 Task: Select the option normal option in the typescript ts server log.
Action: Mouse moved to (34, 689)
Screenshot: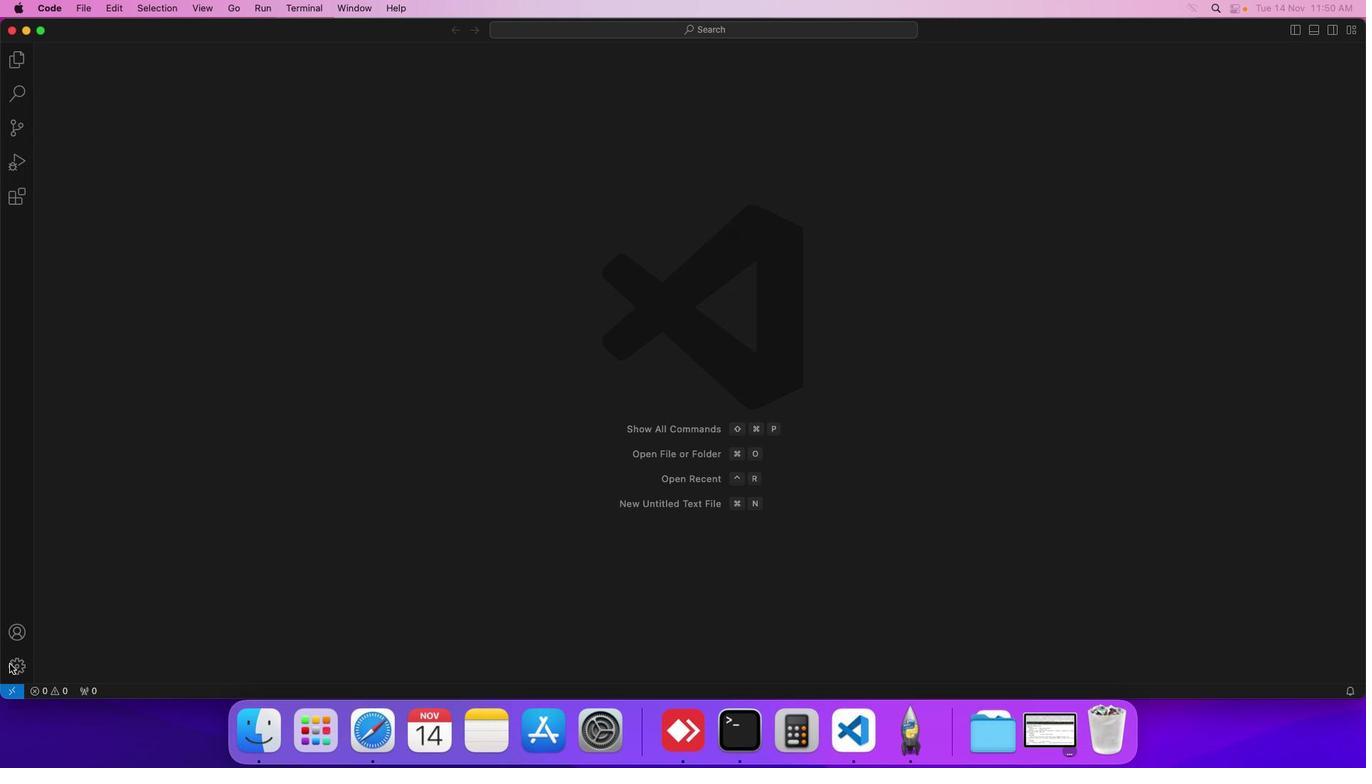 
Action: Mouse pressed left at (34, 689)
Screenshot: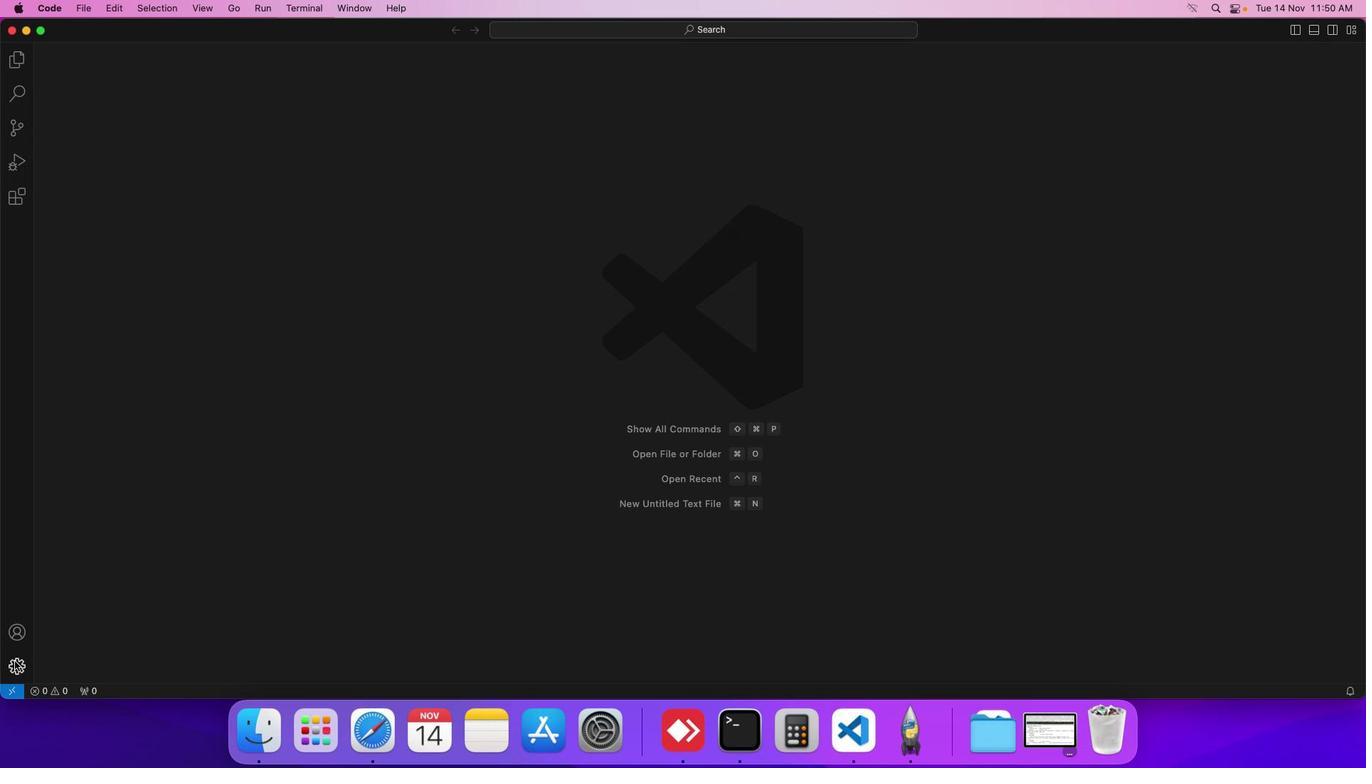 
Action: Mouse moved to (126, 582)
Screenshot: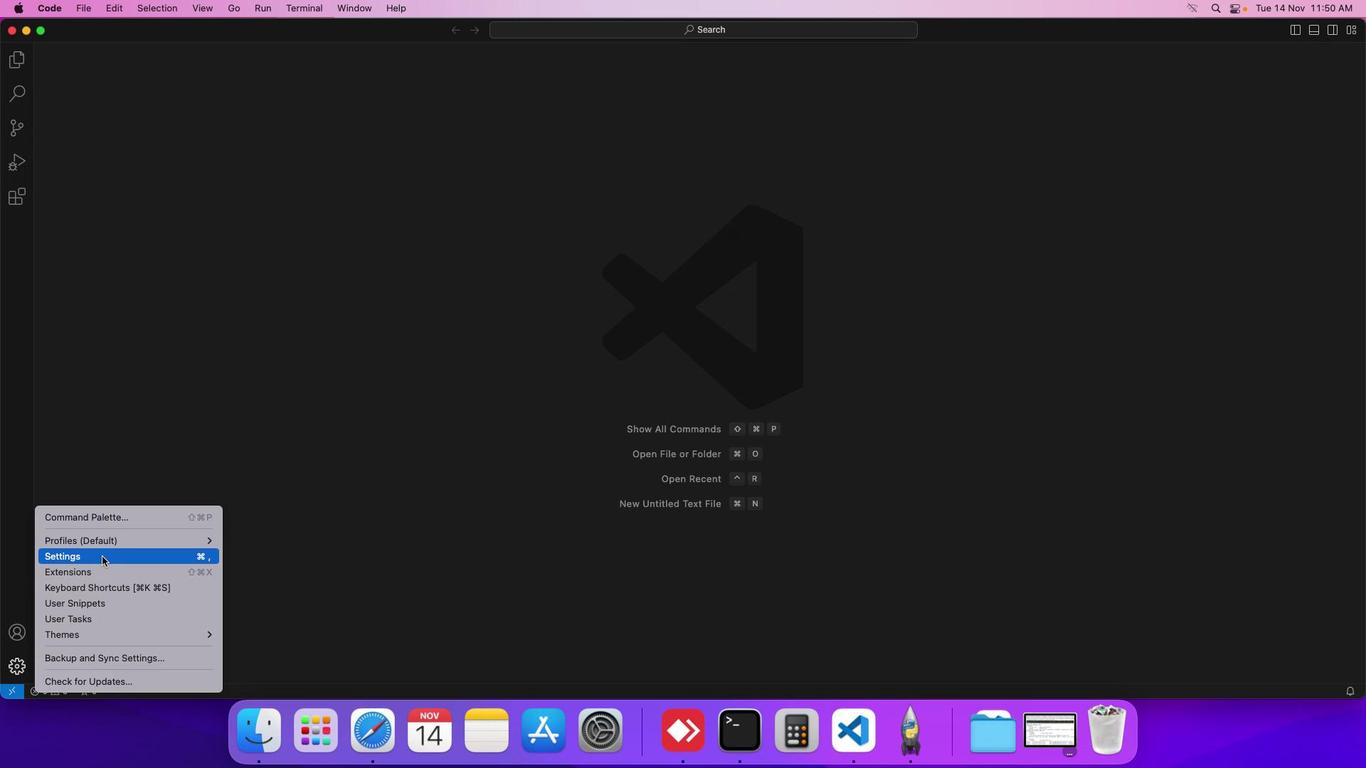 
Action: Mouse pressed left at (126, 582)
Screenshot: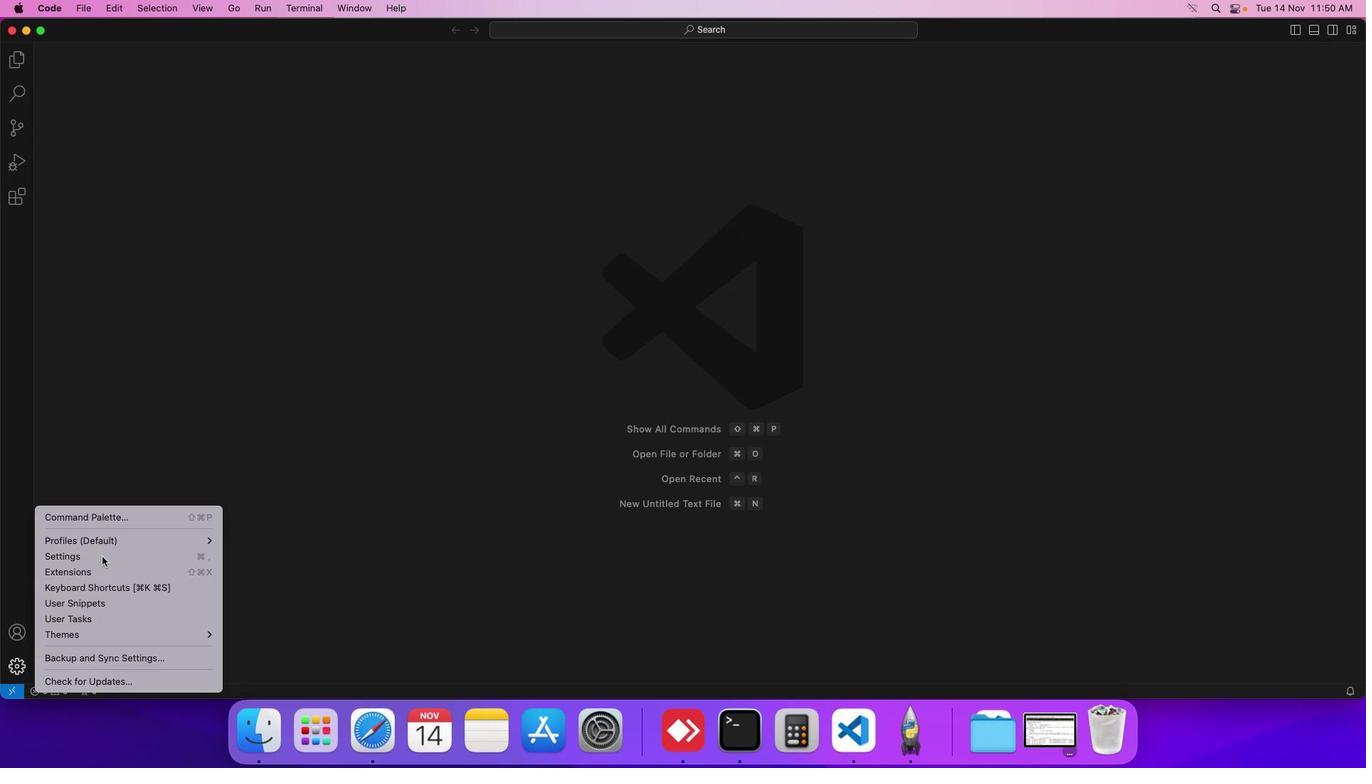 
Action: Mouse moved to (333, 276)
Screenshot: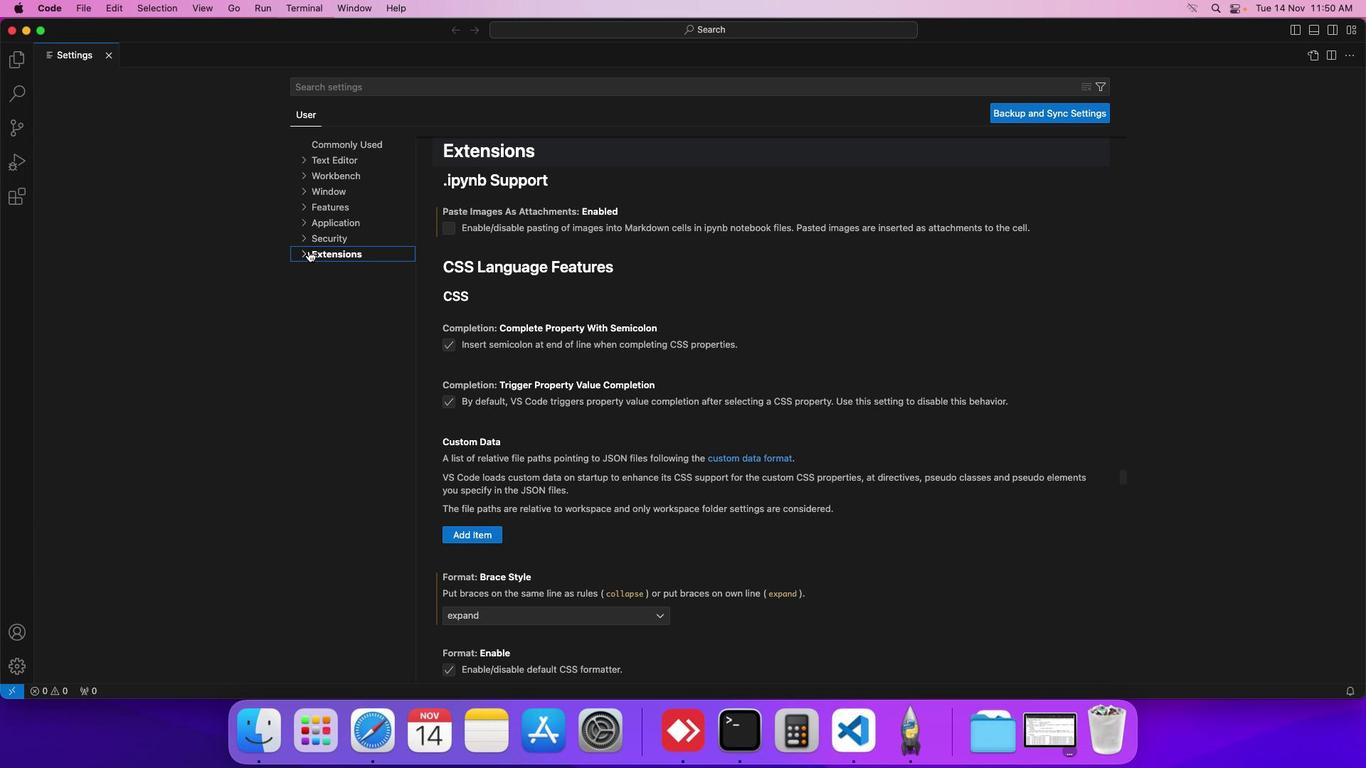 
Action: Mouse pressed left at (333, 276)
Screenshot: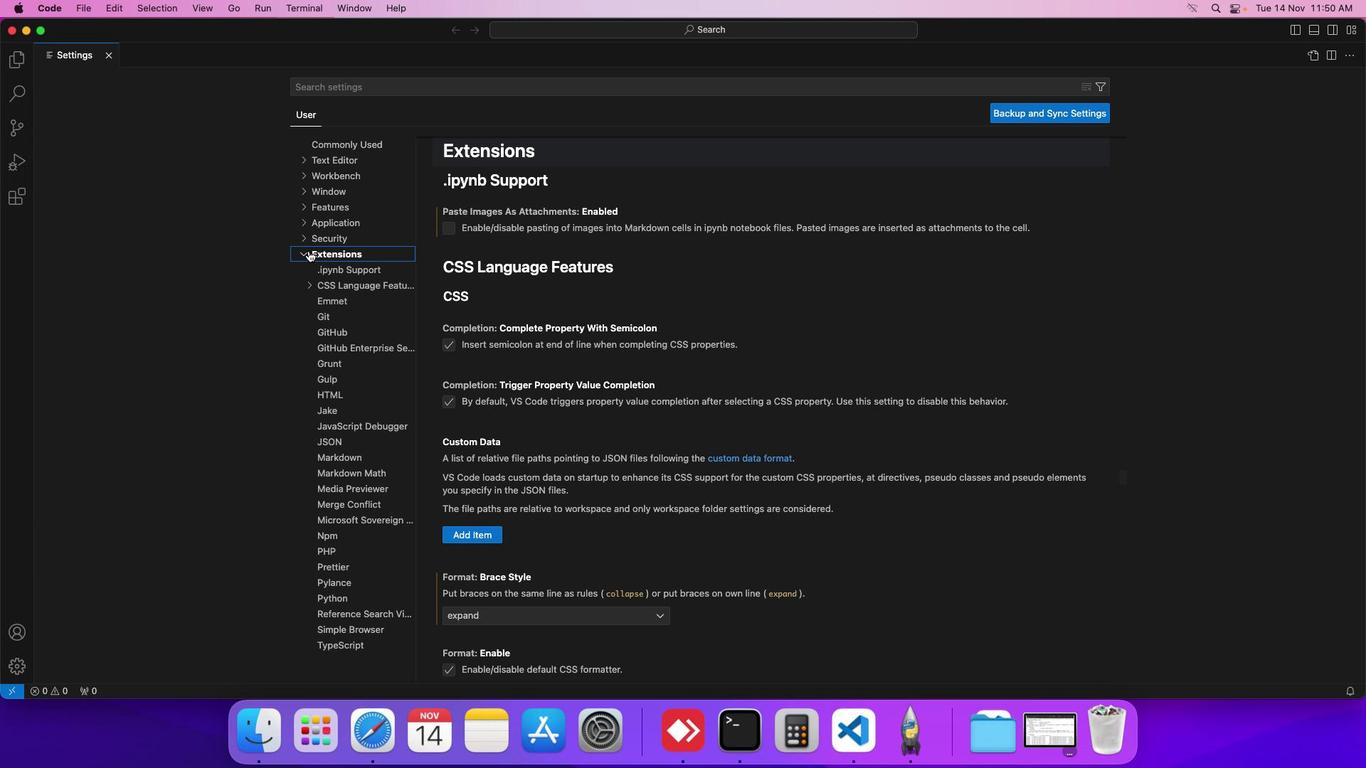 
Action: Mouse moved to (344, 671)
Screenshot: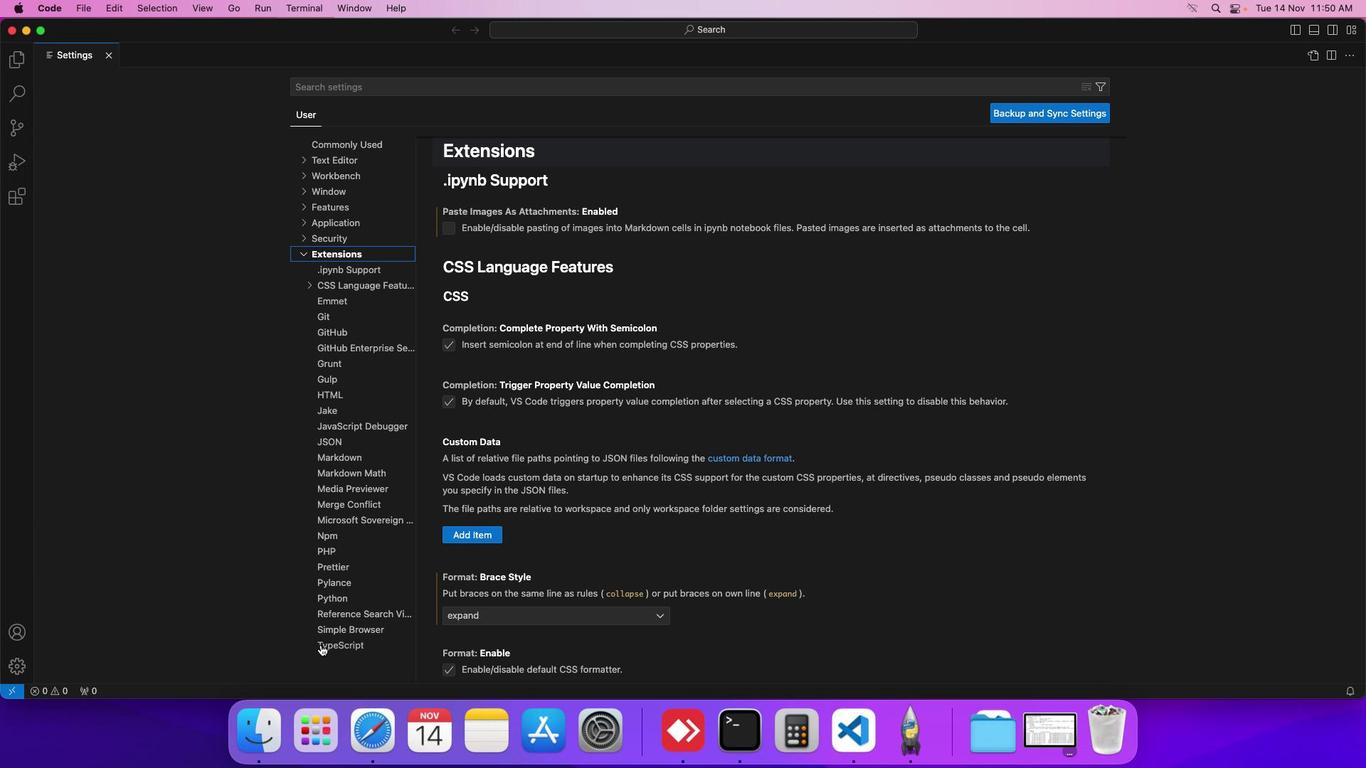 
Action: Mouse pressed left at (344, 671)
Screenshot: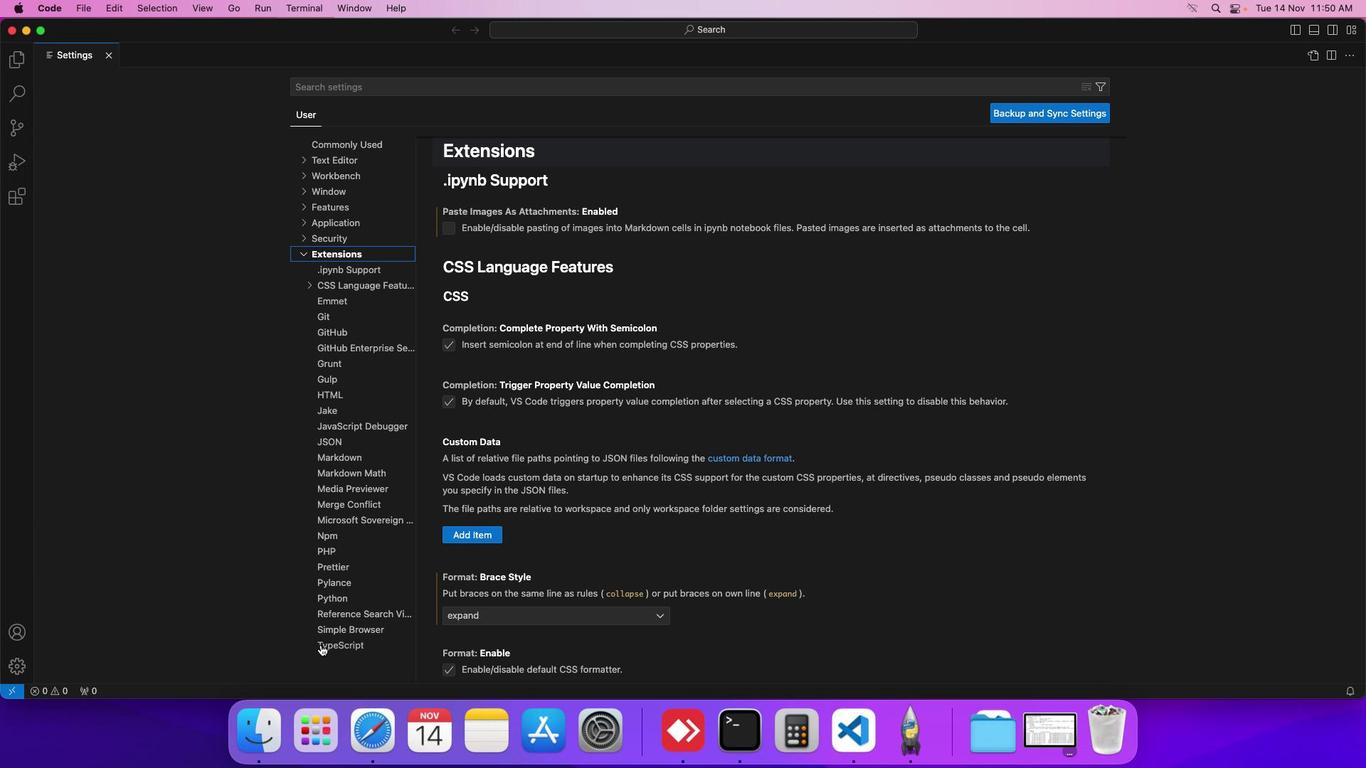 
Action: Mouse moved to (528, 667)
Screenshot: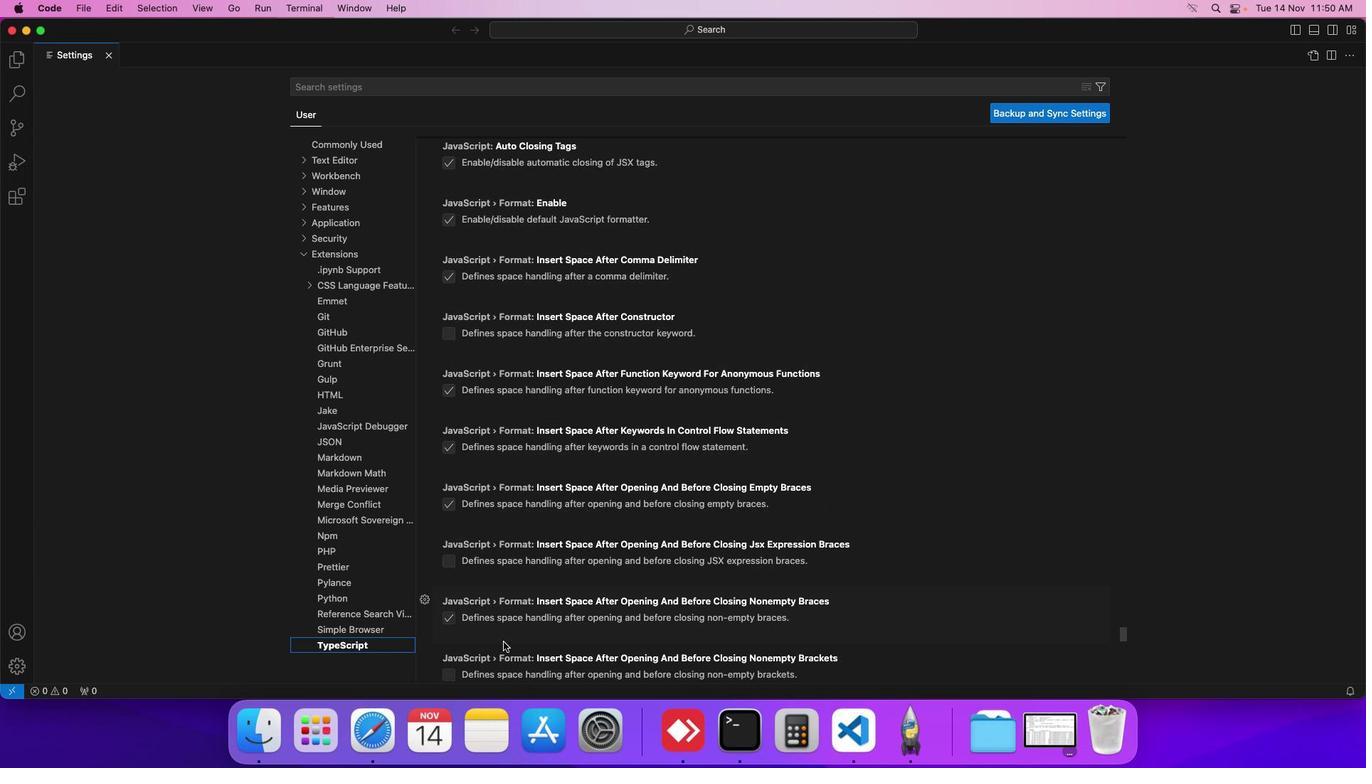 
Action: Mouse scrolled (528, 667) with delta (24, 24)
Screenshot: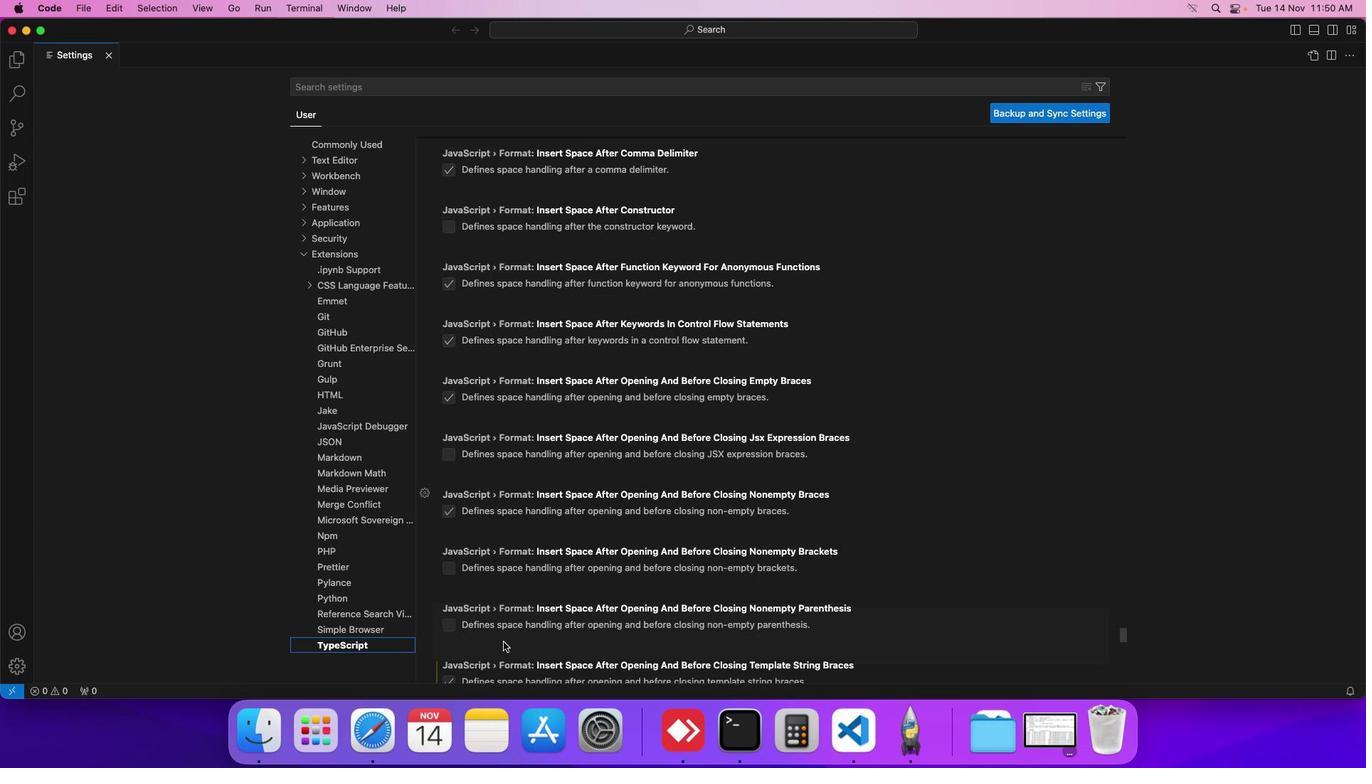 
Action: Mouse scrolled (528, 667) with delta (24, 24)
Screenshot: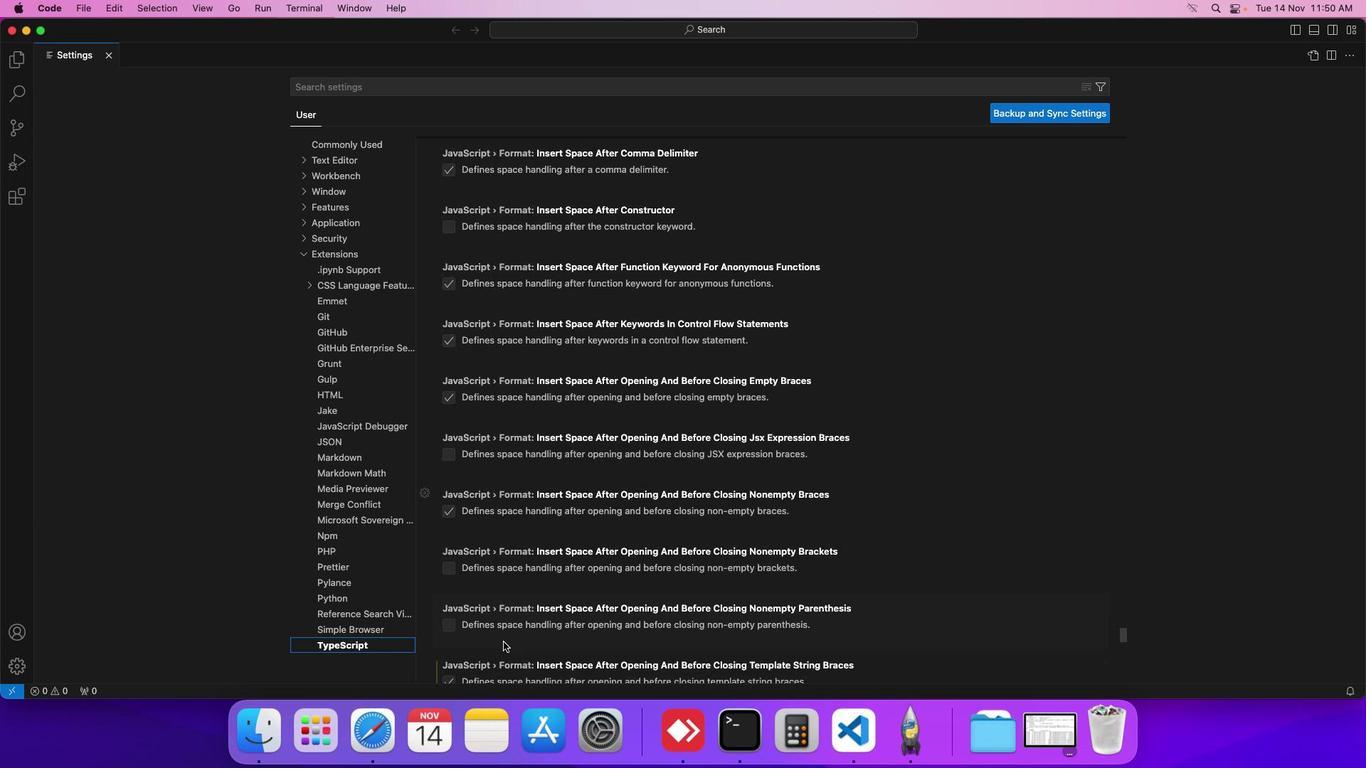 
Action: Mouse scrolled (528, 667) with delta (24, 23)
Screenshot: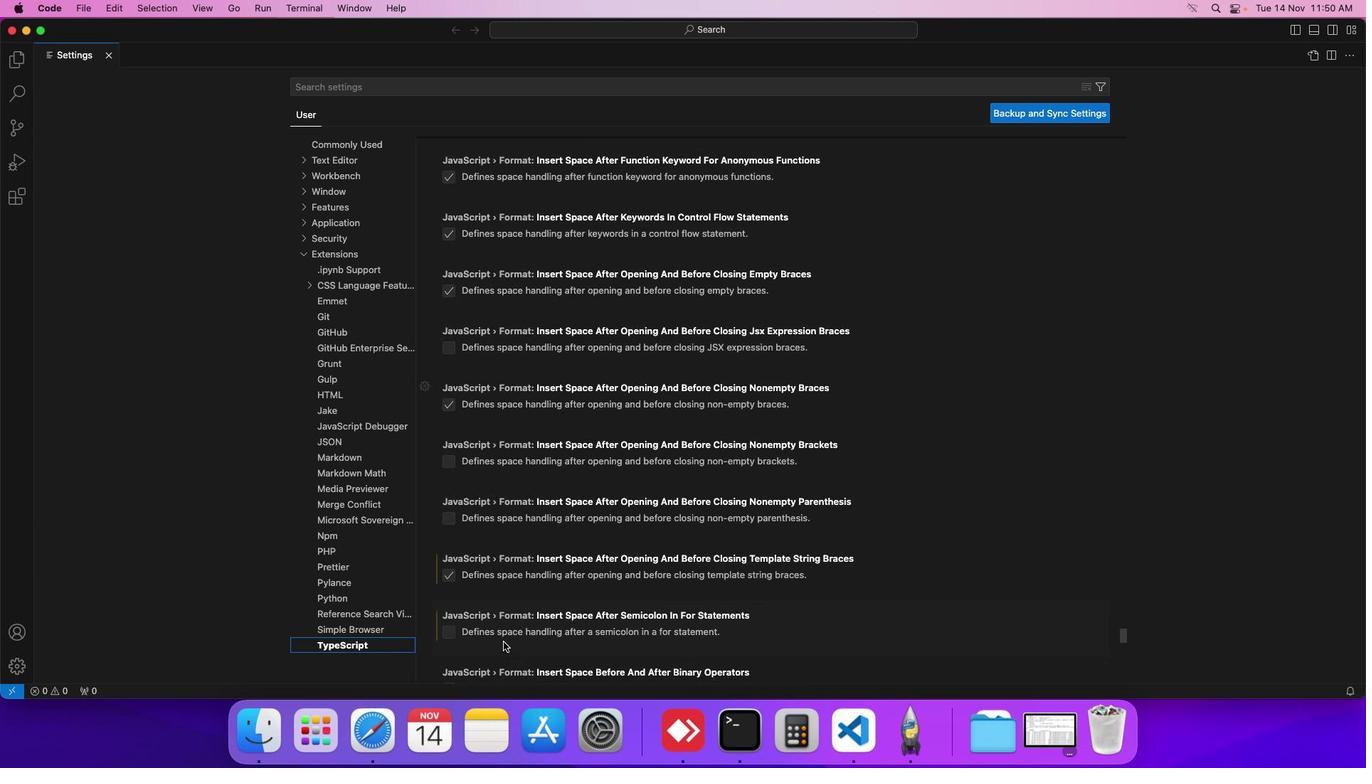 
Action: Mouse scrolled (528, 667) with delta (24, 22)
Screenshot: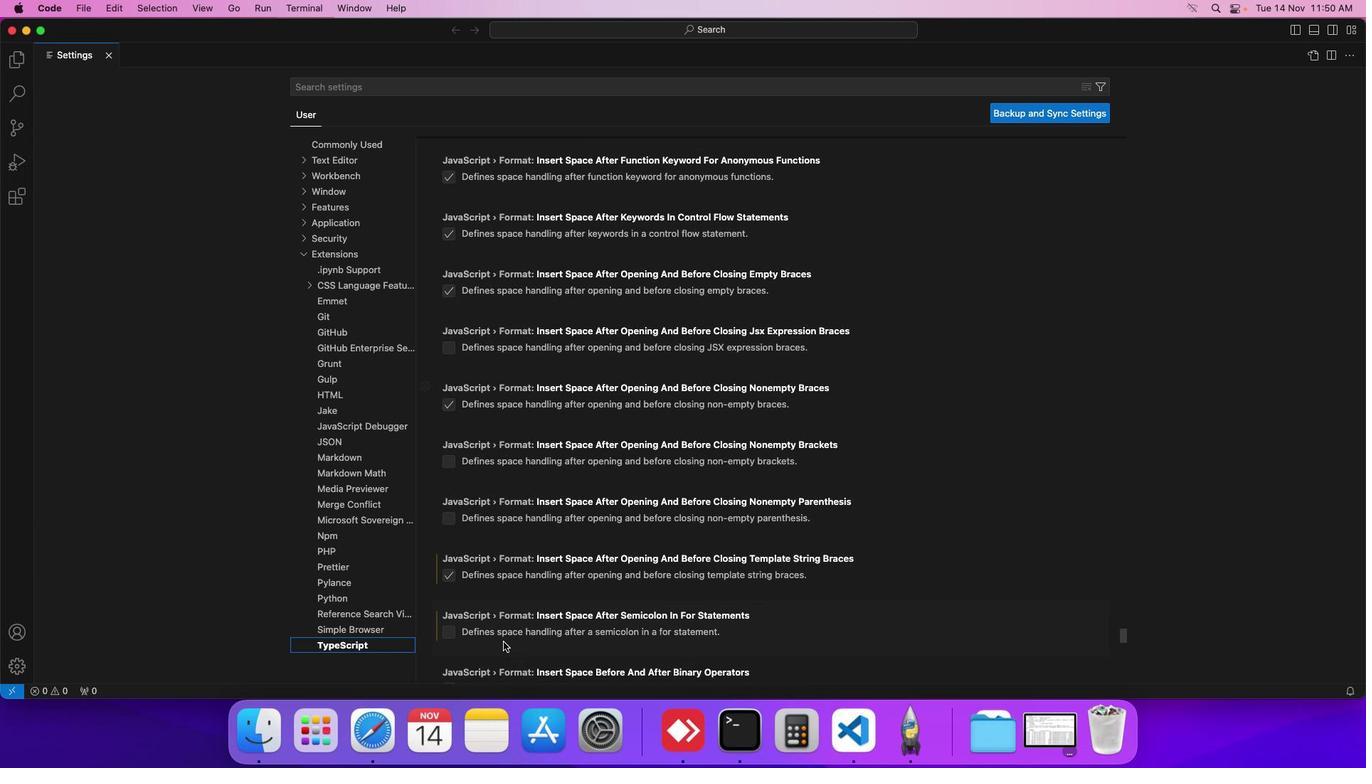 
Action: Mouse scrolled (528, 667) with delta (24, 24)
Screenshot: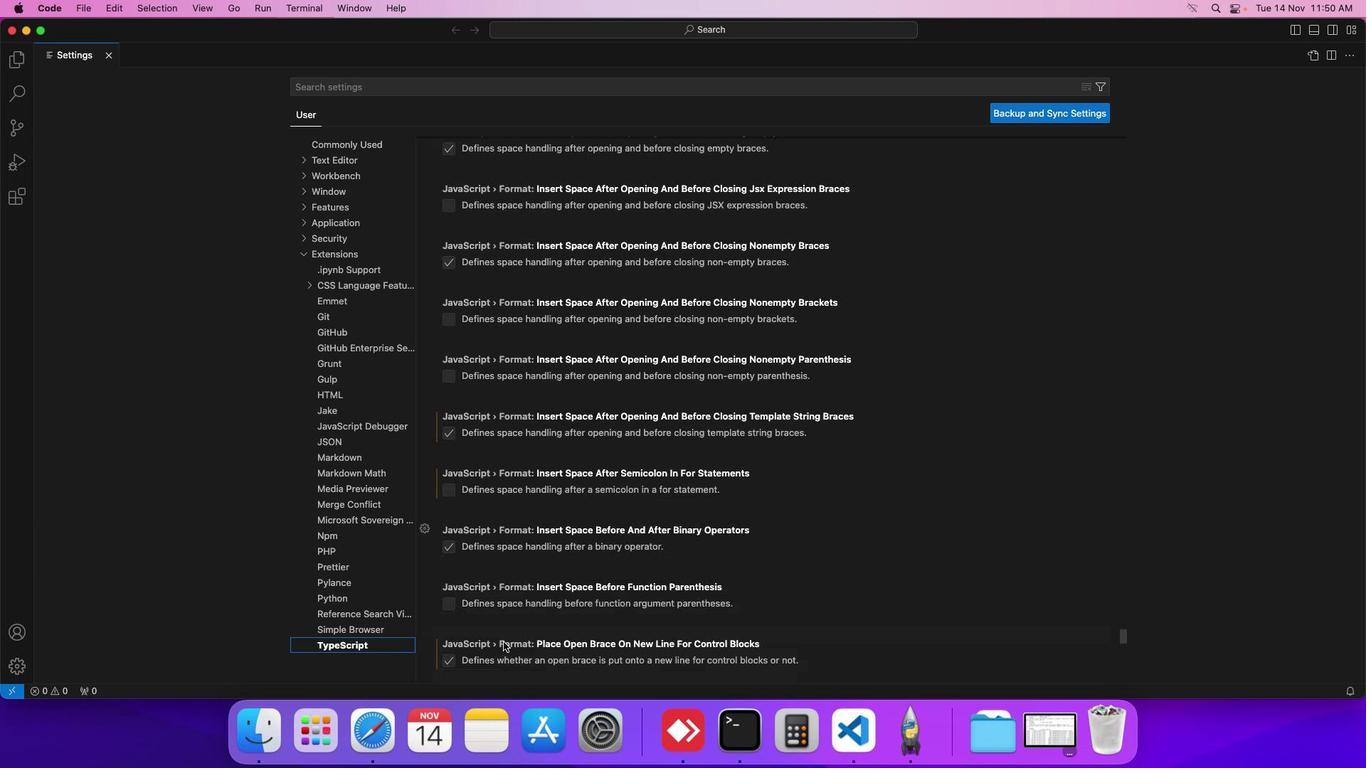 
Action: Mouse scrolled (528, 667) with delta (24, 24)
Screenshot: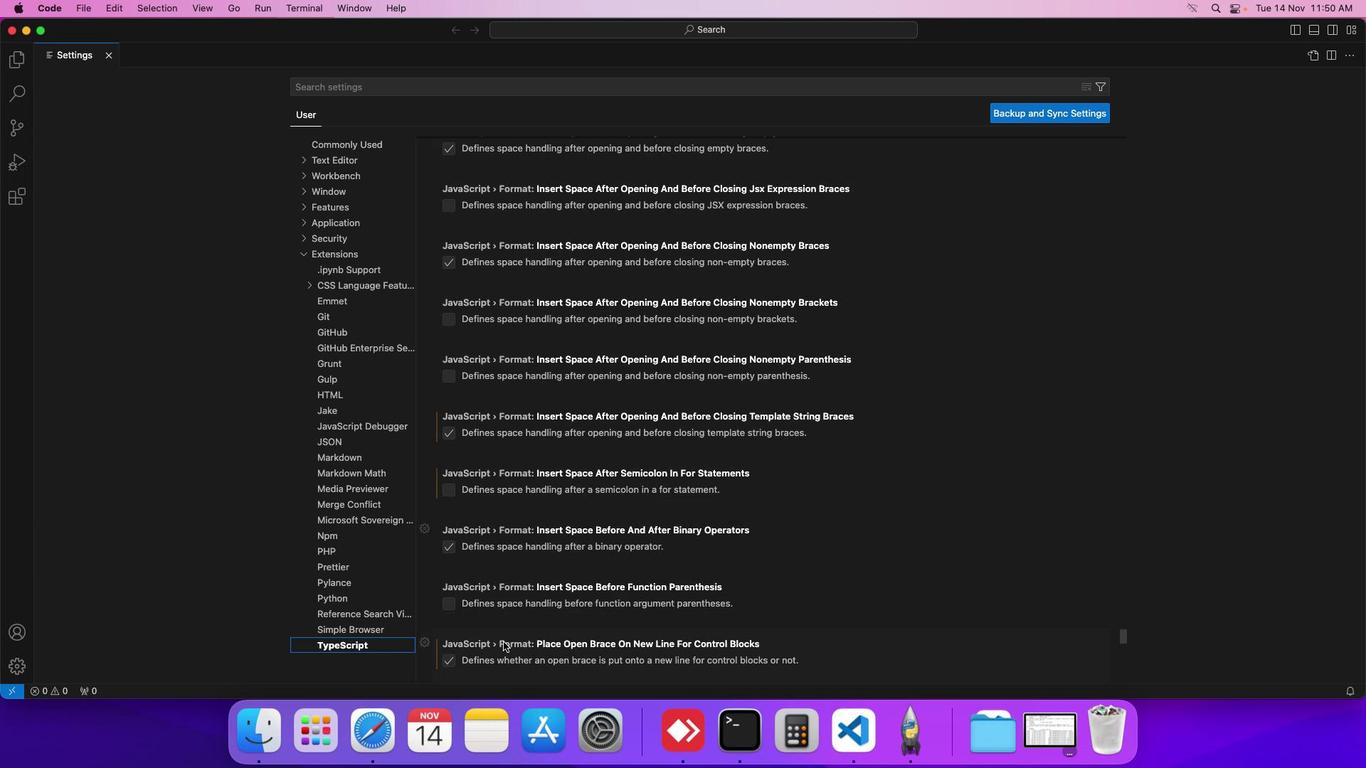 
Action: Mouse scrolled (528, 667) with delta (24, 23)
Screenshot: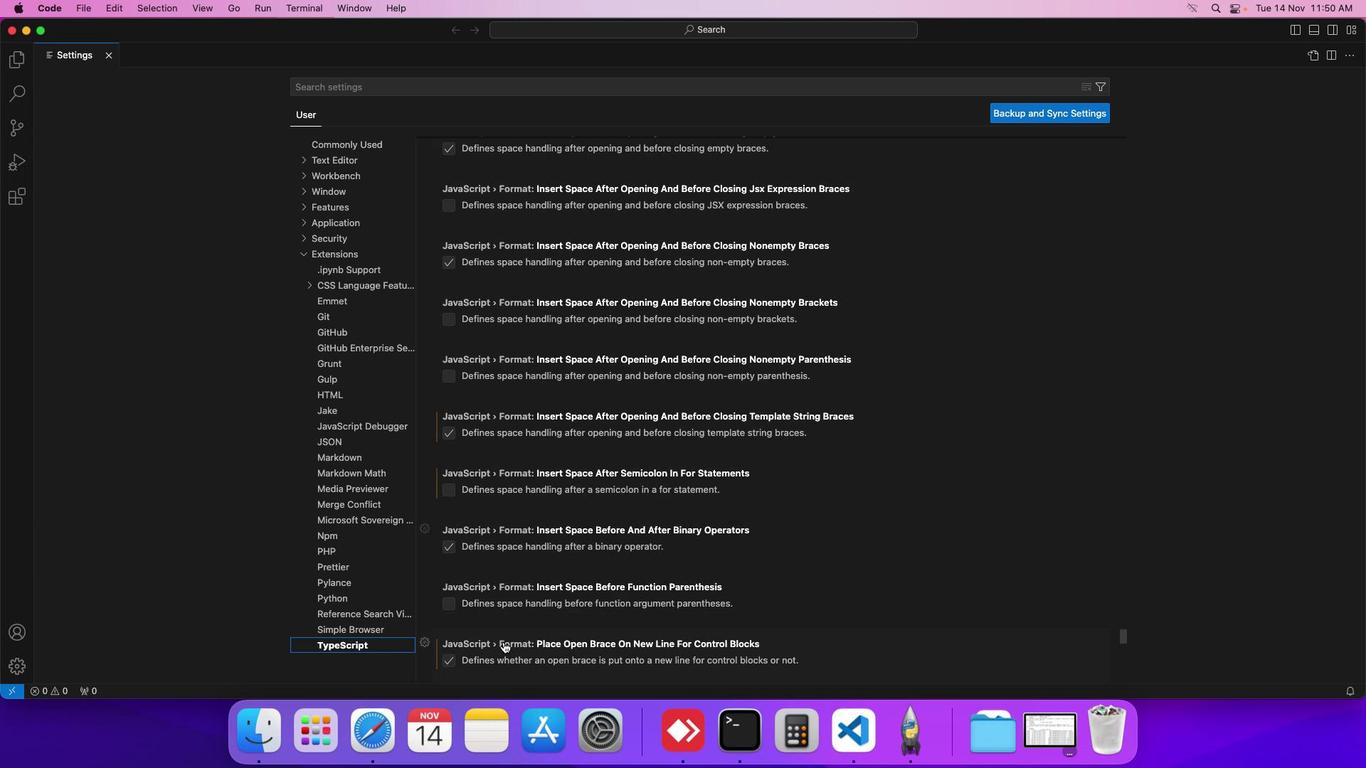 
Action: Mouse scrolled (528, 667) with delta (24, 23)
Screenshot: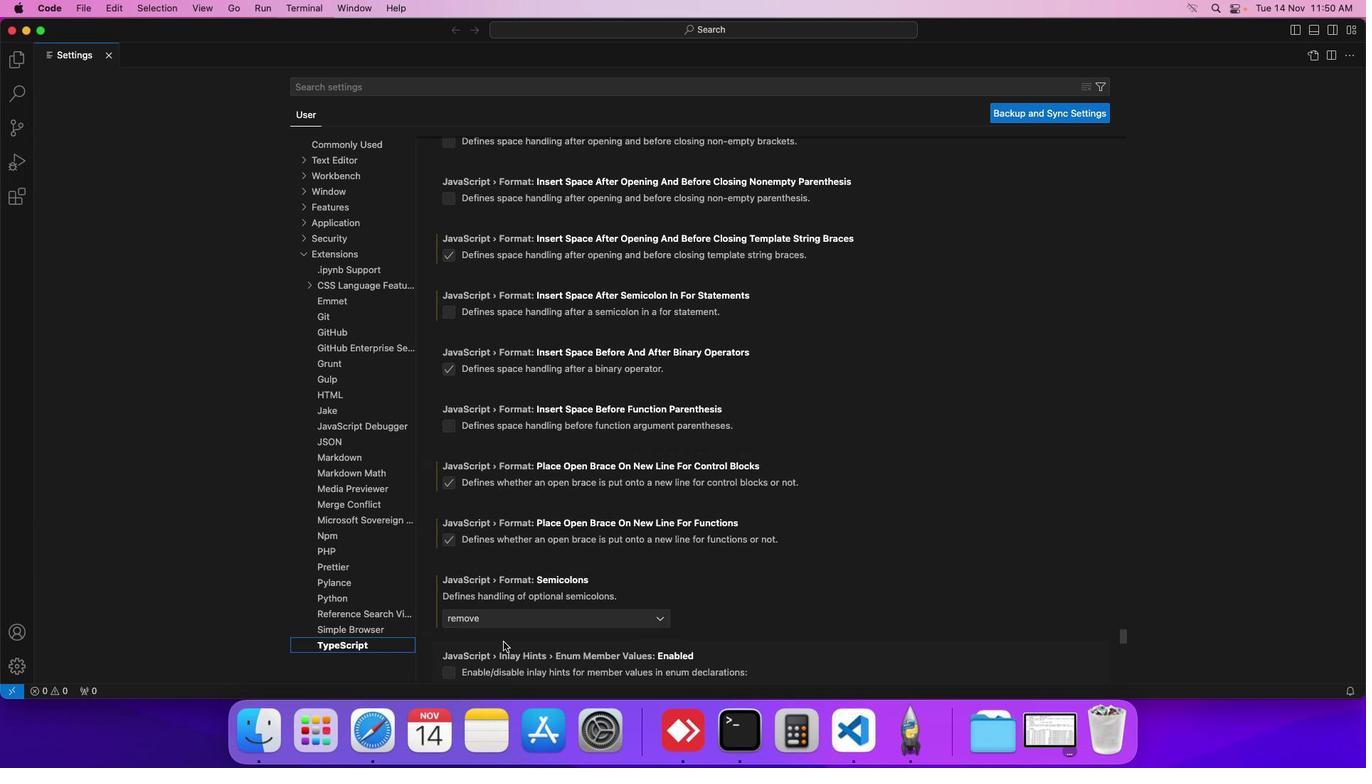 
Action: Mouse scrolled (528, 667) with delta (24, 22)
Screenshot: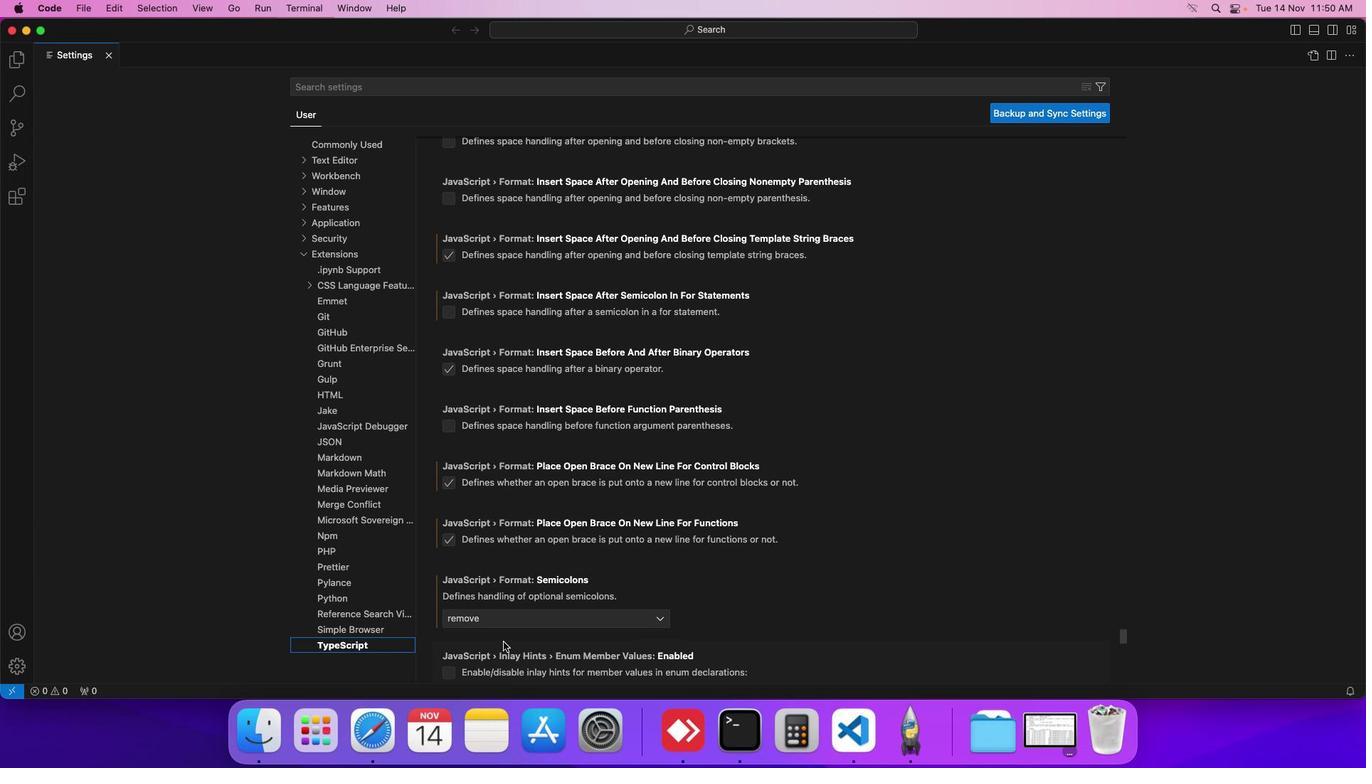 
Action: Mouse scrolled (528, 667) with delta (24, 24)
Screenshot: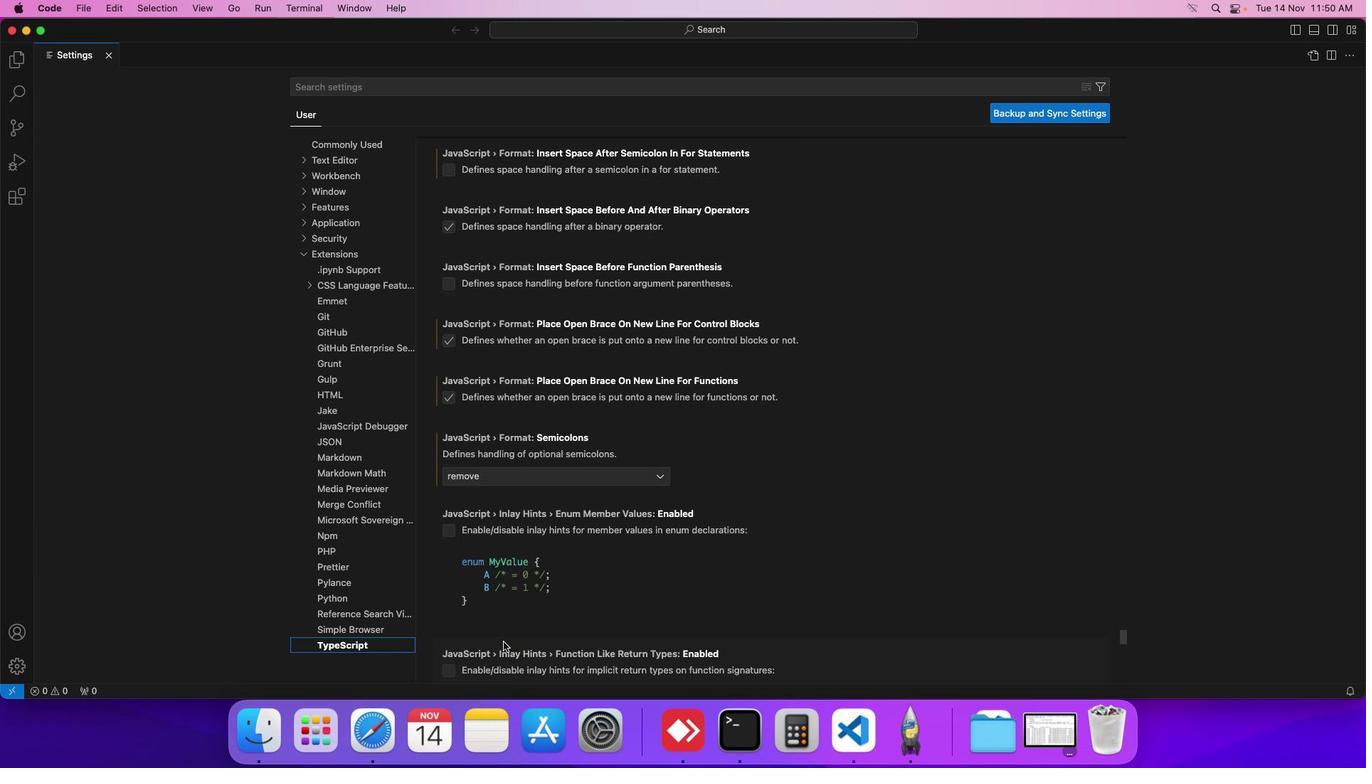
Action: Mouse scrolled (528, 667) with delta (24, 24)
Screenshot: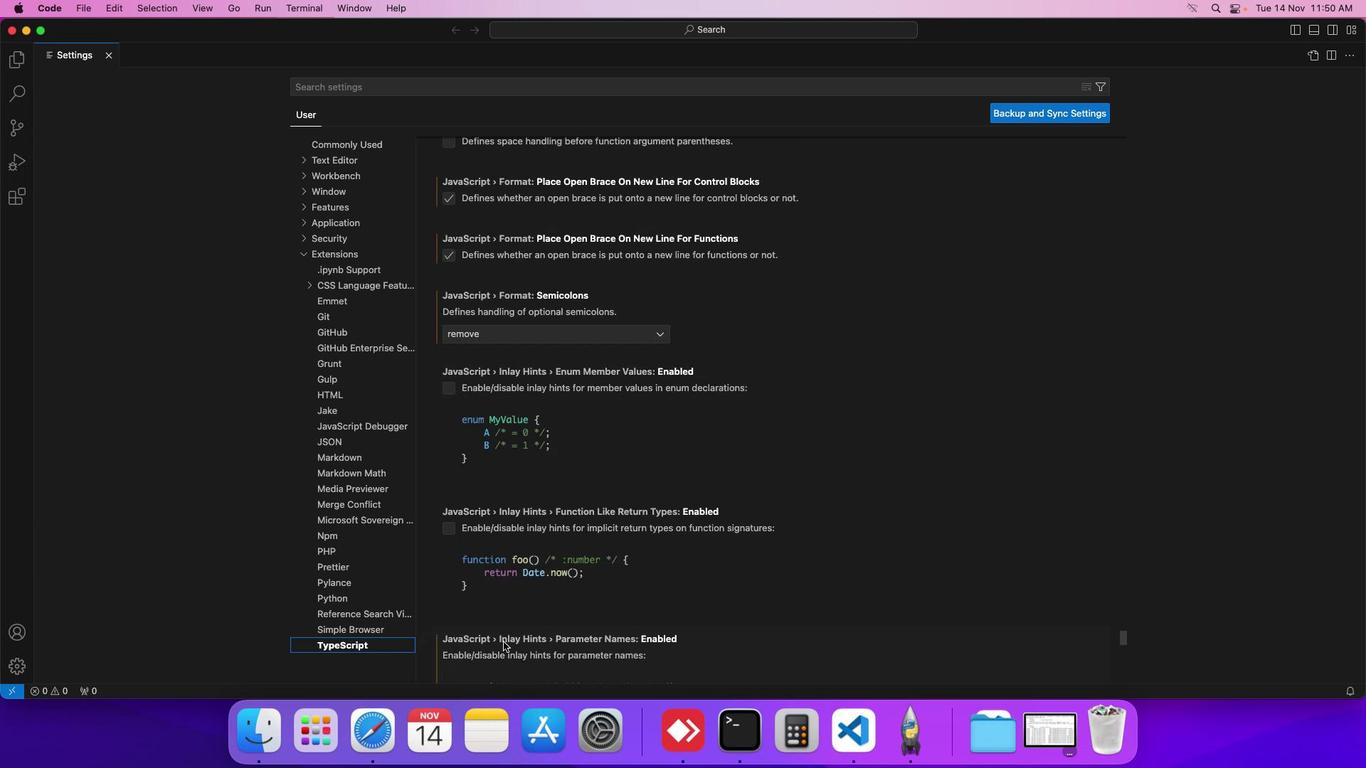 
Action: Mouse scrolled (528, 667) with delta (24, 23)
Screenshot: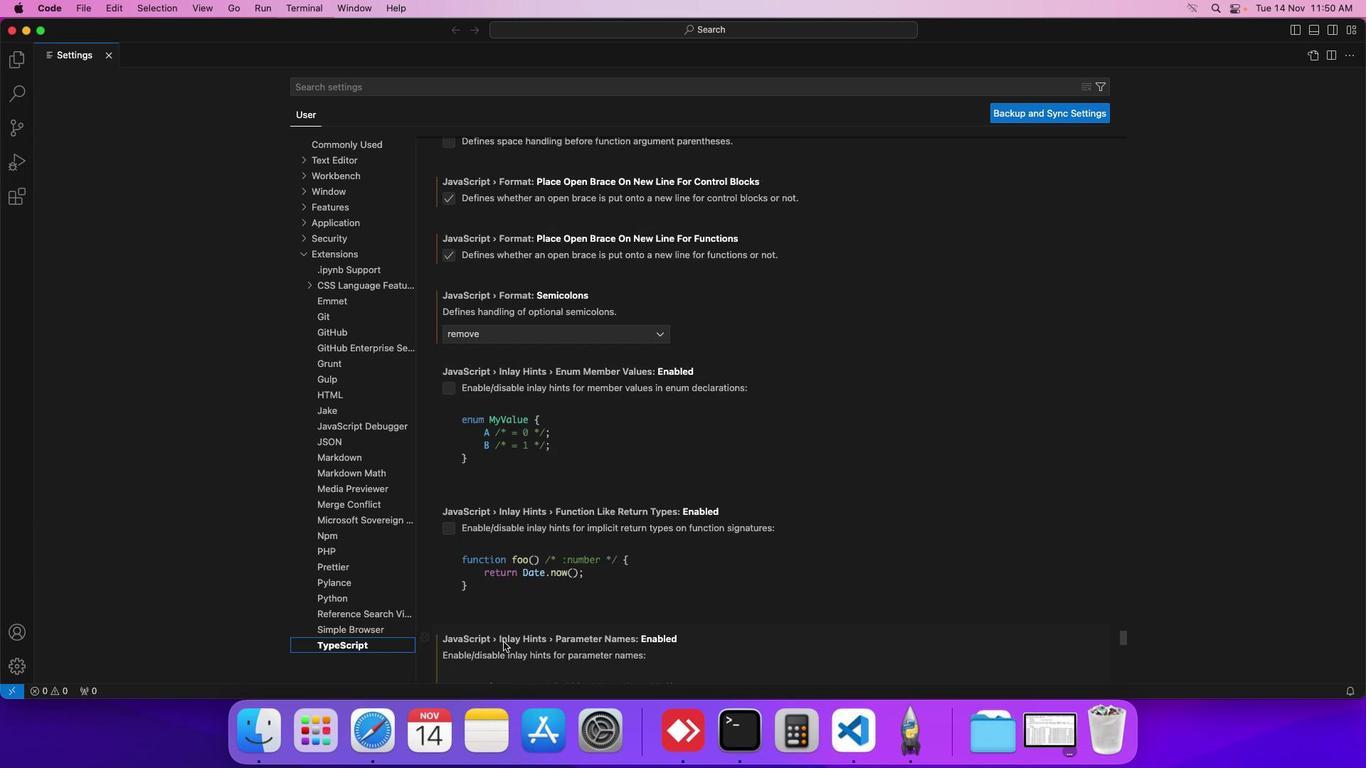 
Action: Mouse scrolled (528, 667) with delta (24, 22)
Screenshot: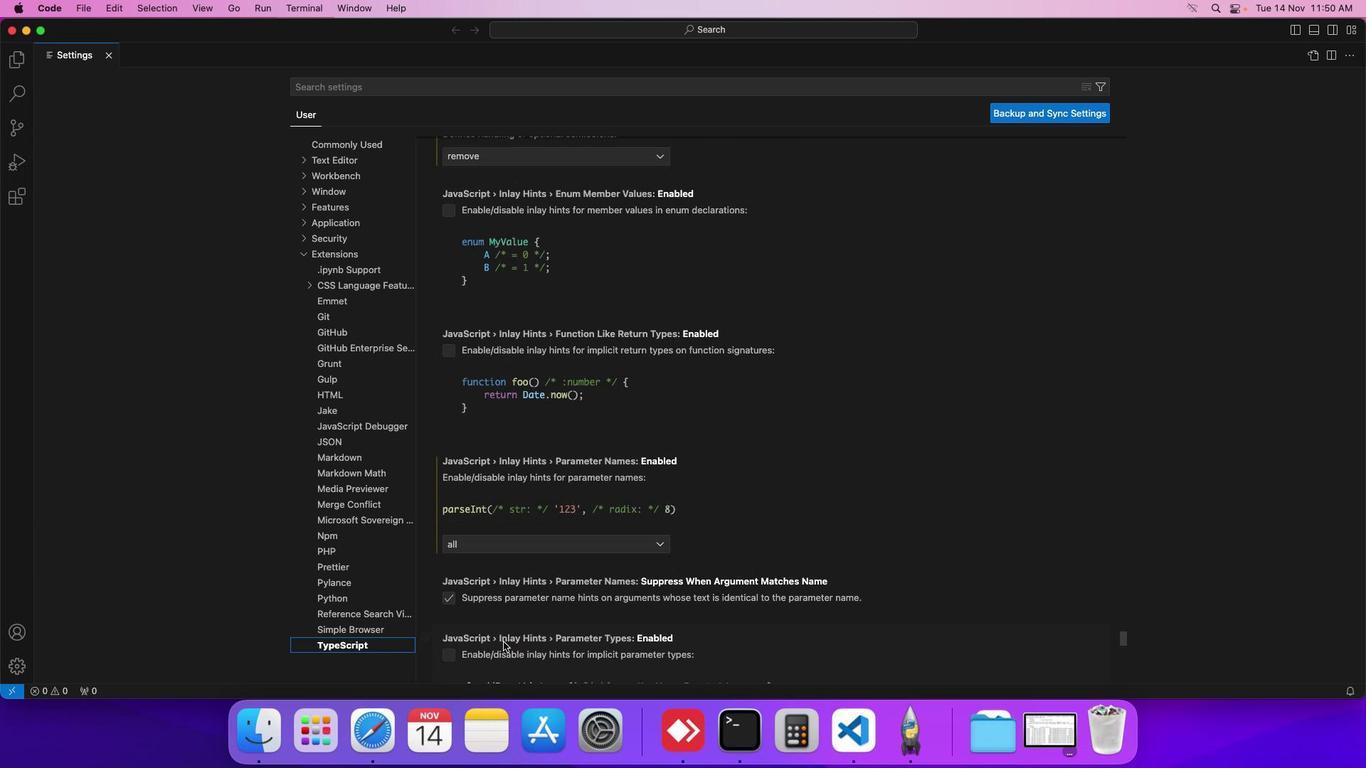 
Action: Mouse scrolled (528, 667) with delta (24, 21)
Screenshot: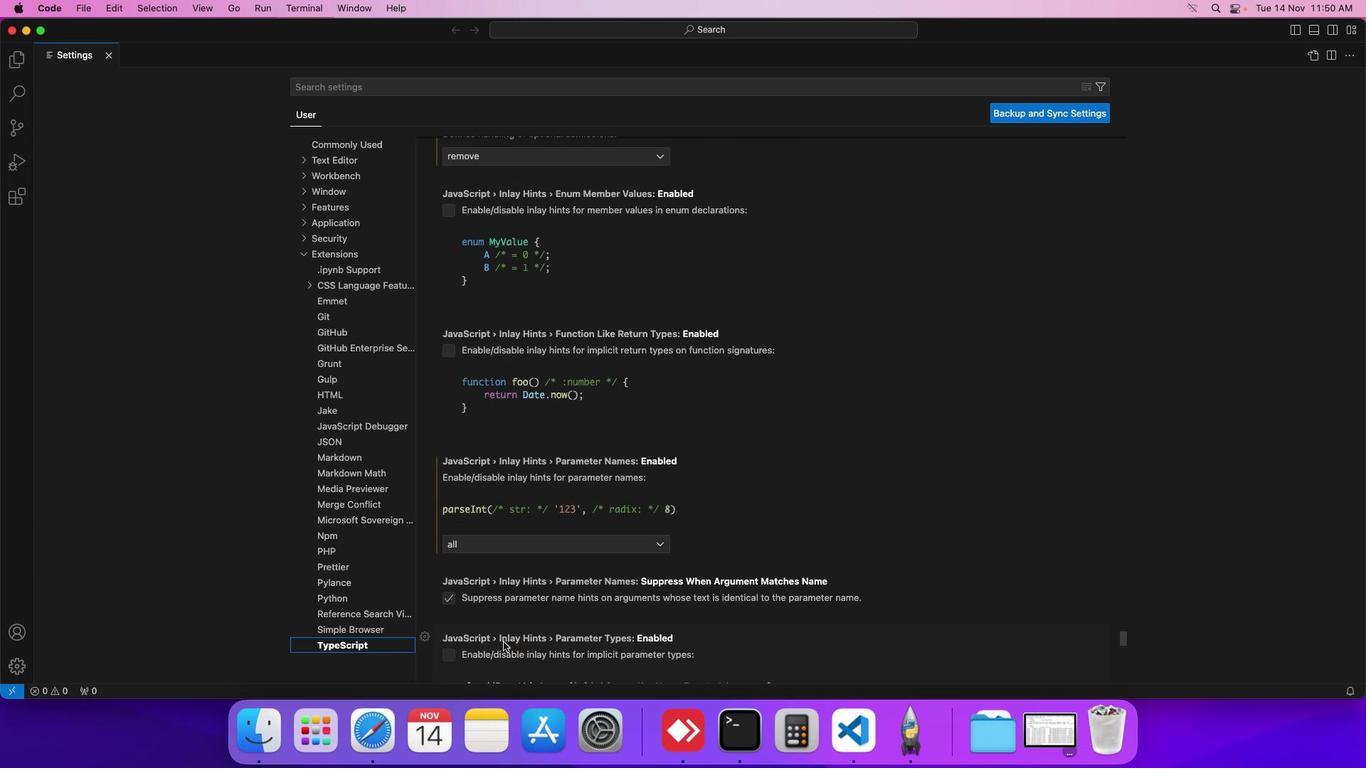 
Action: Mouse scrolled (528, 667) with delta (24, 24)
Screenshot: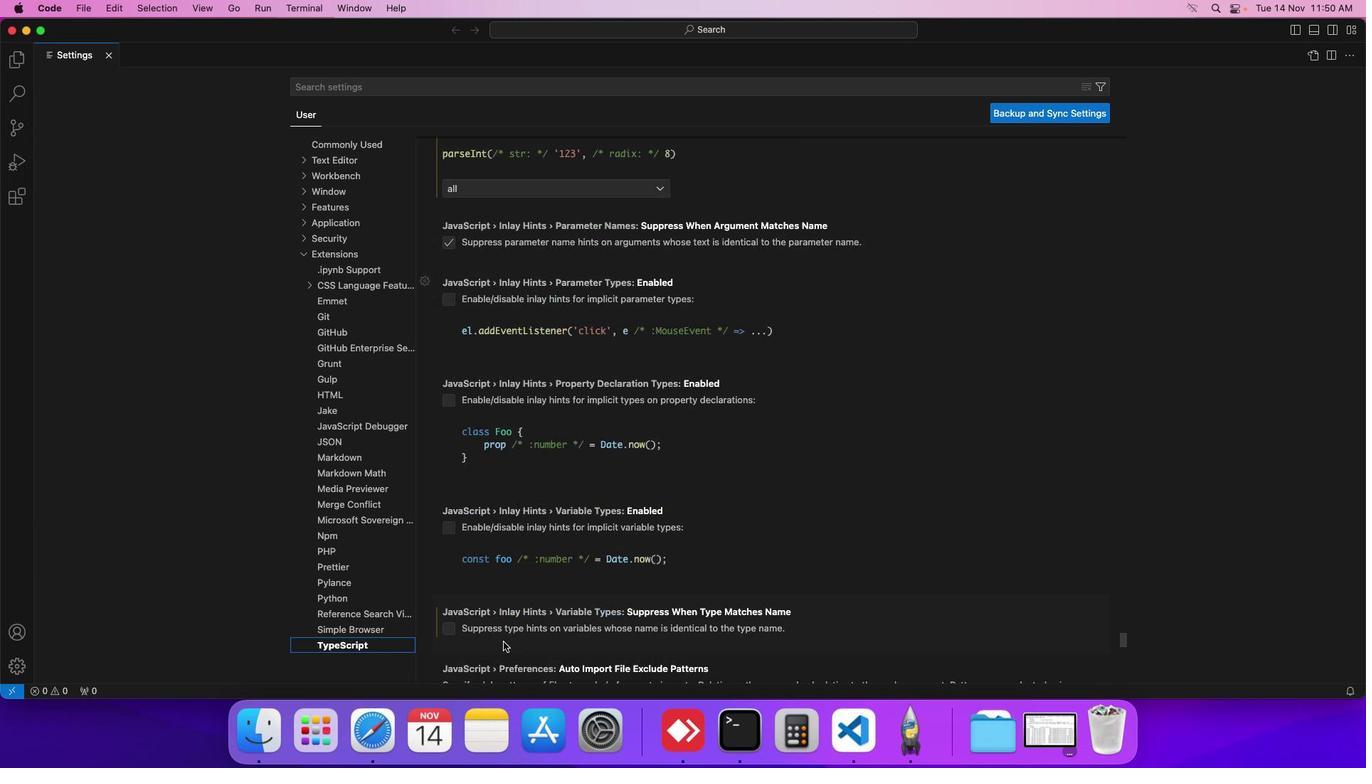 
Action: Mouse scrolled (528, 667) with delta (24, 24)
Screenshot: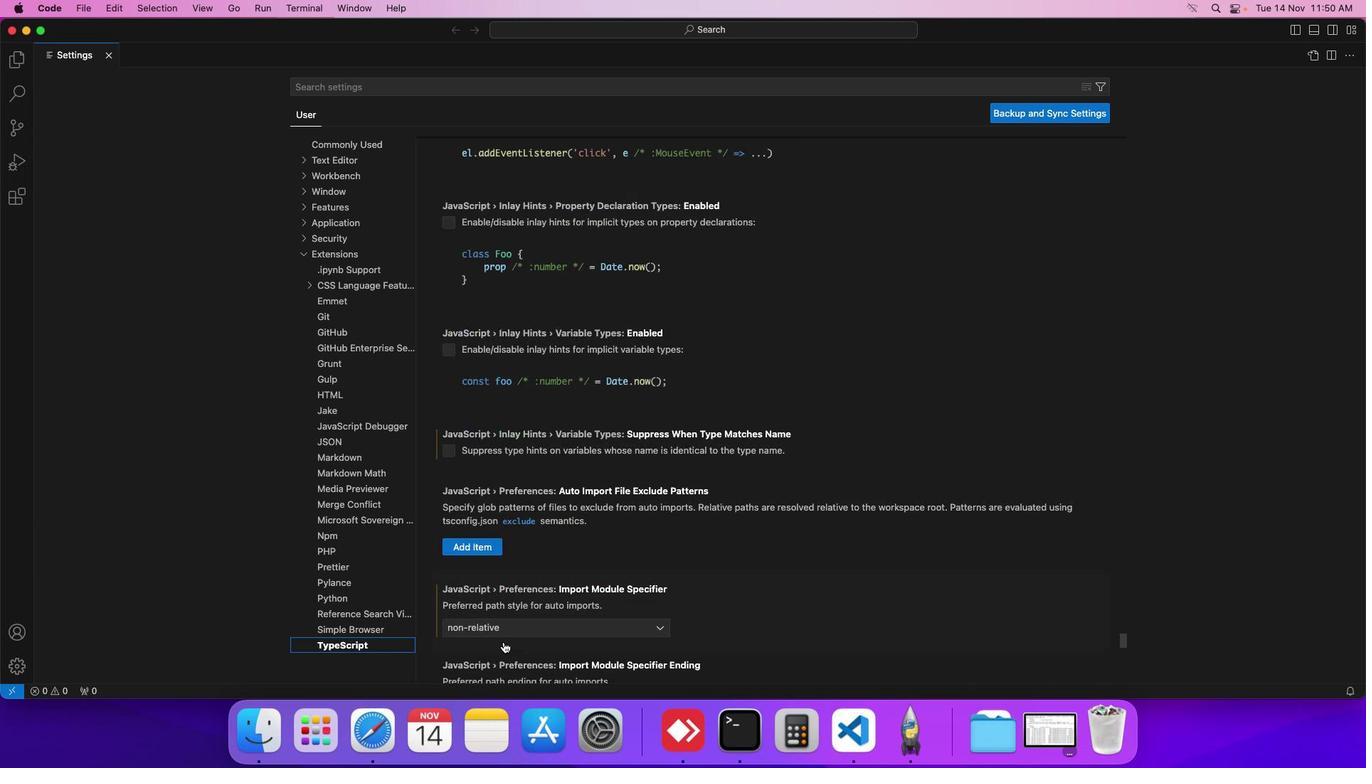 
Action: Mouse scrolled (528, 667) with delta (24, 22)
Screenshot: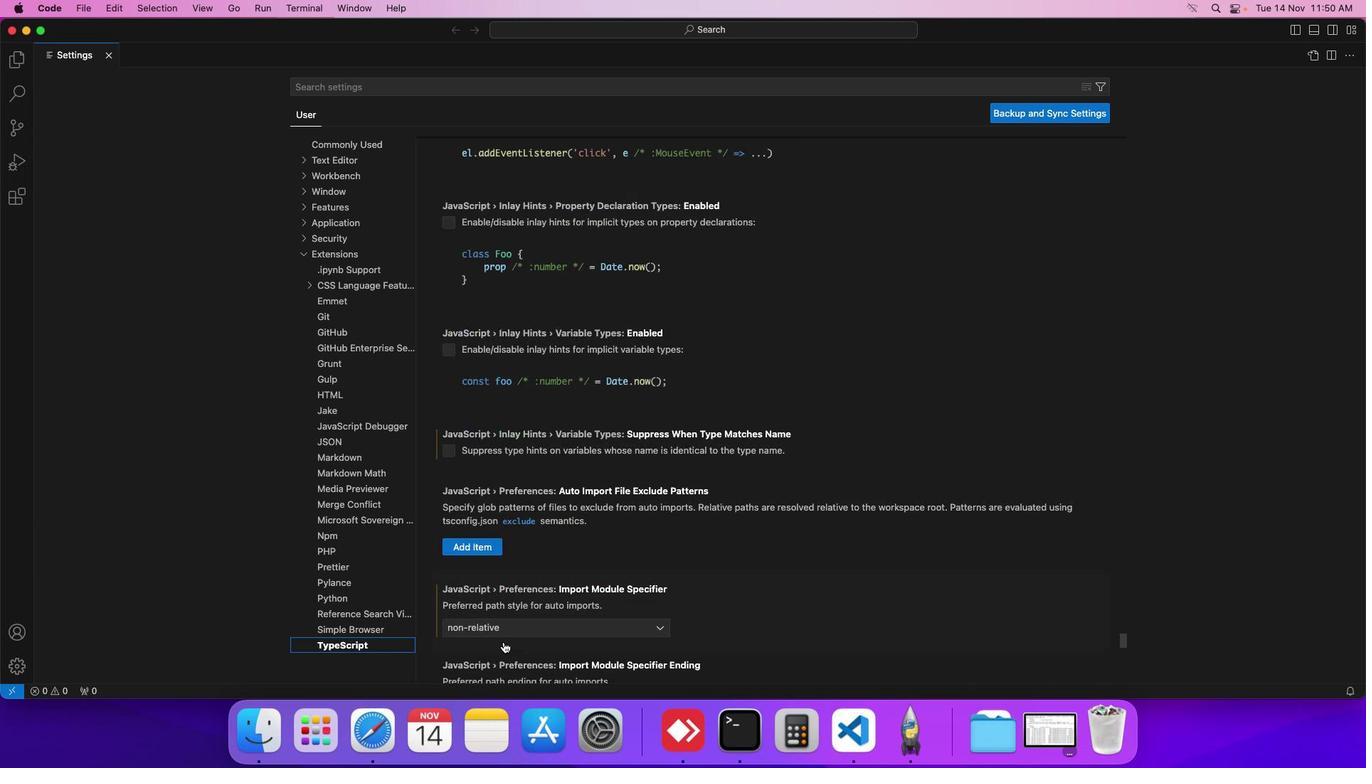 
Action: Mouse scrolled (528, 667) with delta (24, 21)
Screenshot: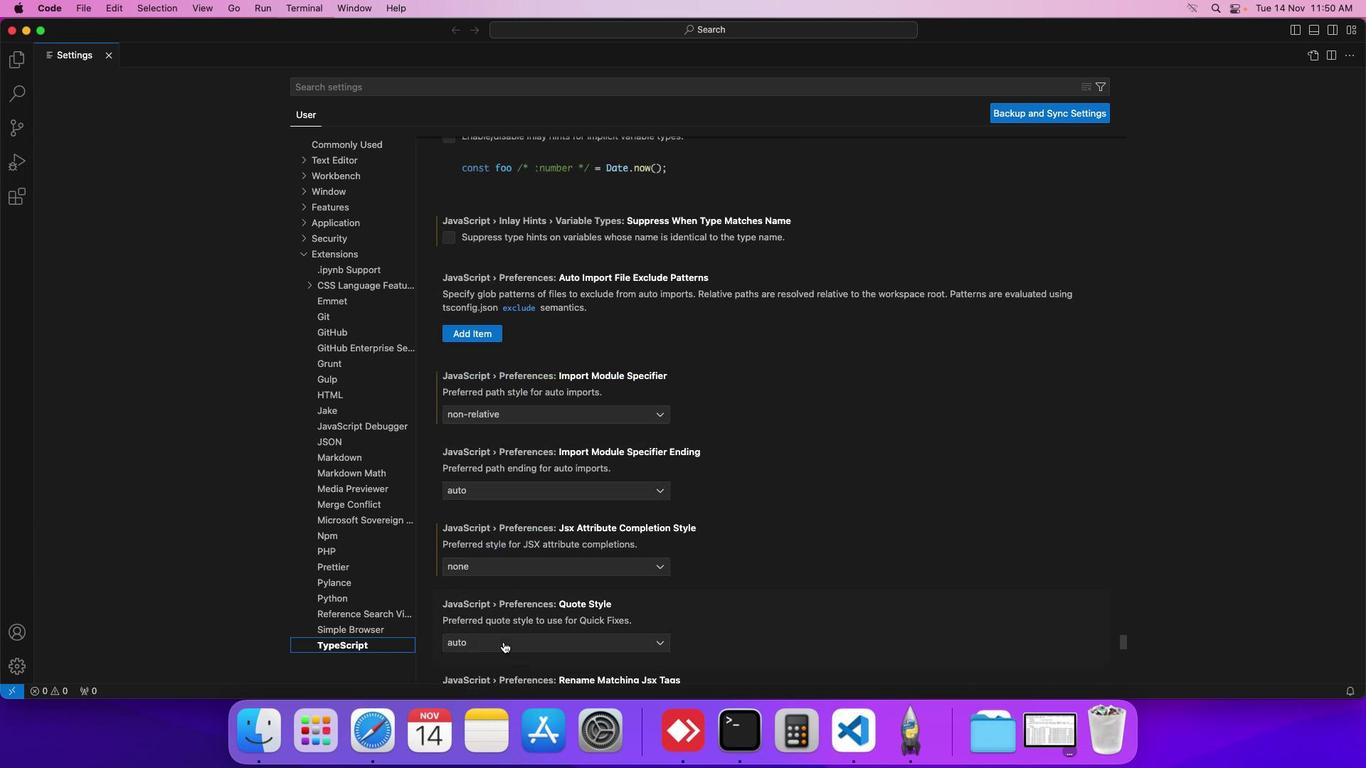 
Action: Mouse scrolled (528, 667) with delta (24, 21)
Screenshot: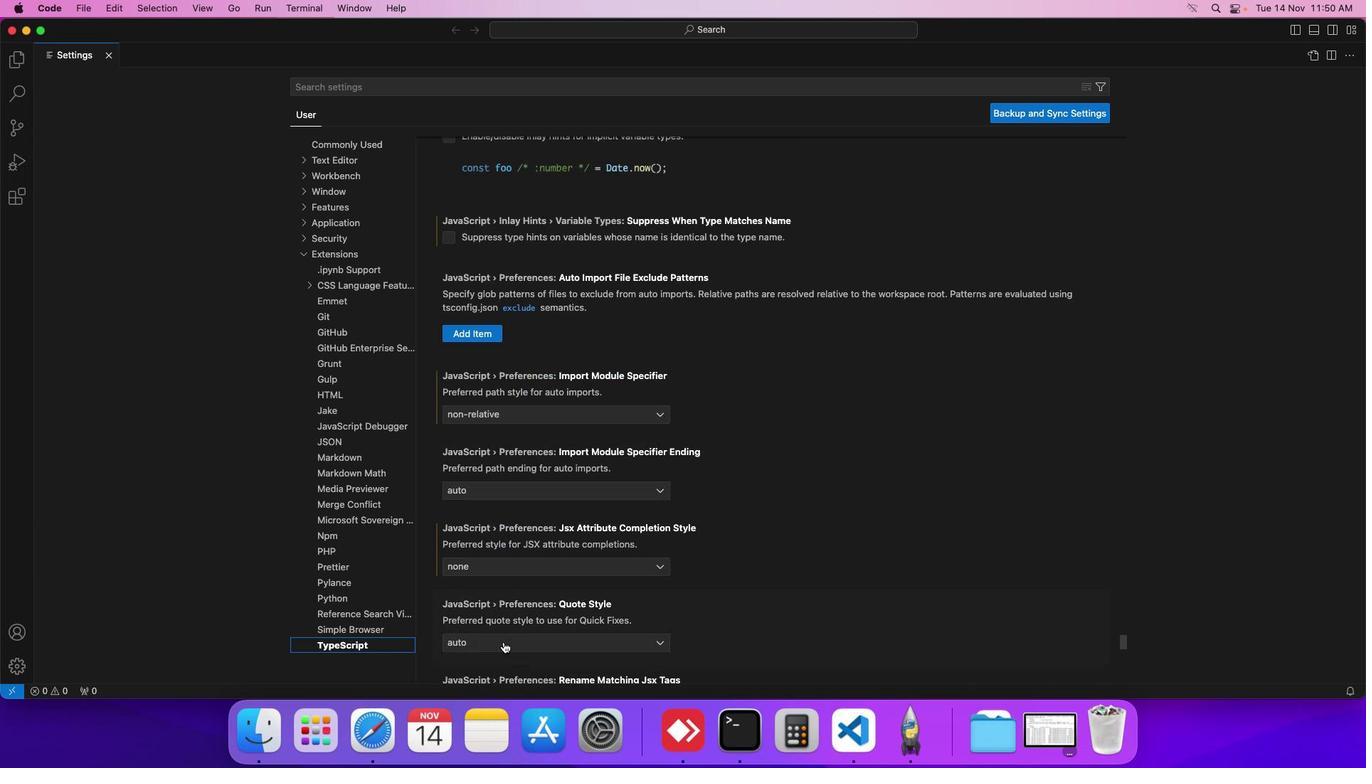
Action: Mouse scrolled (528, 667) with delta (24, 20)
Screenshot: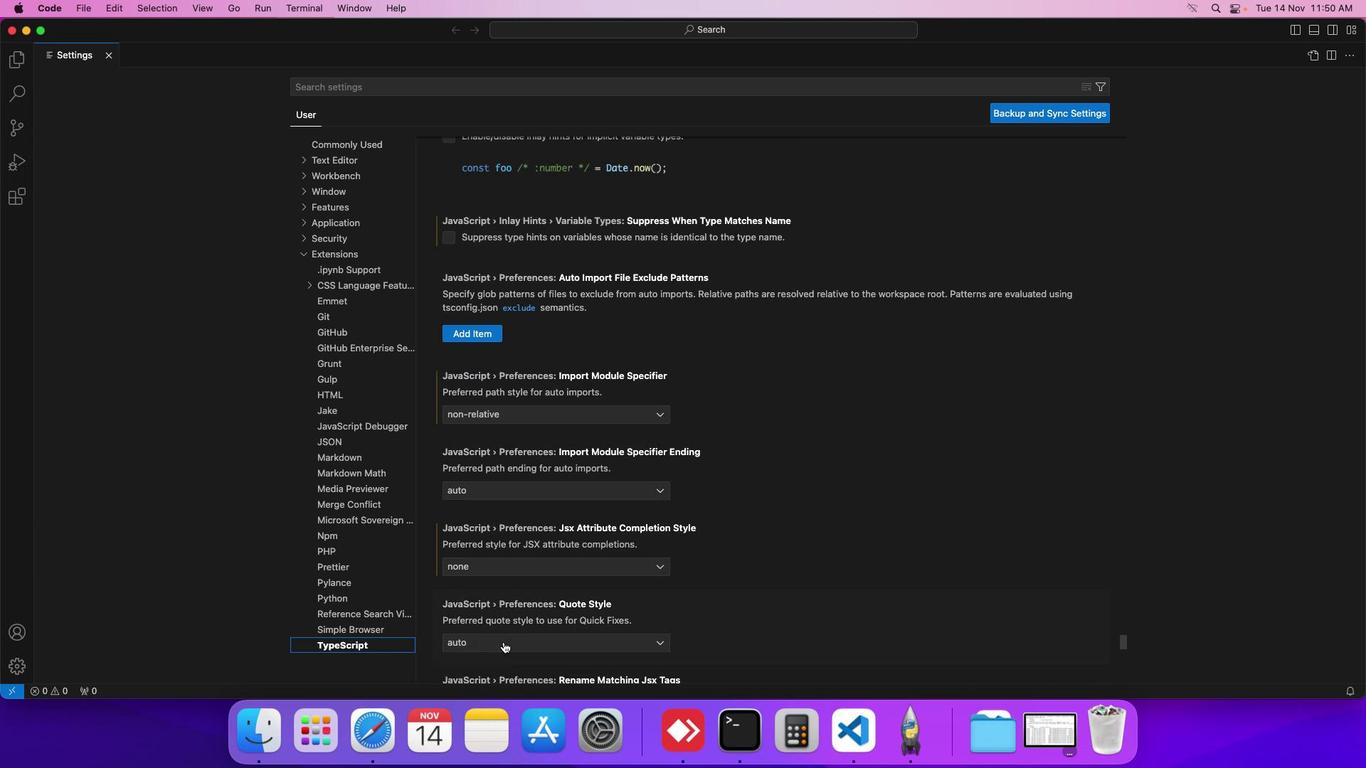 
Action: Mouse scrolled (528, 667) with delta (24, 20)
Screenshot: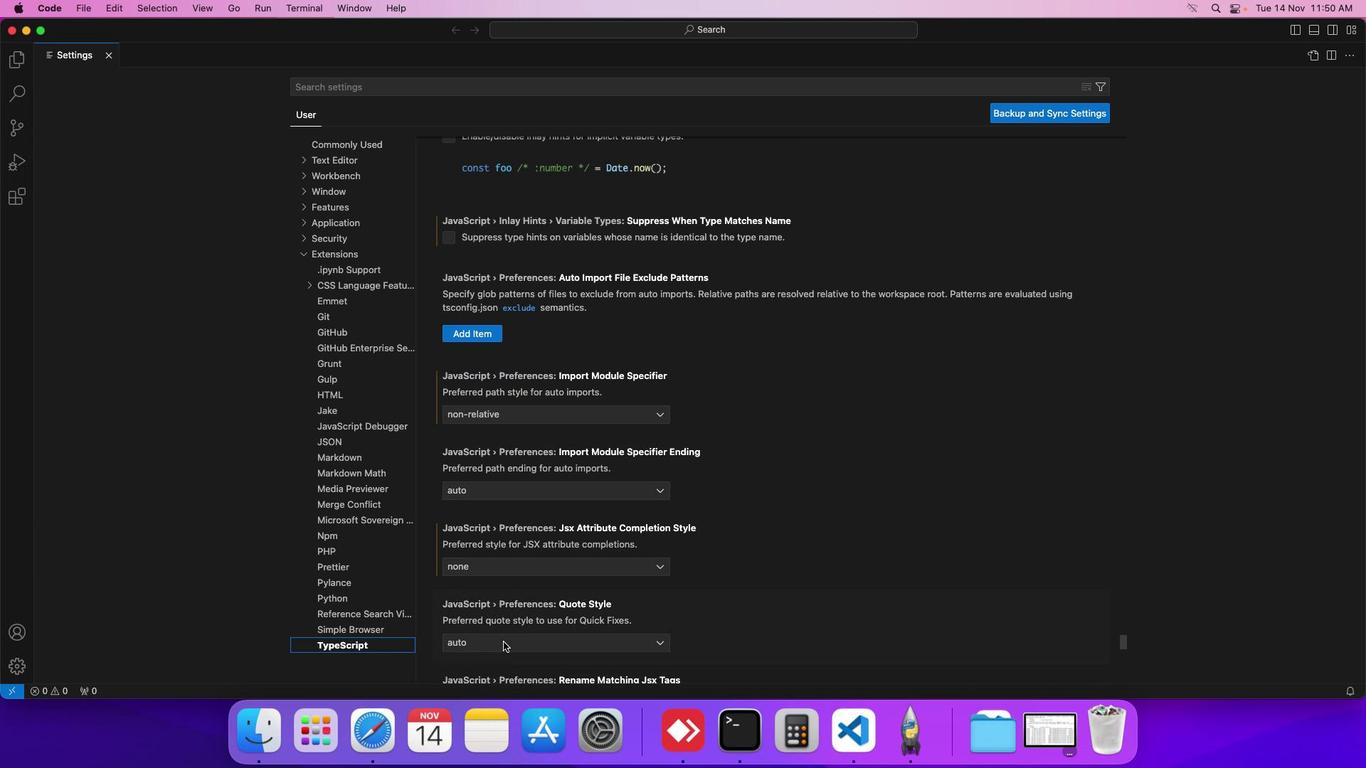 
Action: Mouse scrolled (528, 667) with delta (24, 24)
Screenshot: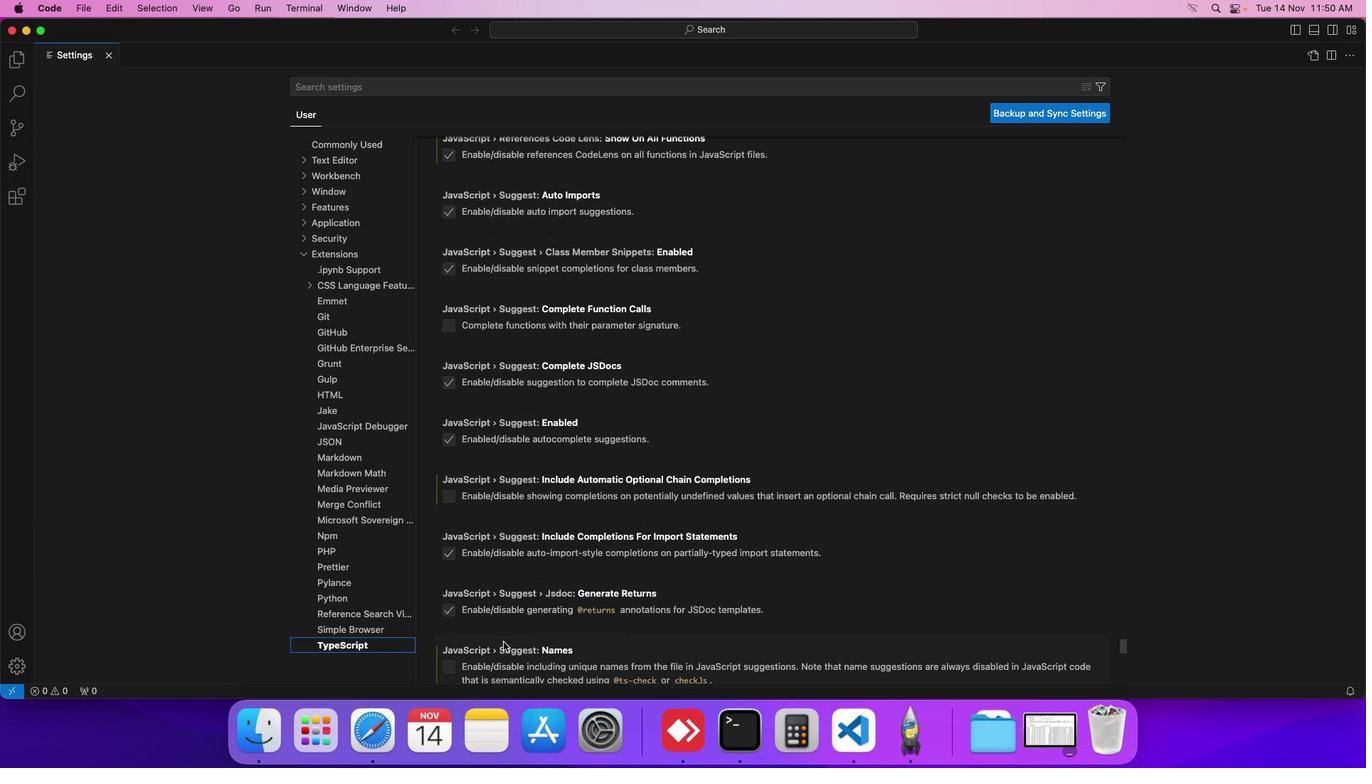 
Action: Mouse scrolled (528, 667) with delta (24, 24)
Screenshot: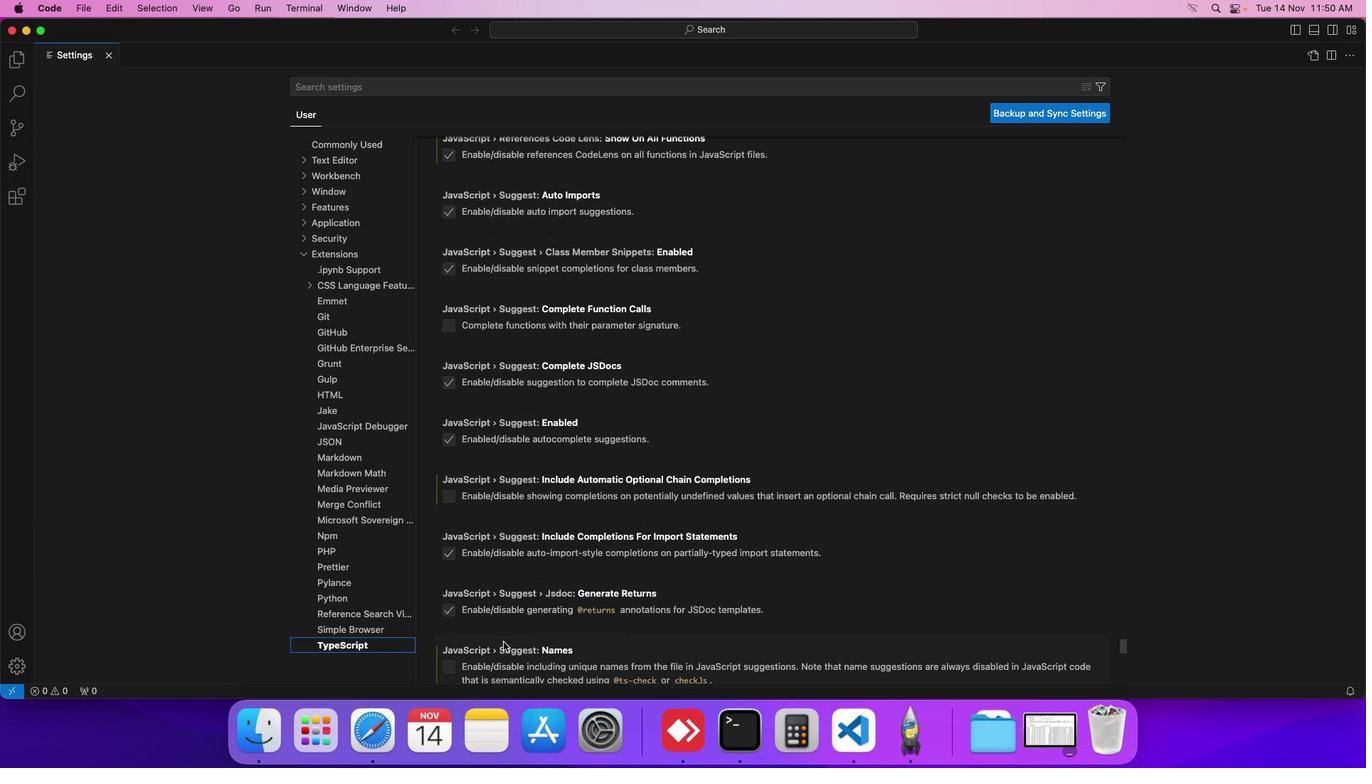 
Action: Mouse scrolled (528, 667) with delta (24, 22)
Screenshot: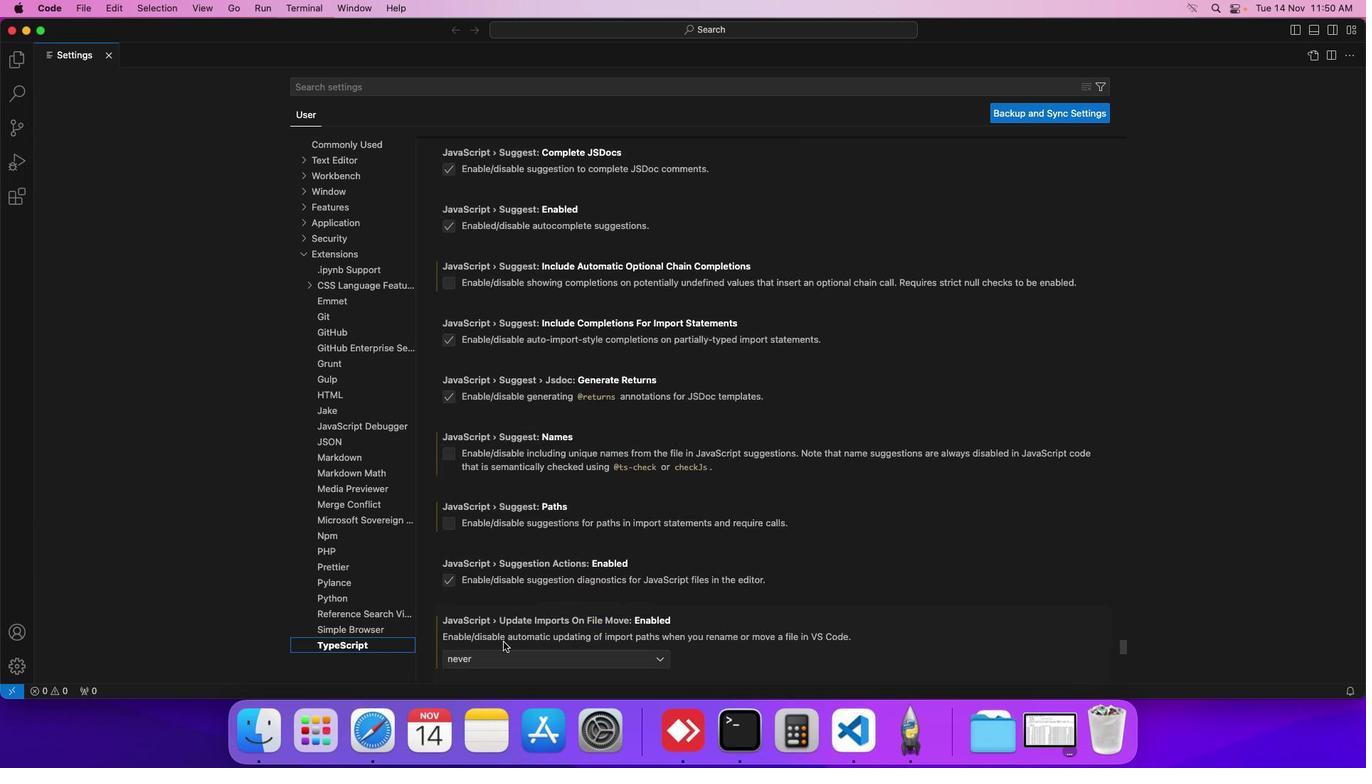 
Action: Mouse scrolled (528, 667) with delta (24, 21)
Screenshot: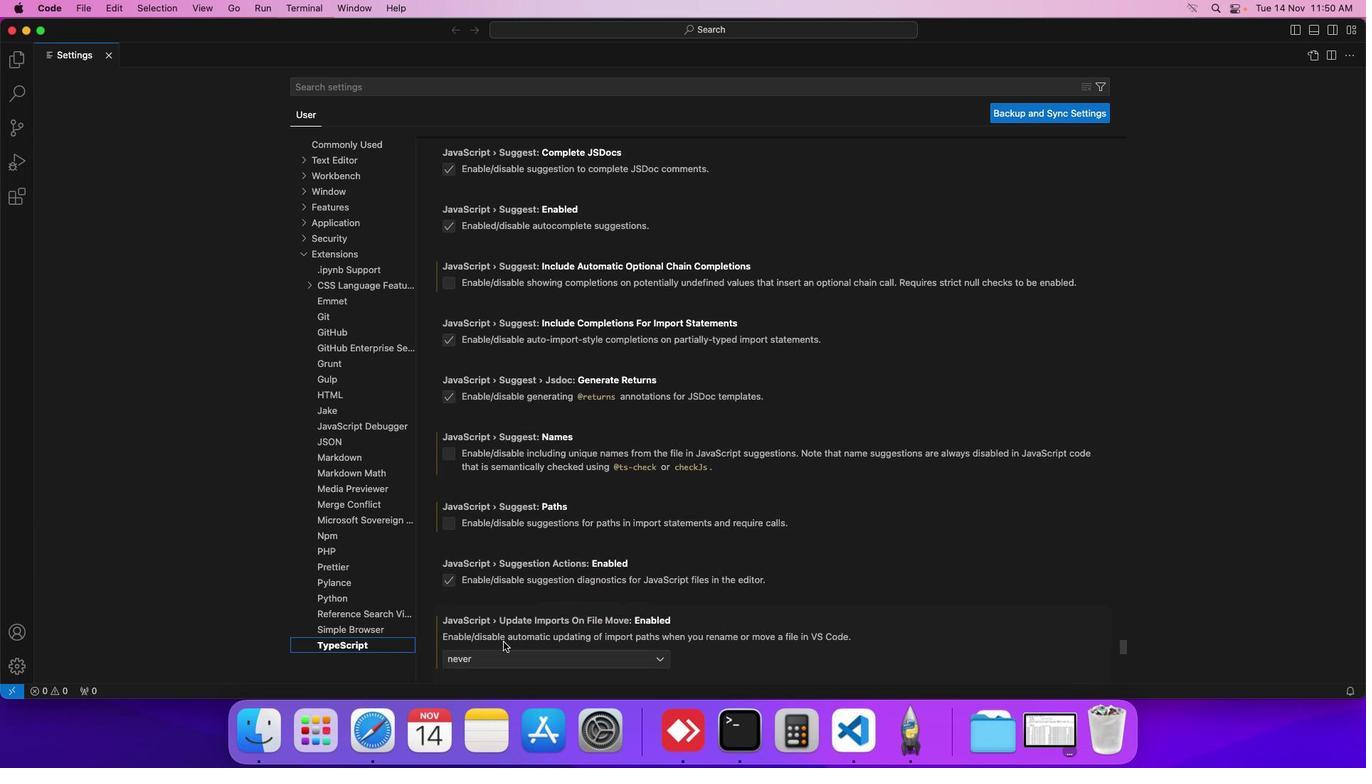 
Action: Mouse scrolled (528, 667) with delta (24, 20)
Screenshot: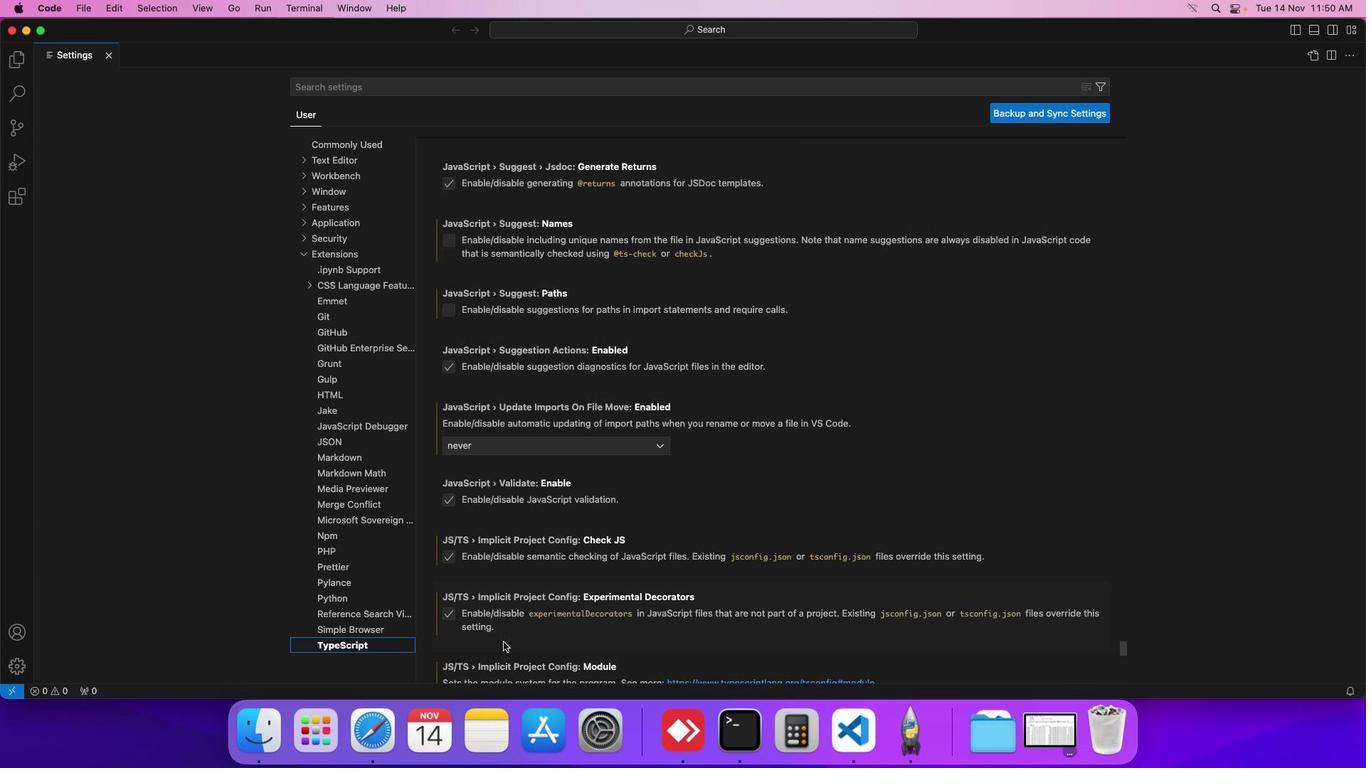 
Action: Mouse scrolled (528, 667) with delta (24, 20)
Screenshot: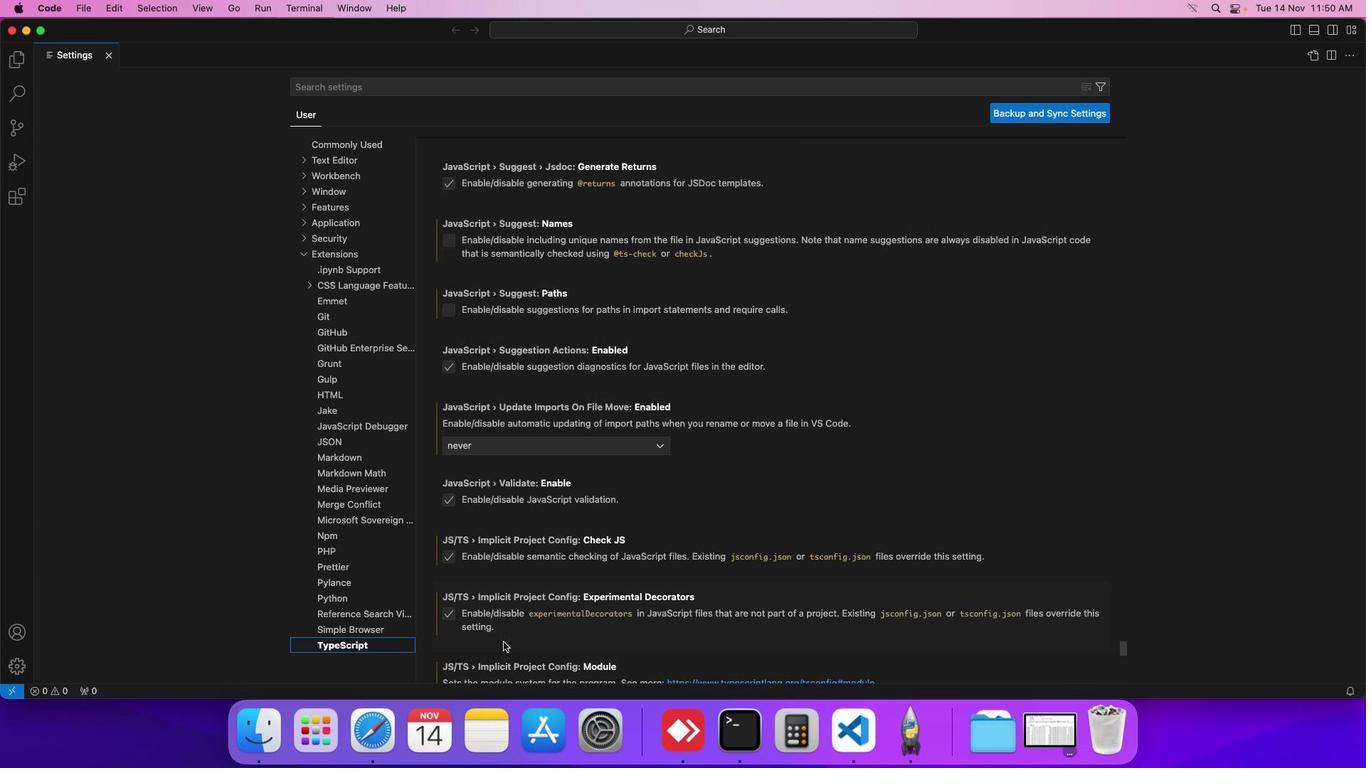 
Action: Mouse scrolled (528, 667) with delta (24, 20)
Screenshot: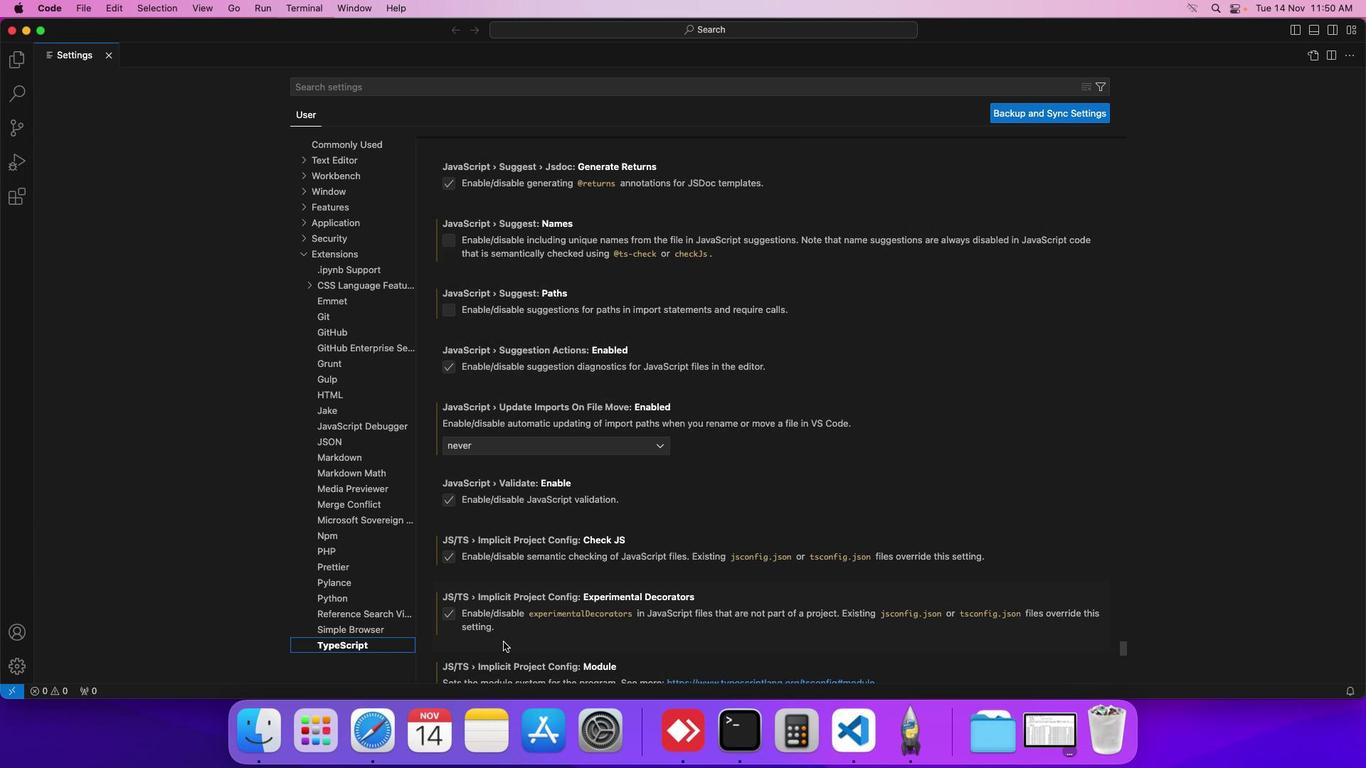 
Action: Mouse scrolled (528, 667) with delta (24, 24)
Screenshot: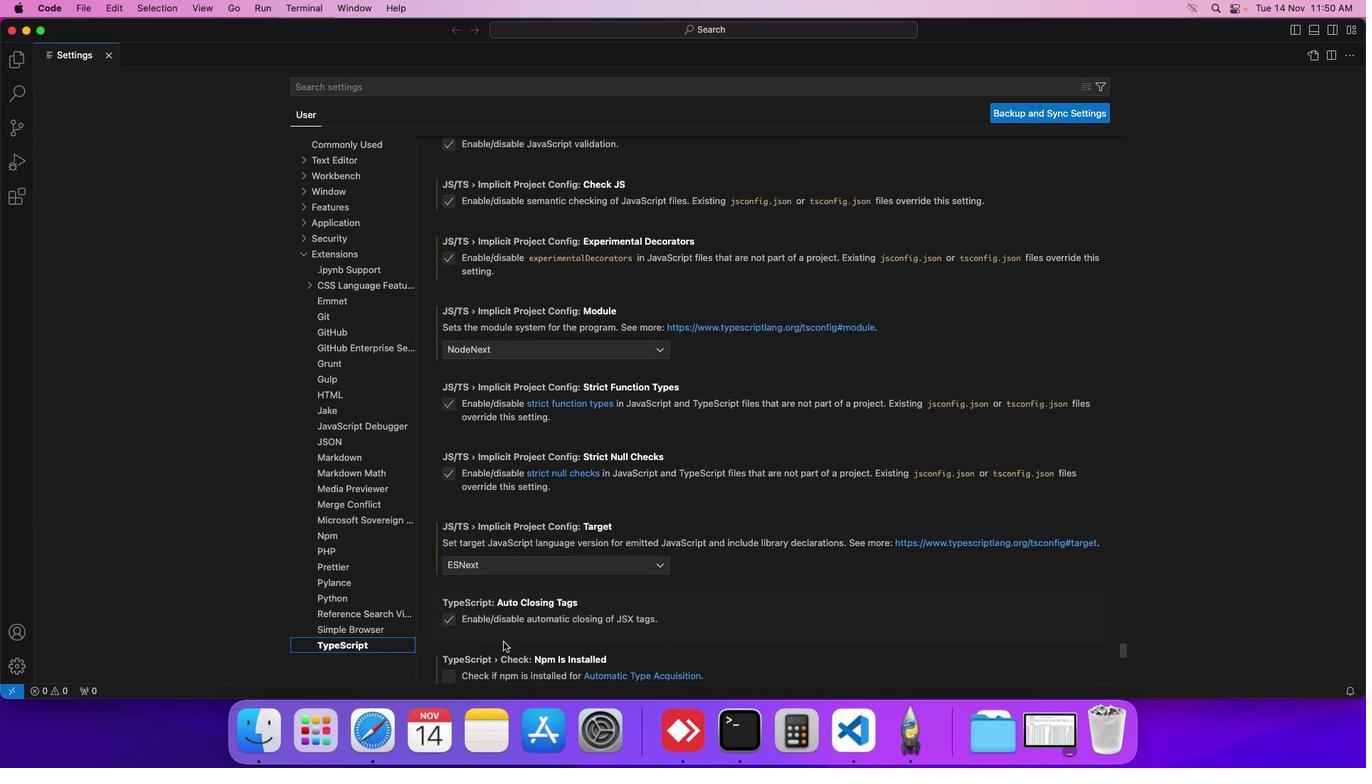 
Action: Mouse scrolled (528, 667) with delta (24, 24)
Screenshot: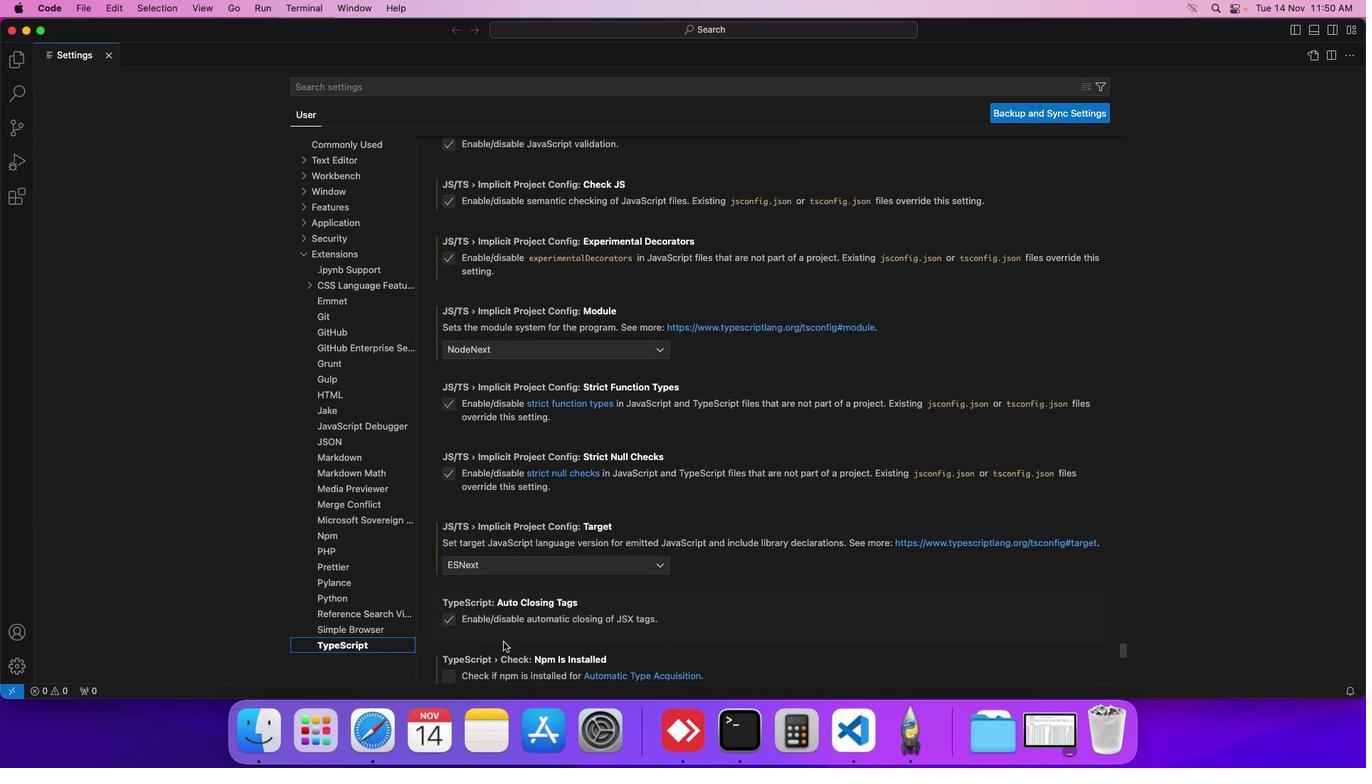 
Action: Mouse scrolled (528, 667) with delta (24, 22)
Screenshot: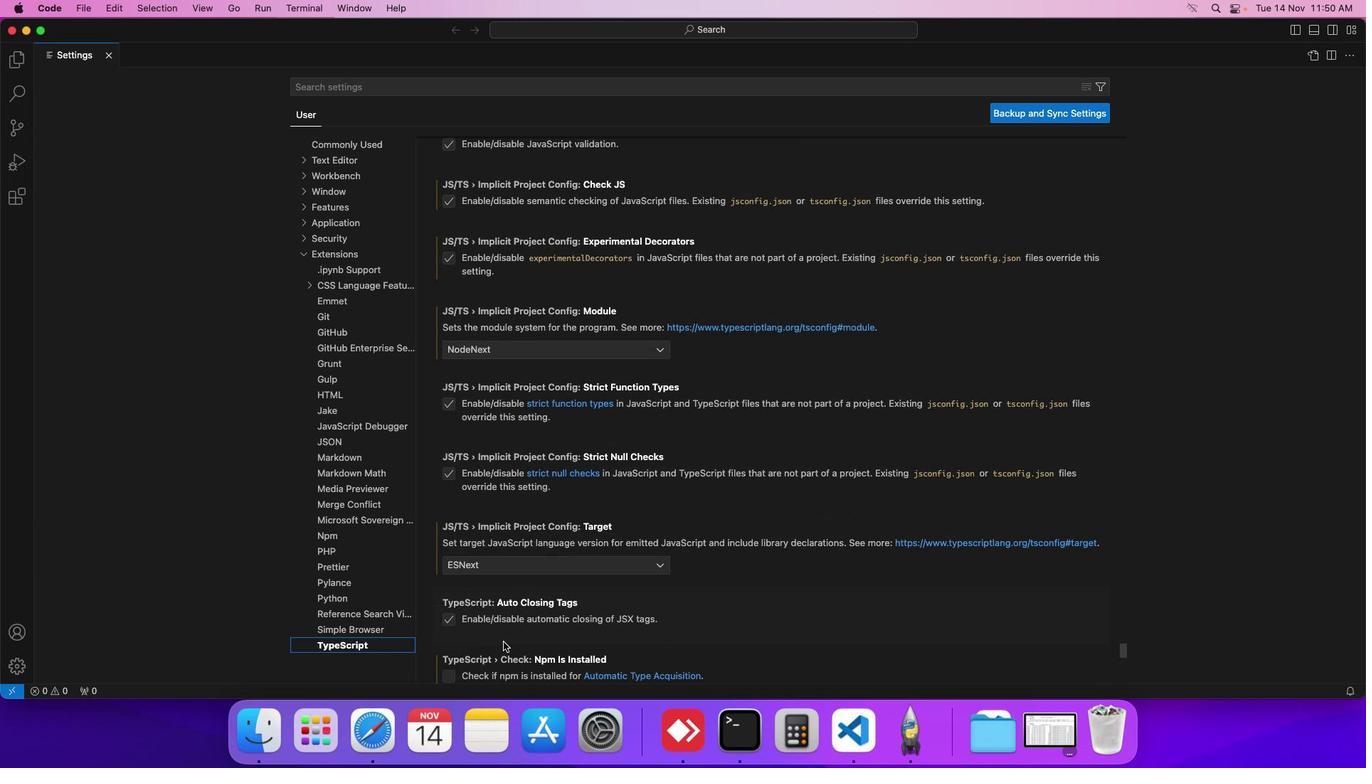 
Action: Mouse scrolled (528, 667) with delta (24, 21)
Screenshot: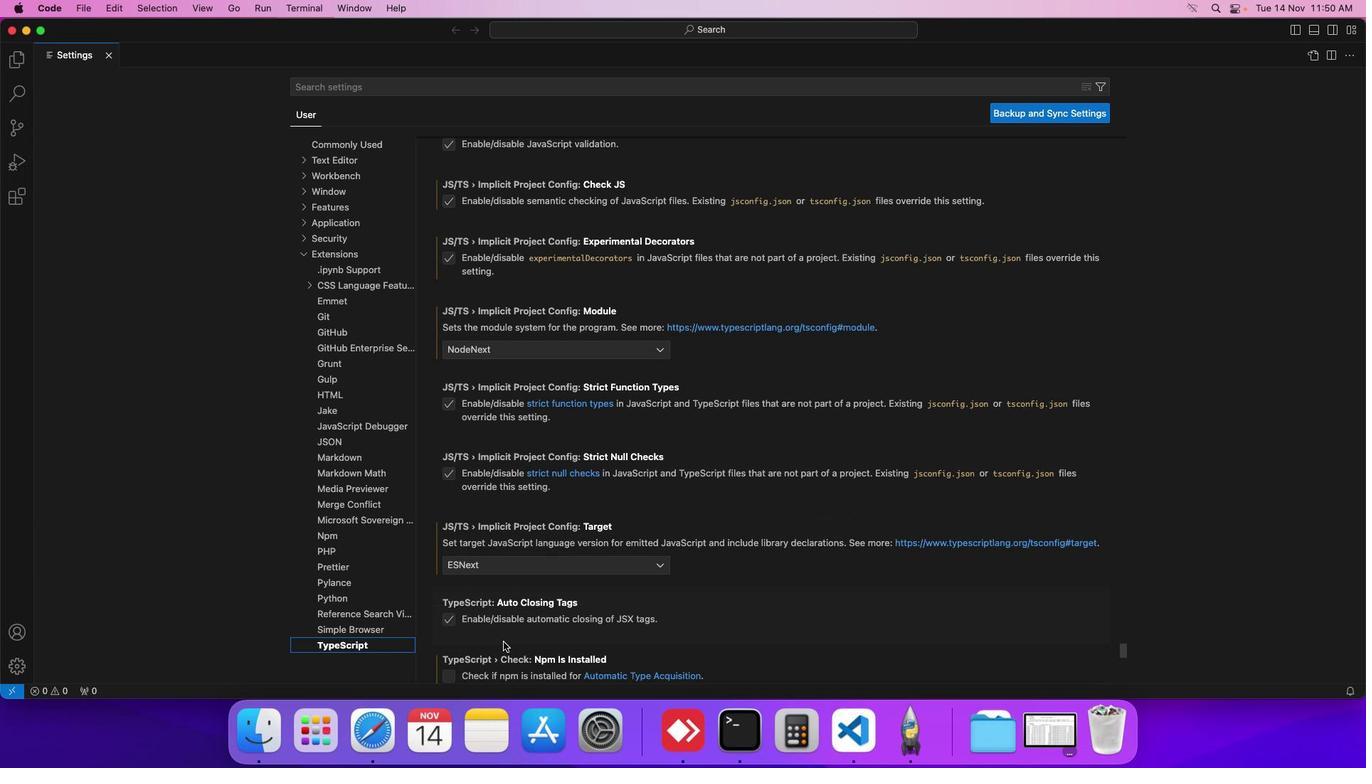 
Action: Mouse scrolled (528, 667) with delta (24, 24)
Screenshot: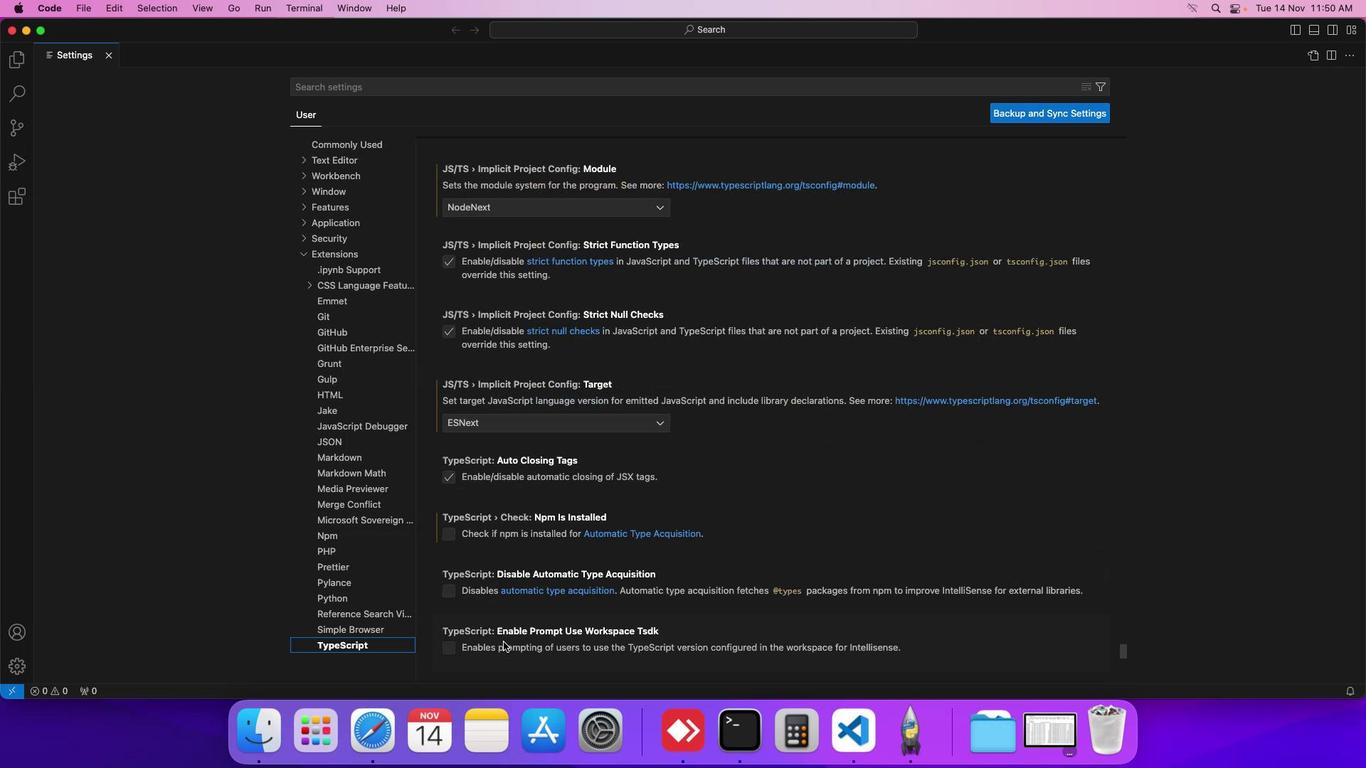 
Action: Mouse scrolled (528, 667) with delta (24, 24)
Screenshot: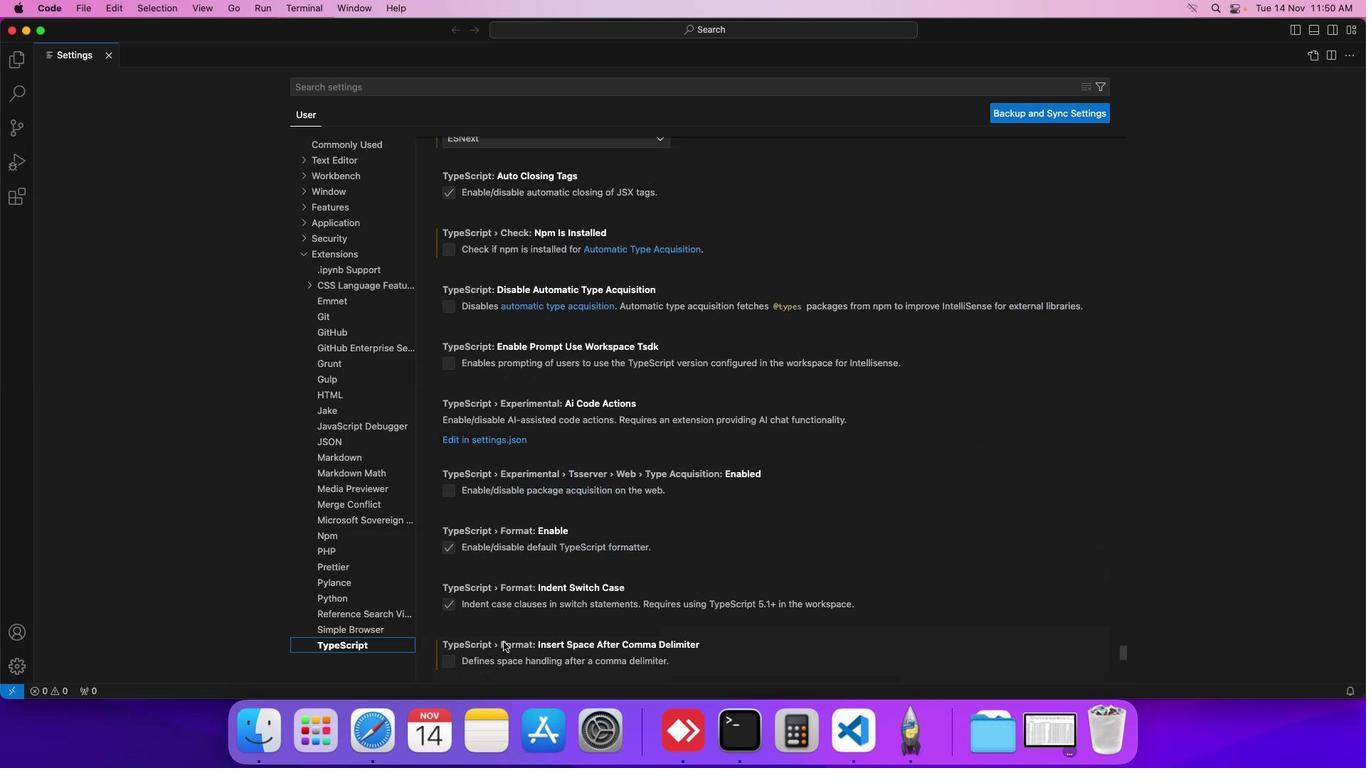 
Action: Mouse scrolled (528, 667) with delta (24, 23)
Screenshot: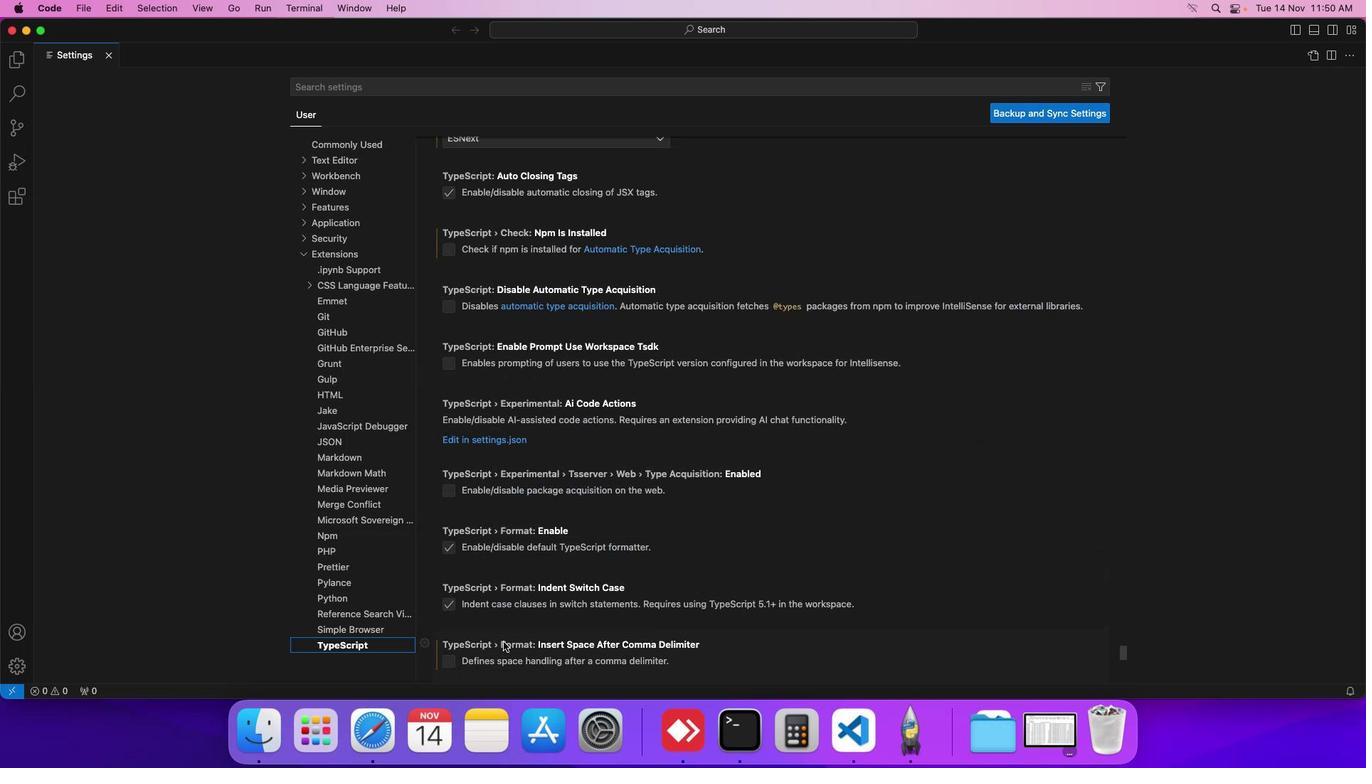 
Action: Mouse scrolled (528, 667) with delta (24, 22)
Screenshot: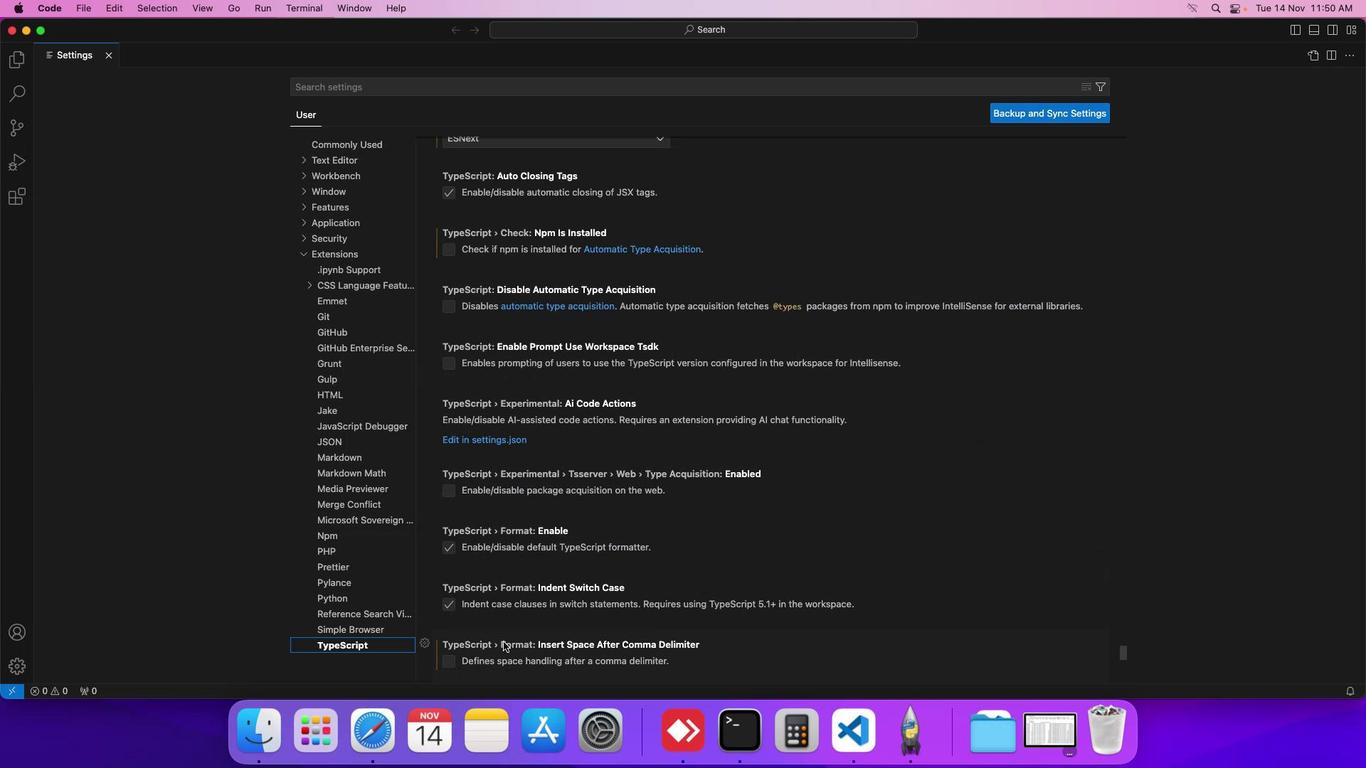 
Action: Mouse scrolled (528, 667) with delta (24, 21)
Screenshot: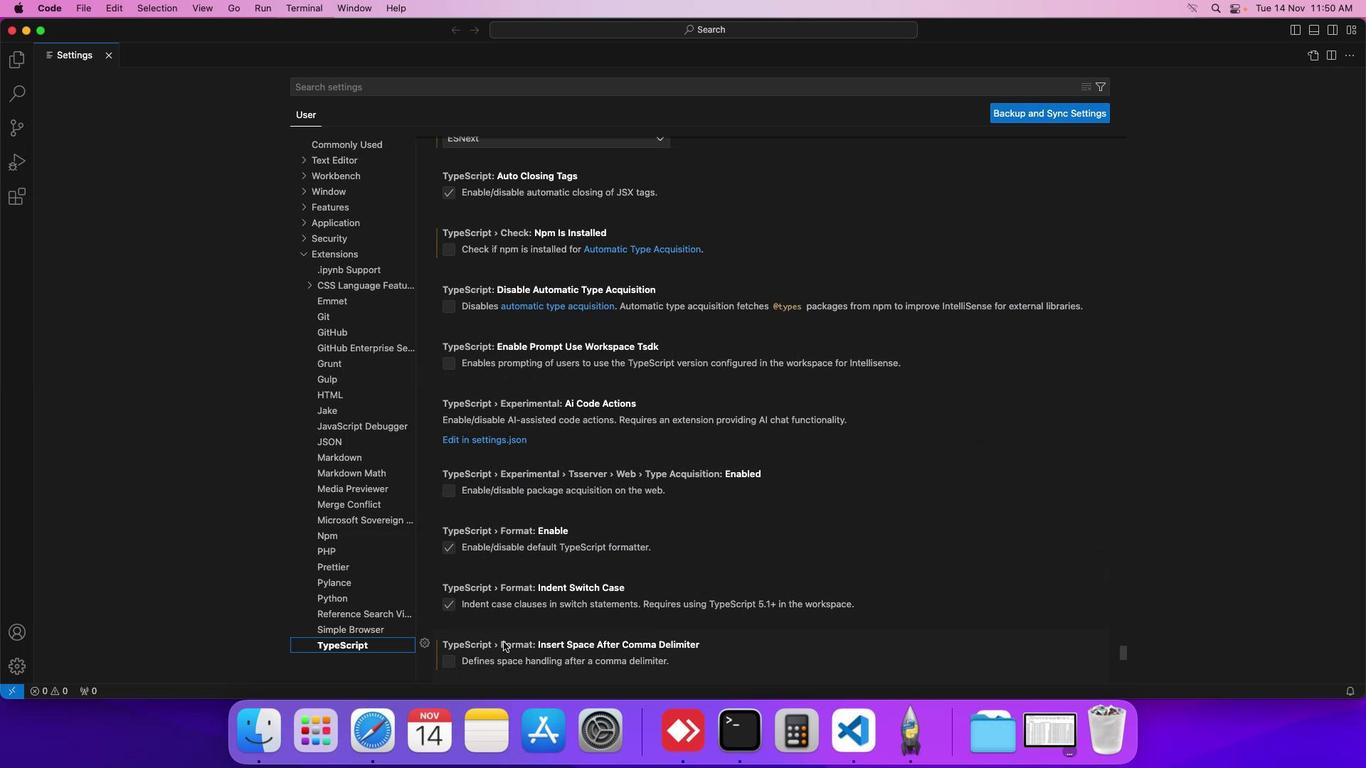 
Action: Mouse scrolled (528, 667) with delta (24, 24)
Screenshot: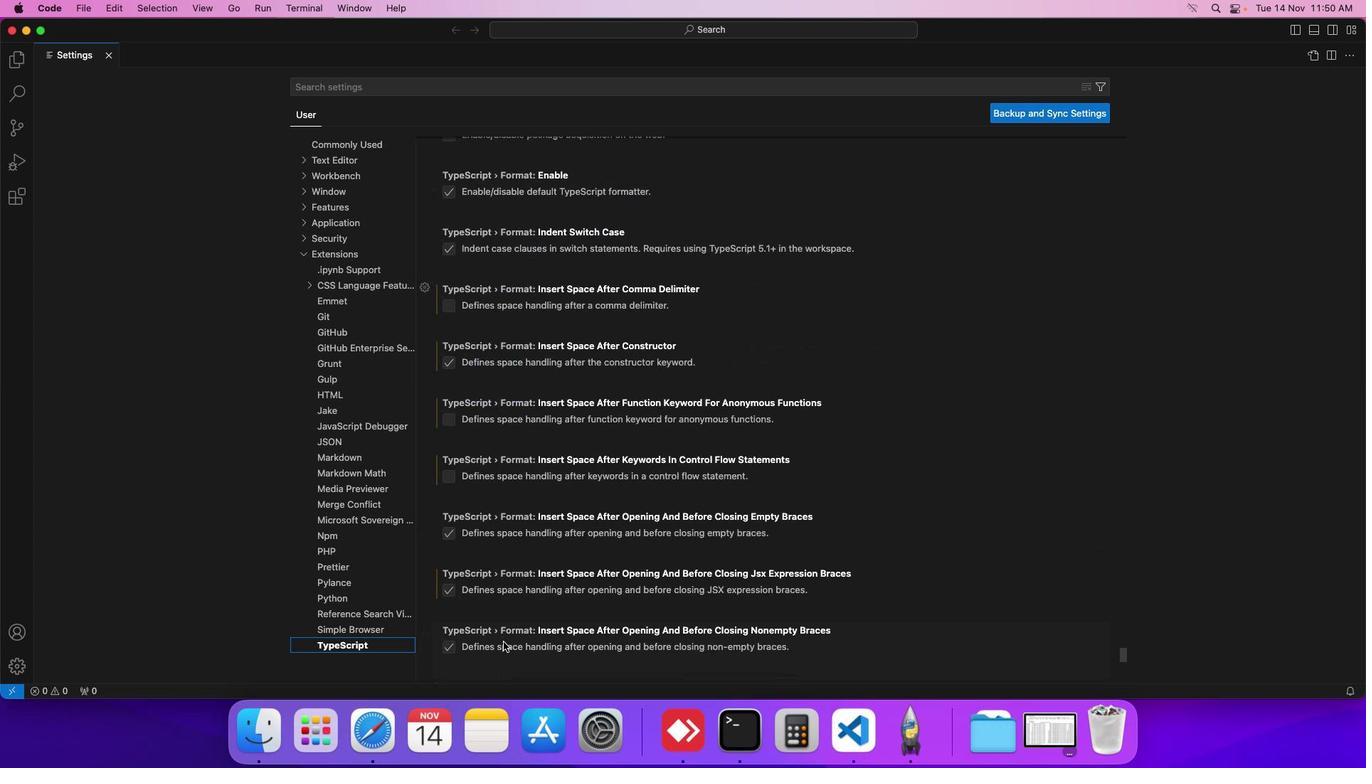 
Action: Mouse scrolled (528, 667) with delta (24, 24)
Screenshot: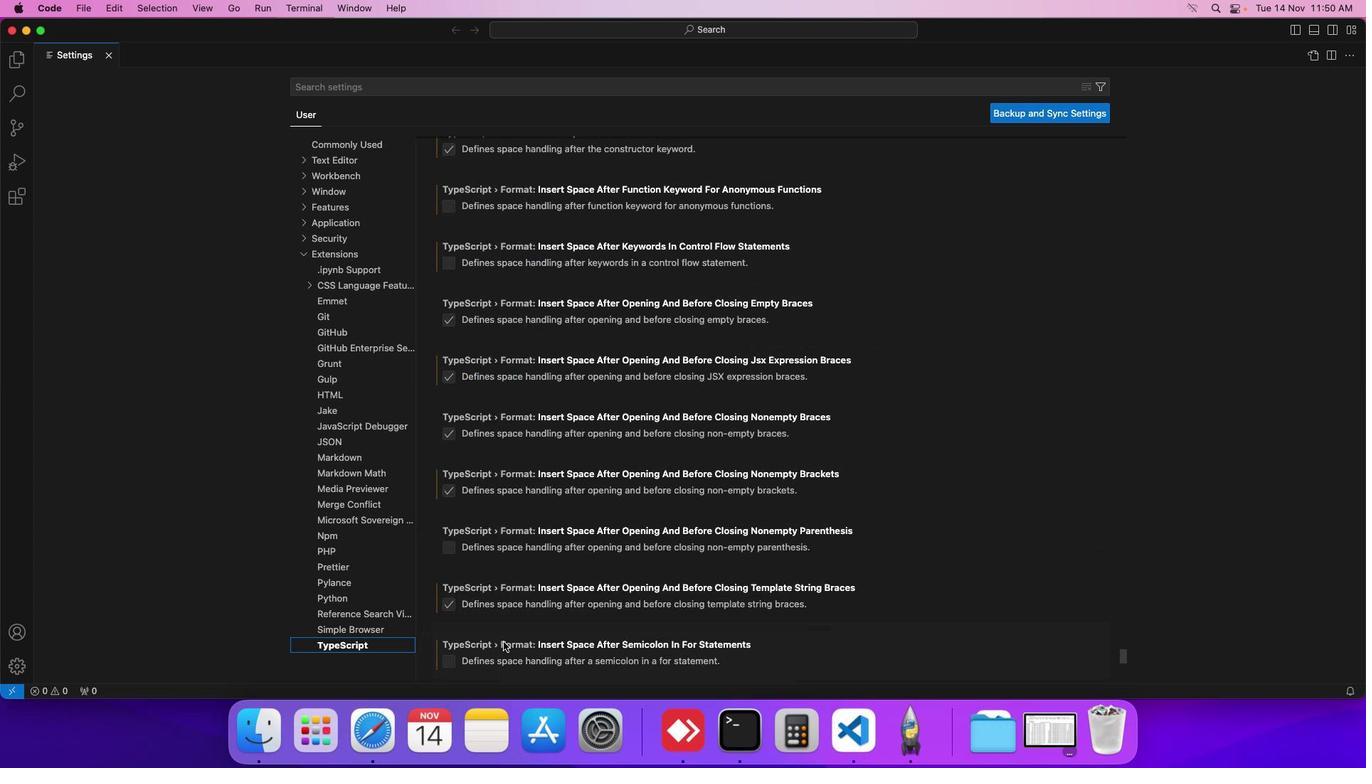 
Action: Mouse scrolled (528, 667) with delta (24, 22)
Screenshot: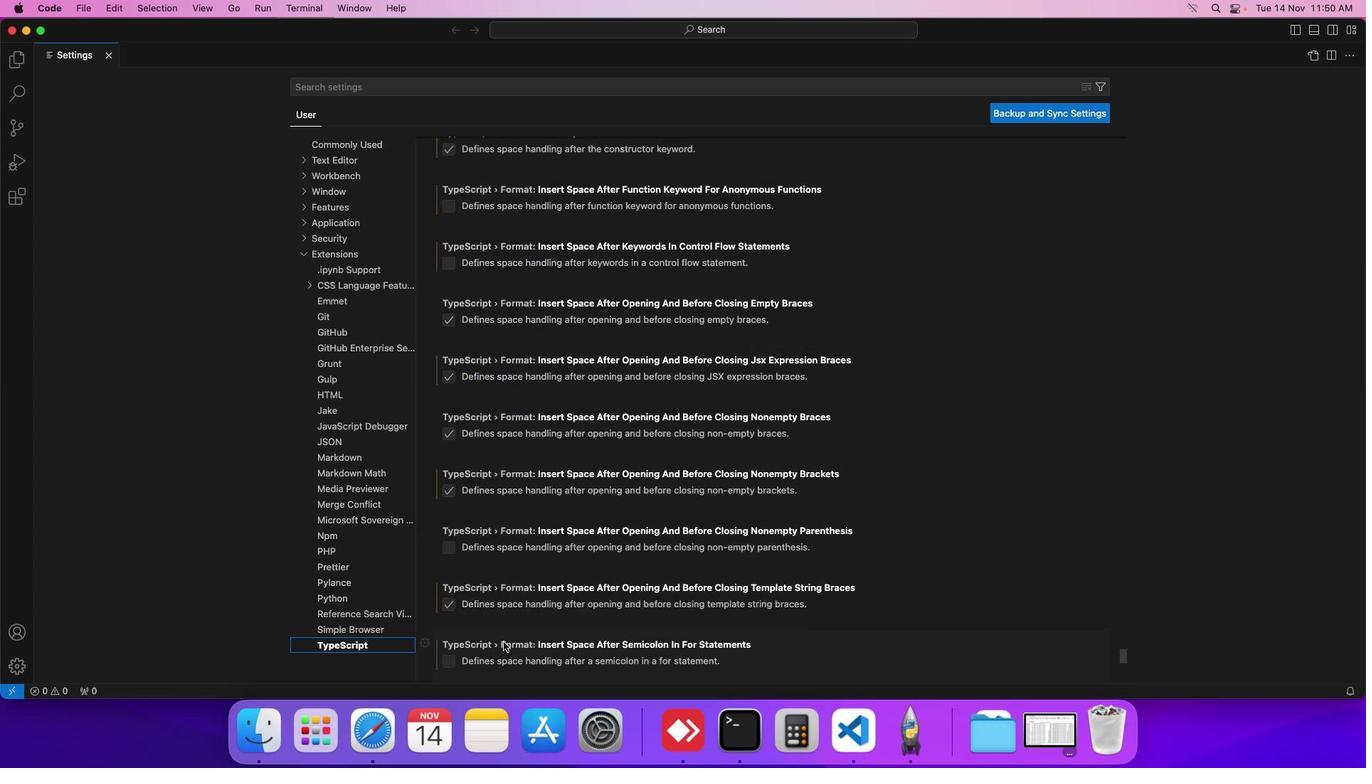 
Action: Mouse scrolled (528, 667) with delta (24, 21)
Screenshot: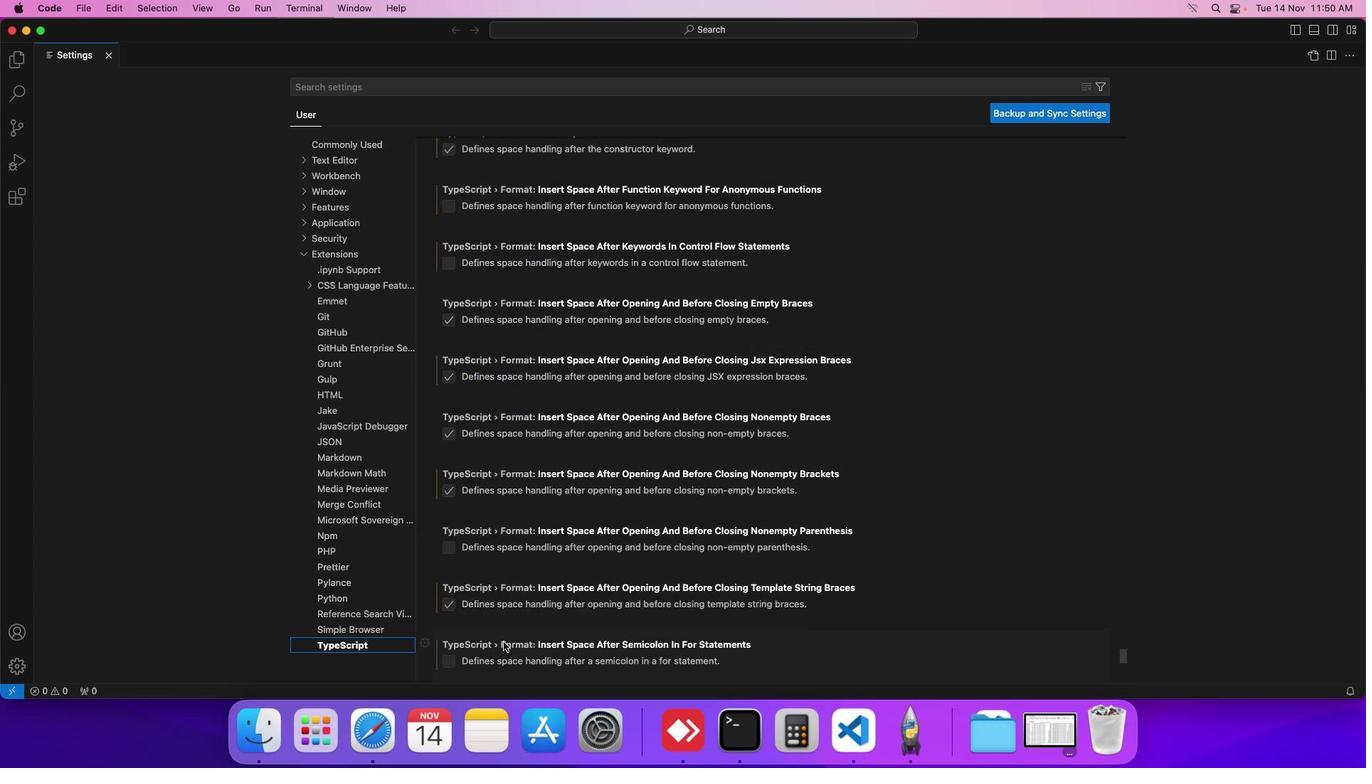 
Action: Mouse scrolled (528, 667) with delta (24, 20)
Screenshot: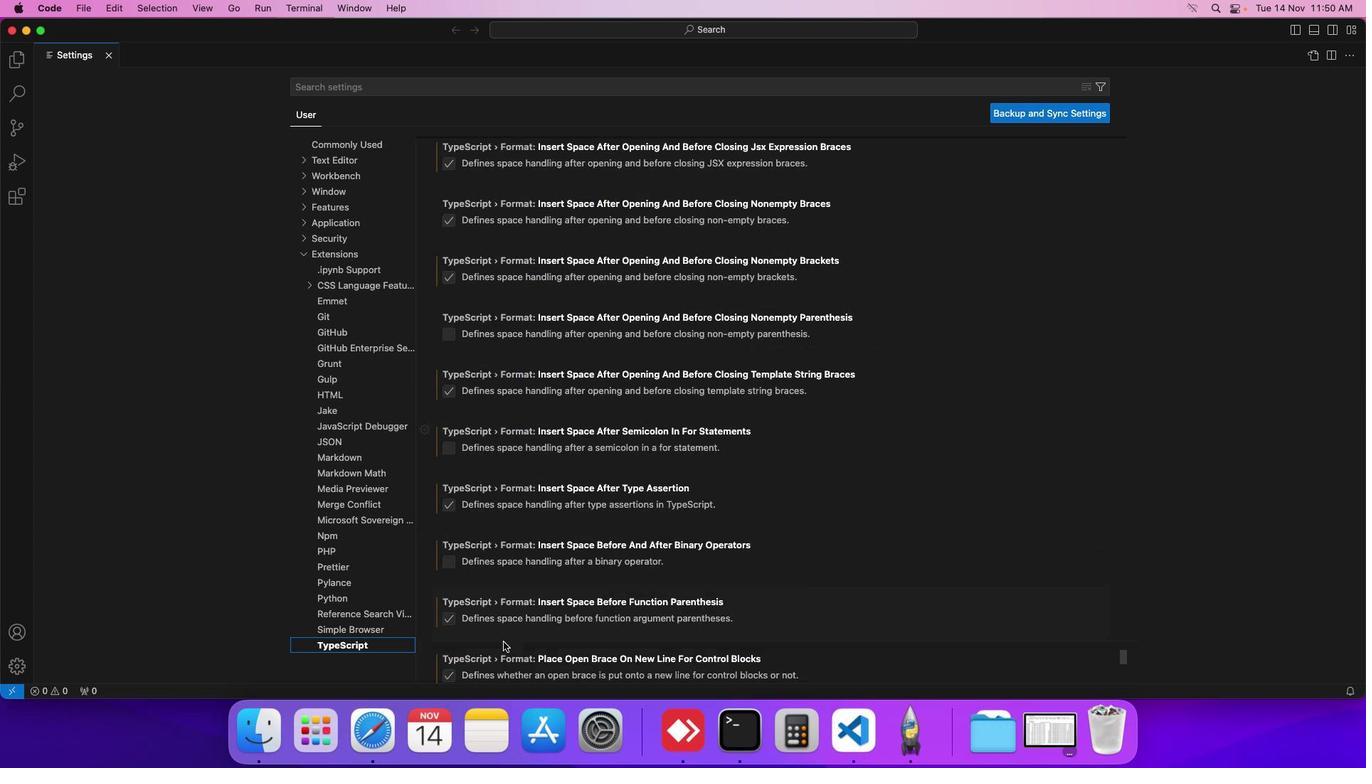 
Action: Mouse scrolled (528, 667) with delta (24, 20)
Screenshot: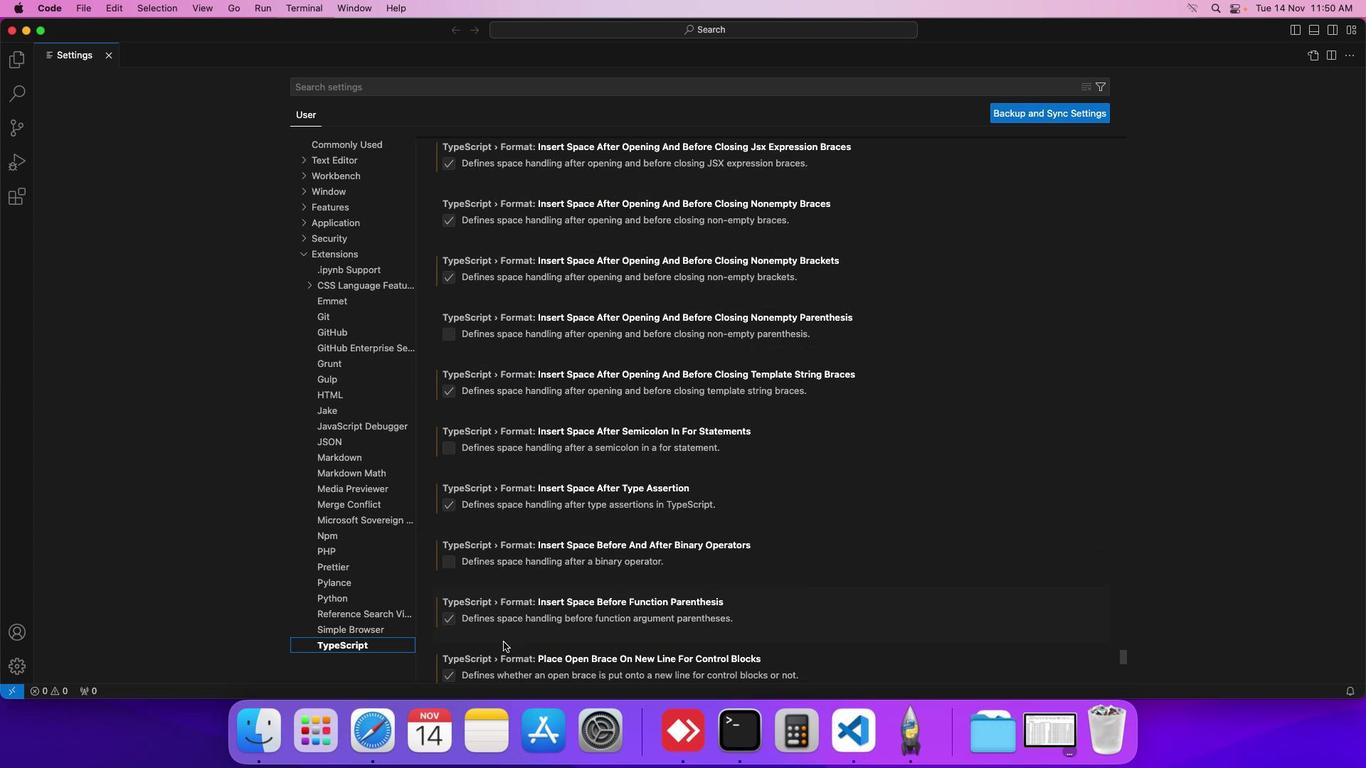 
Action: Mouse scrolled (528, 667) with delta (24, 24)
Screenshot: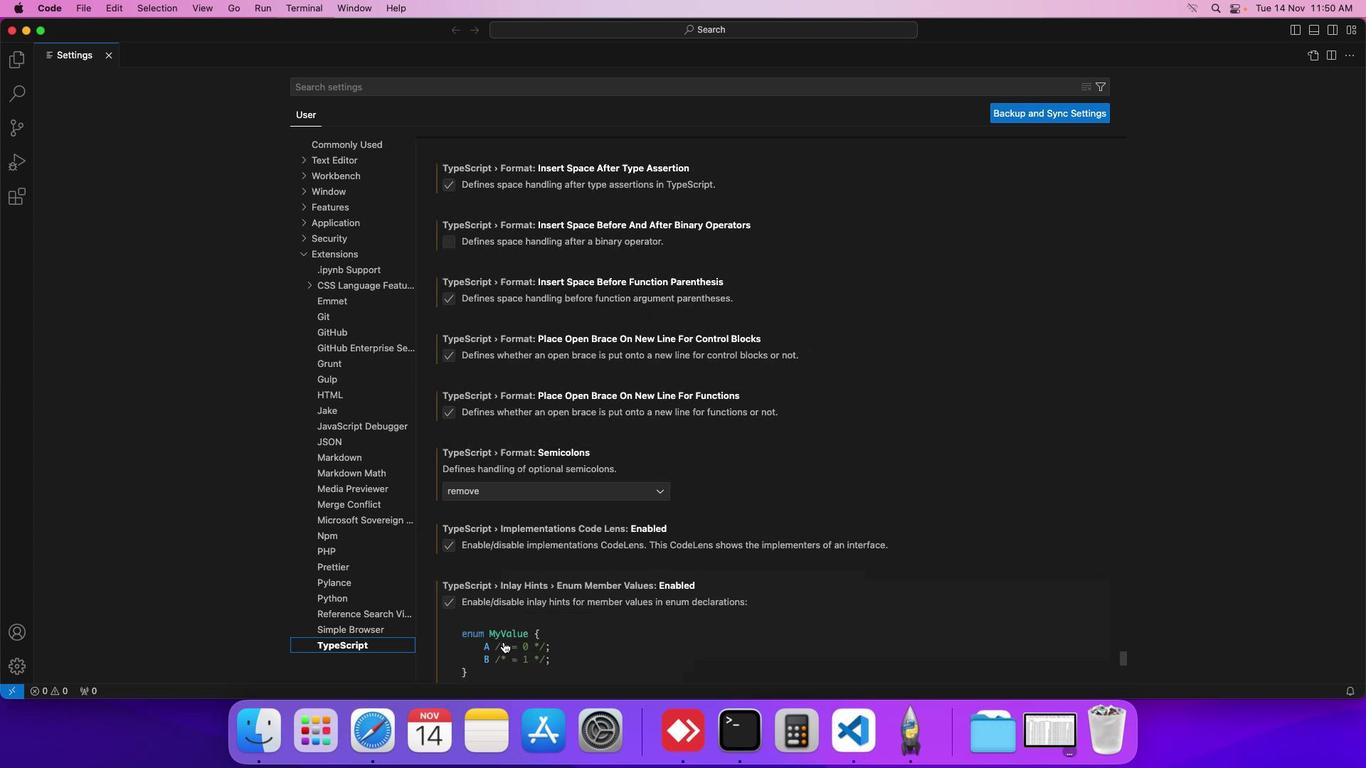 
Action: Mouse scrolled (528, 667) with delta (24, 24)
Screenshot: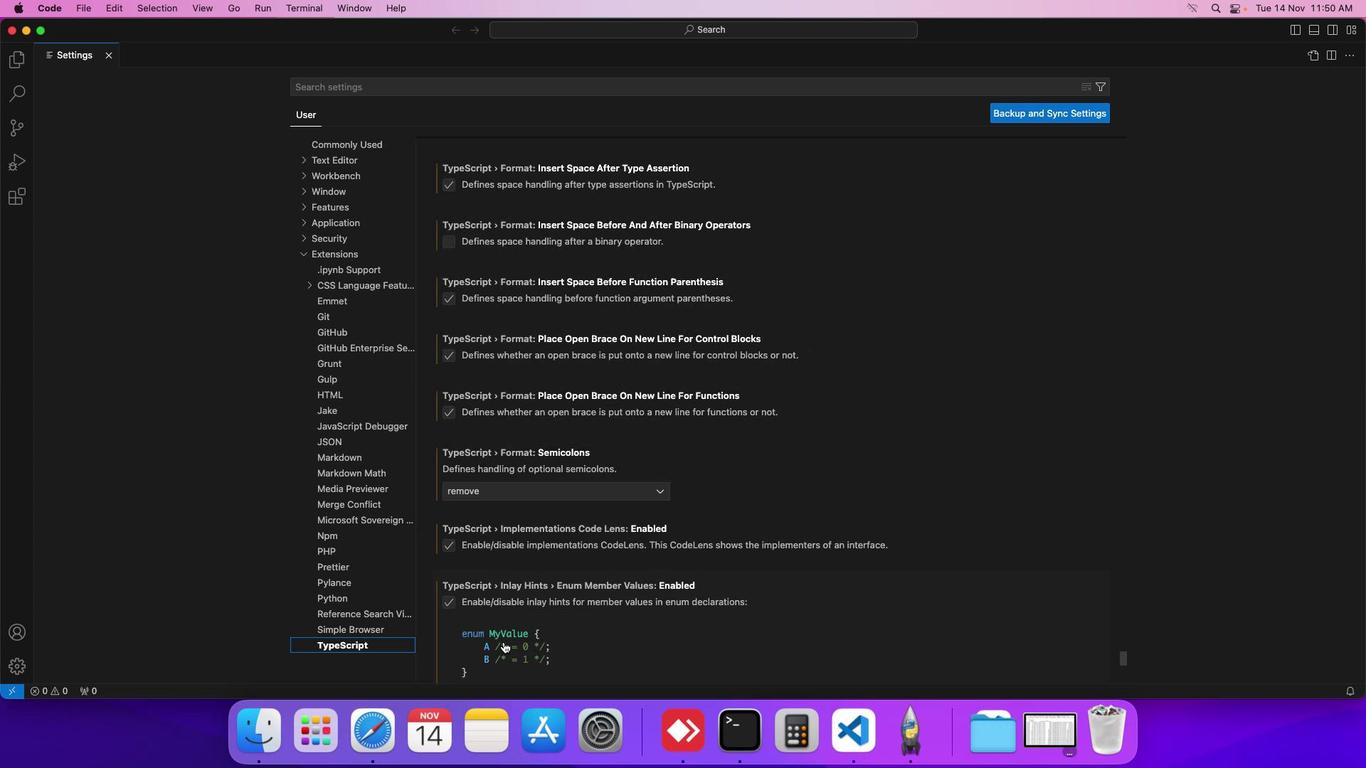 
Action: Mouse scrolled (528, 667) with delta (24, 22)
Screenshot: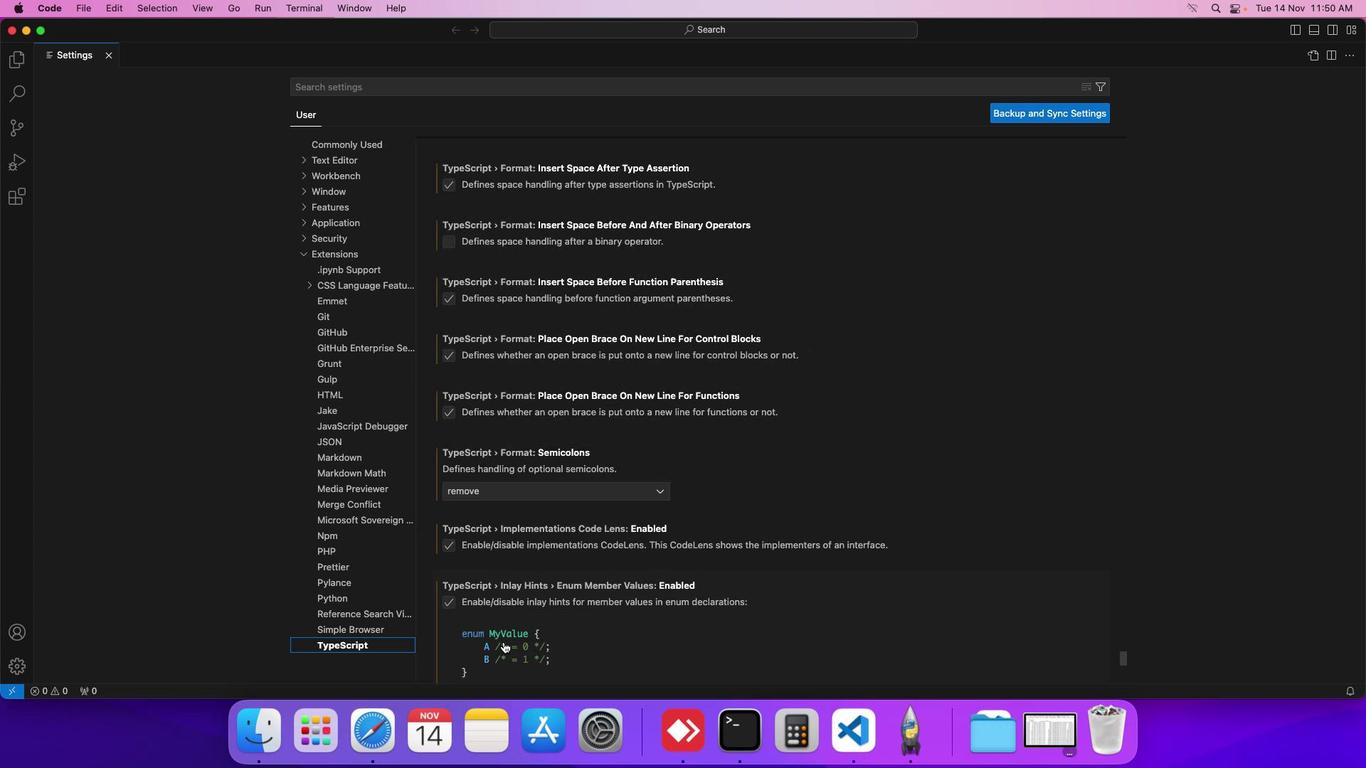 
Action: Mouse scrolled (528, 667) with delta (24, 22)
Screenshot: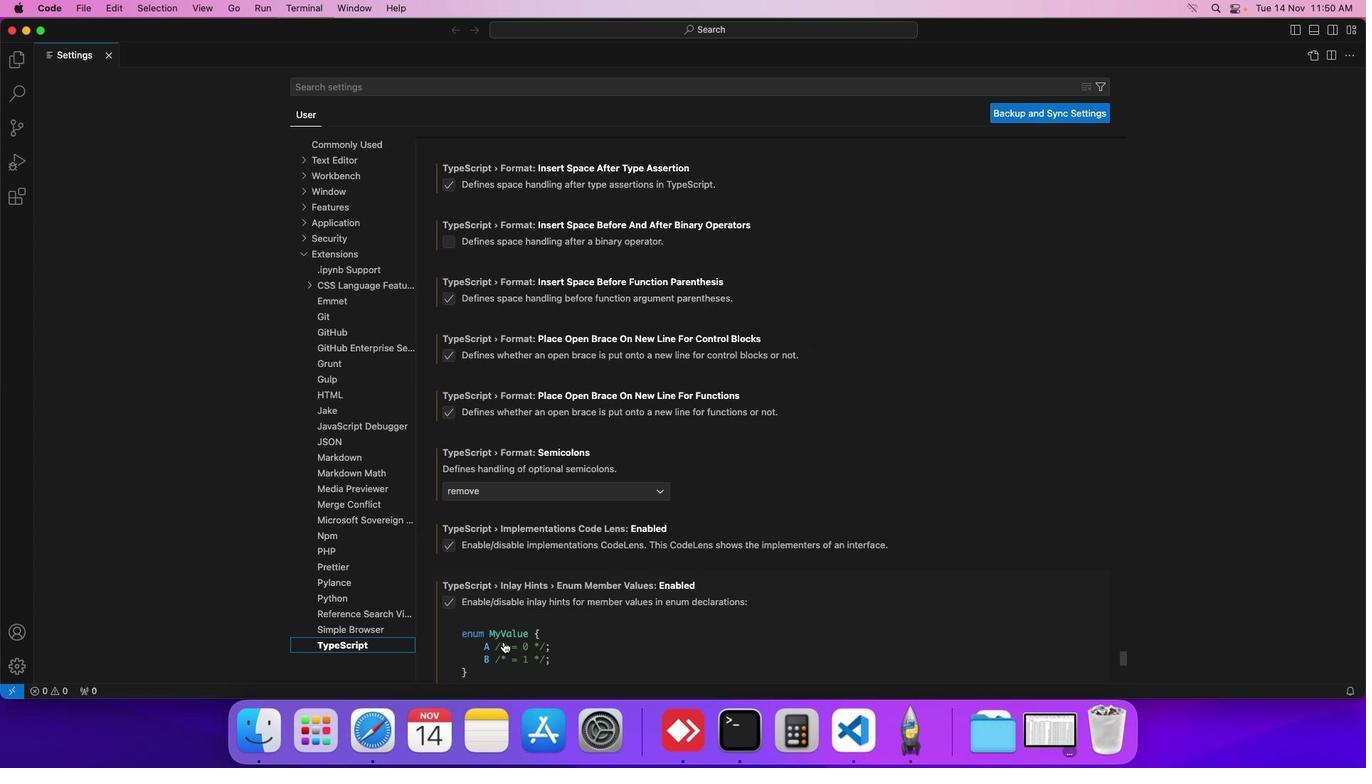 
Action: Mouse scrolled (528, 667) with delta (24, 24)
Screenshot: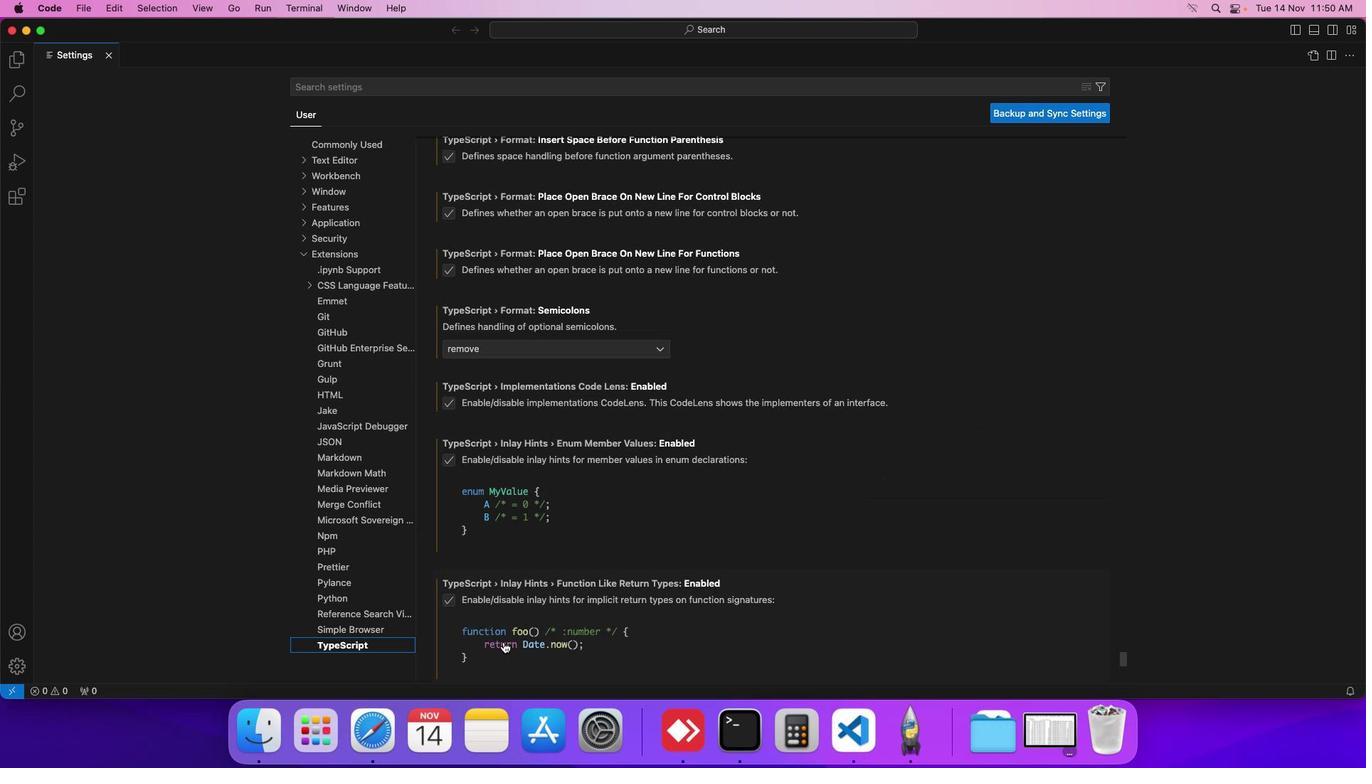 
Action: Mouse scrolled (528, 667) with delta (24, 24)
Screenshot: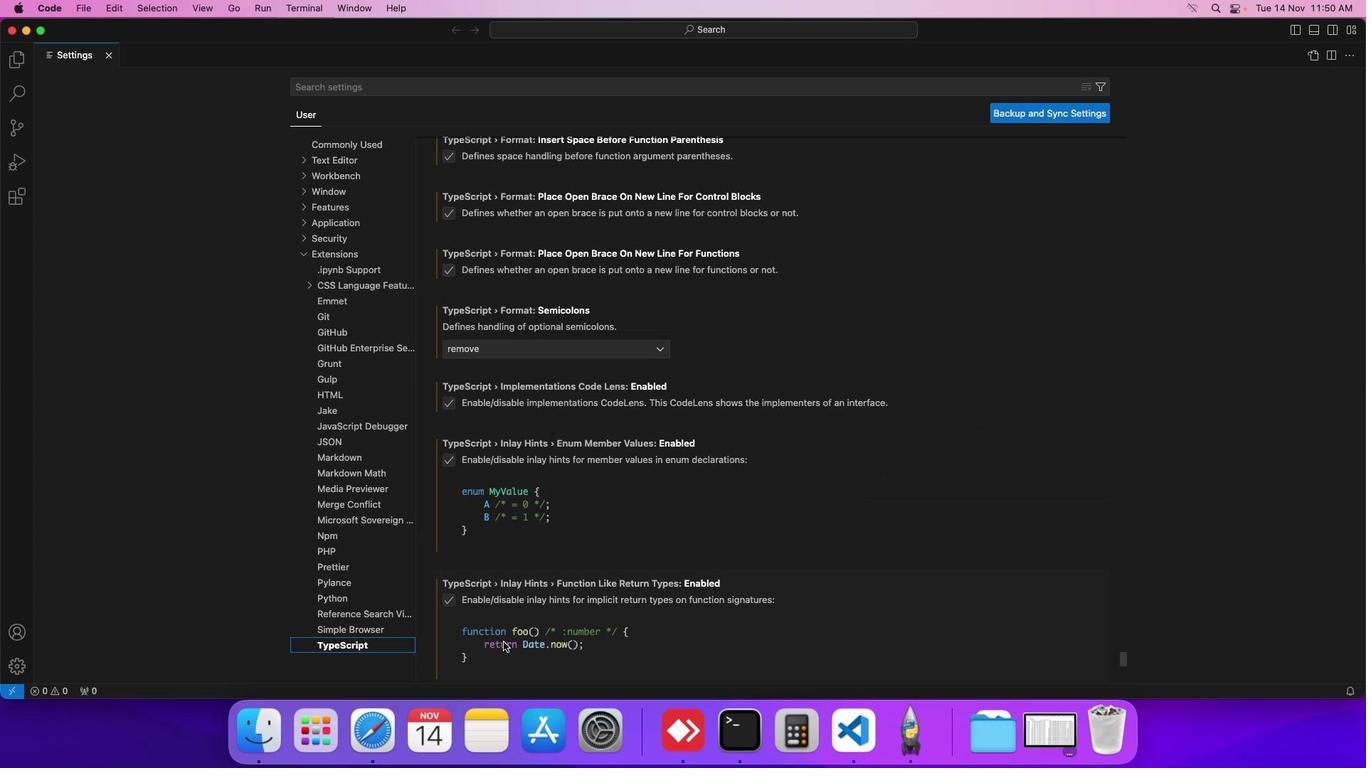 
Action: Mouse scrolled (528, 667) with delta (24, 23)
Screenshot: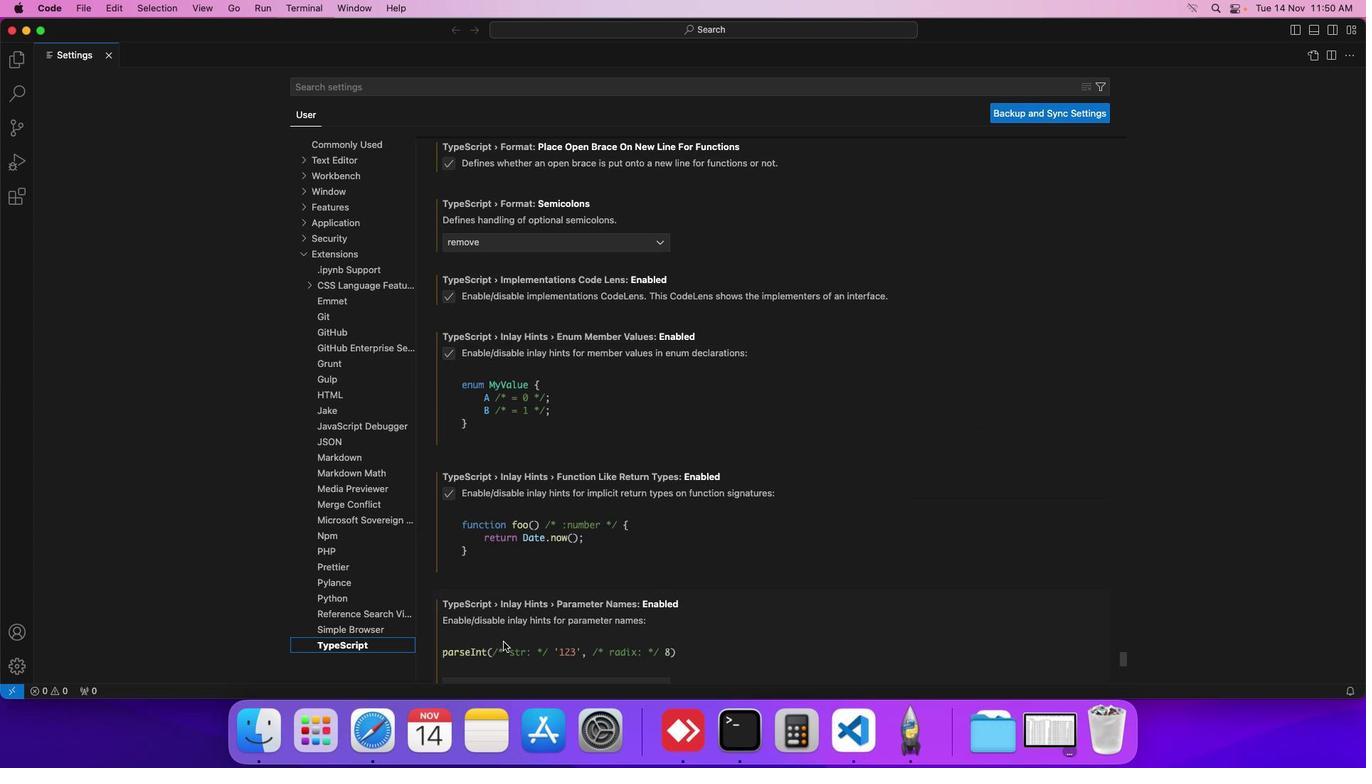 
Action: Mouse scrolled (528, 667) with delta (24, 22)
Screenshot: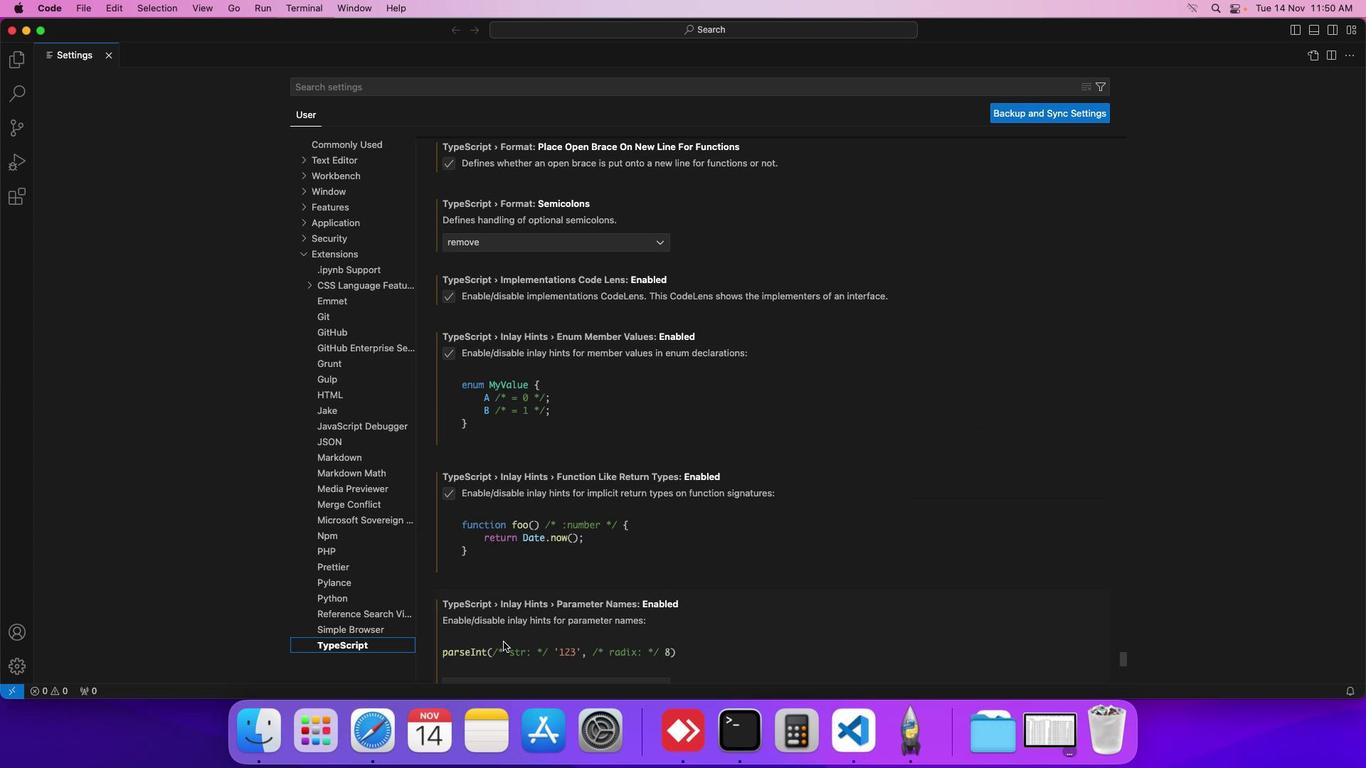 
Action: Mouse scrolled (528, 667) with delta (24, 24)
Screenshot: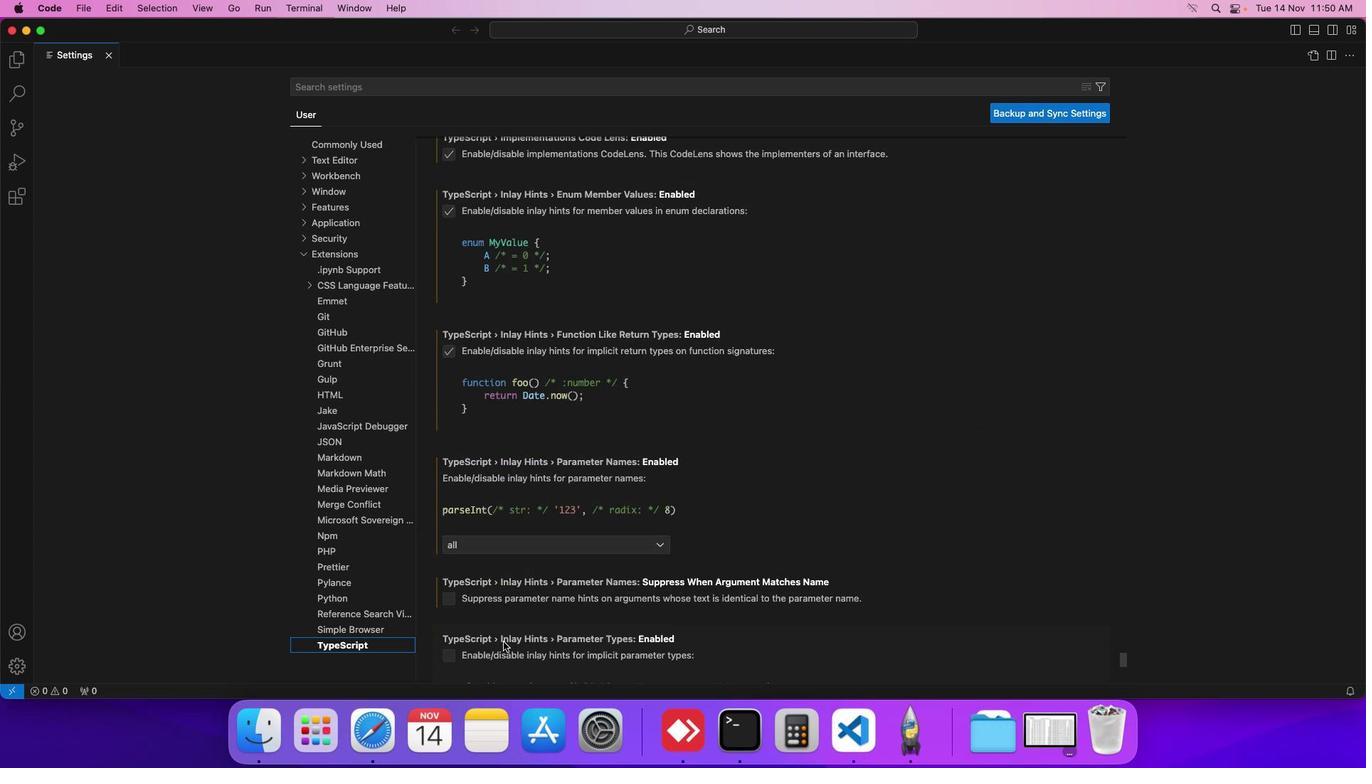 
Action: Mouse scrolled (528, 667) with delta (24, 24)
Screenshot: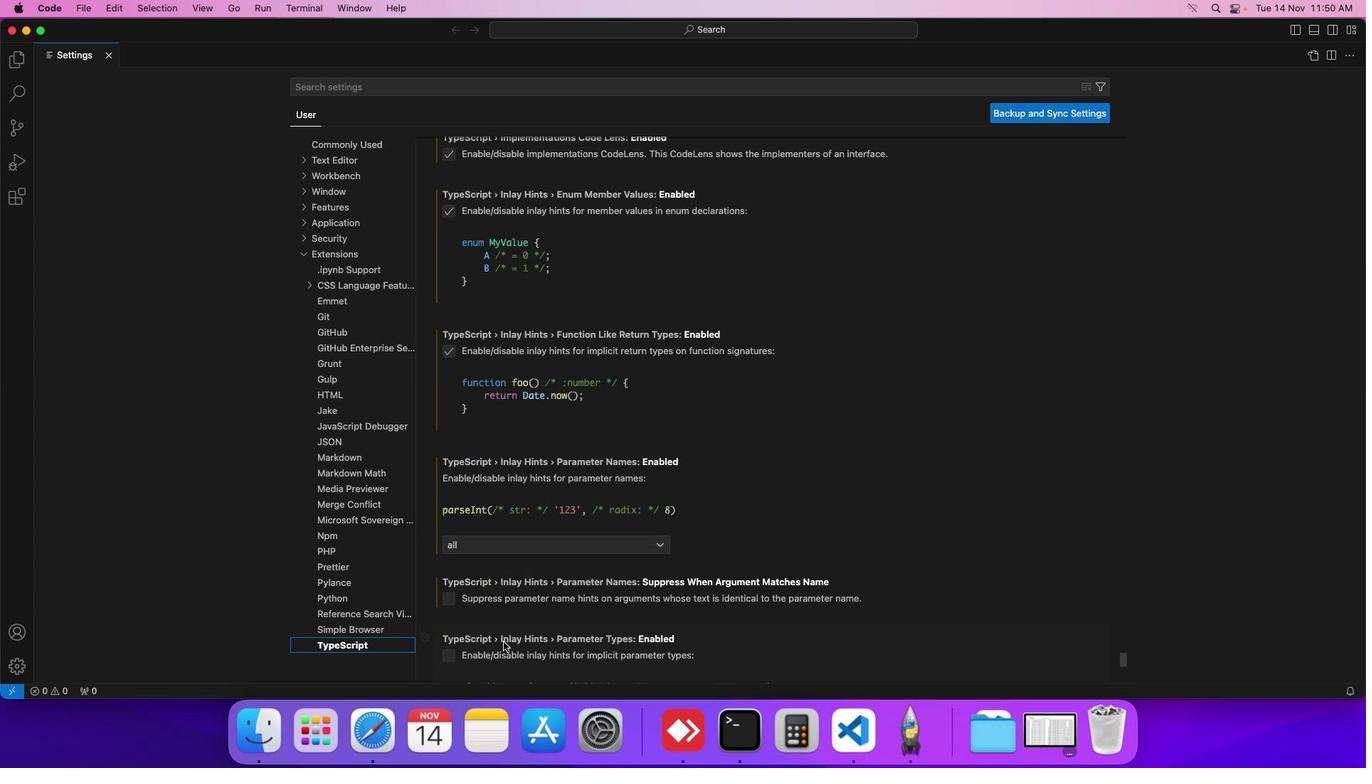 
Action: Mouse scrolled (528, 667) with delta (24, 23)
Screenshot: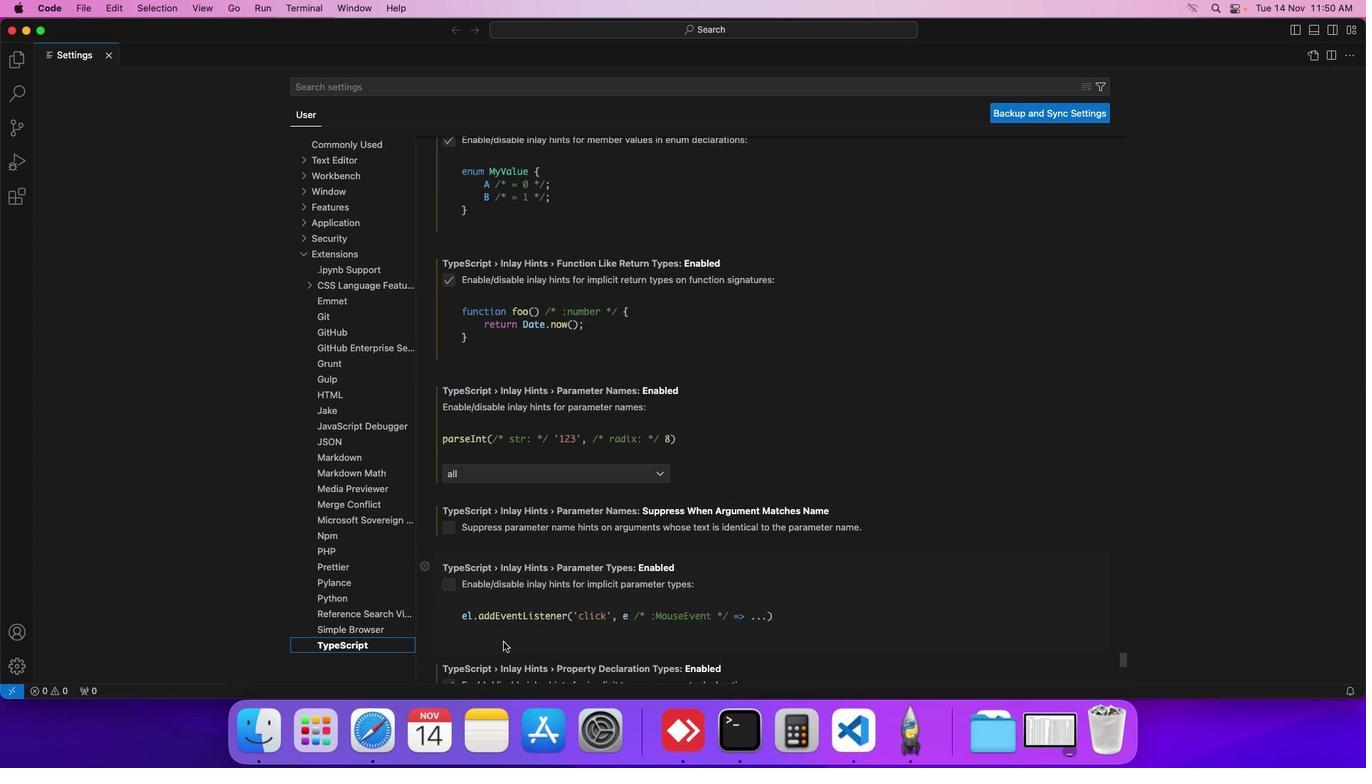
Action: Mouse scrolled (528, 667) with delta (24, 23)
Screenshot: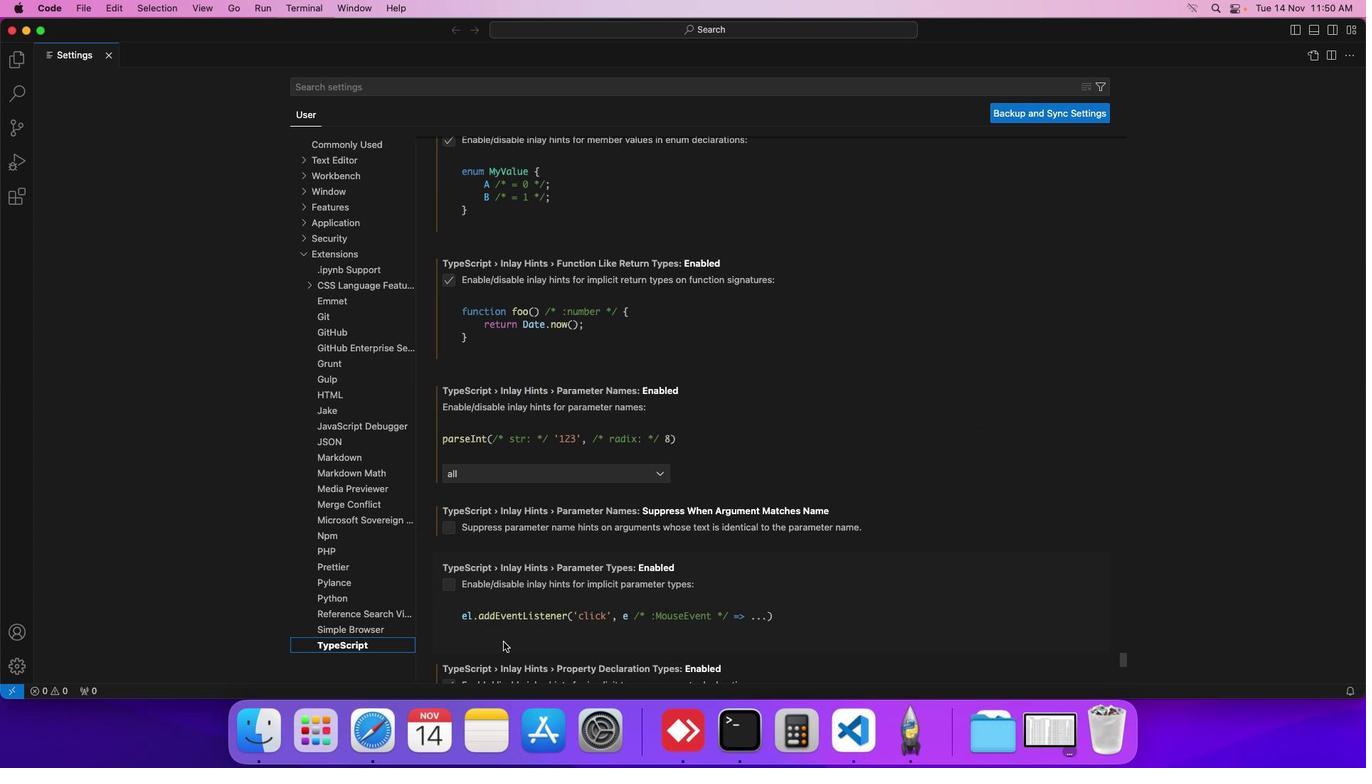
Action: Mouse scrolled (528, 667) with delta (24, 24)
Screenshot: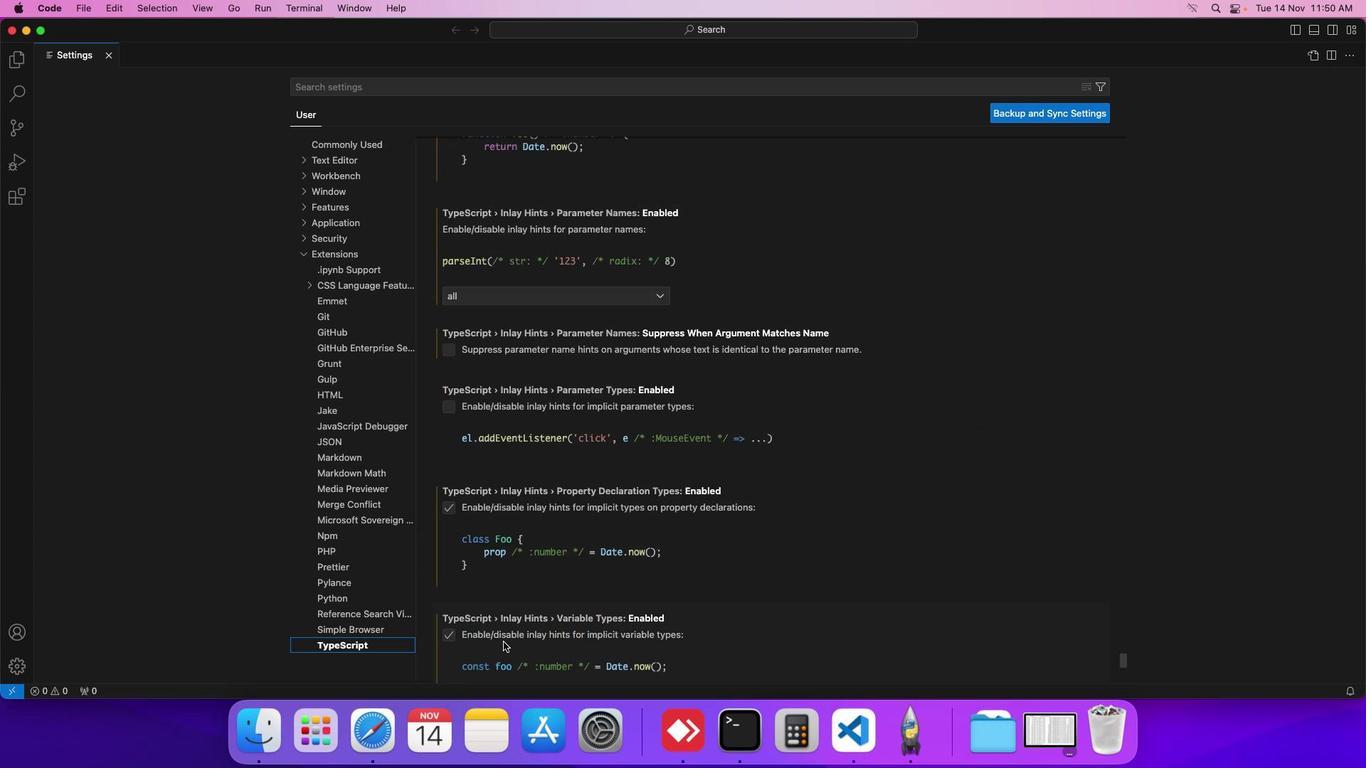 
Action: Mouse scrolled (528, 667) with delta (24, 24)
Screenshot: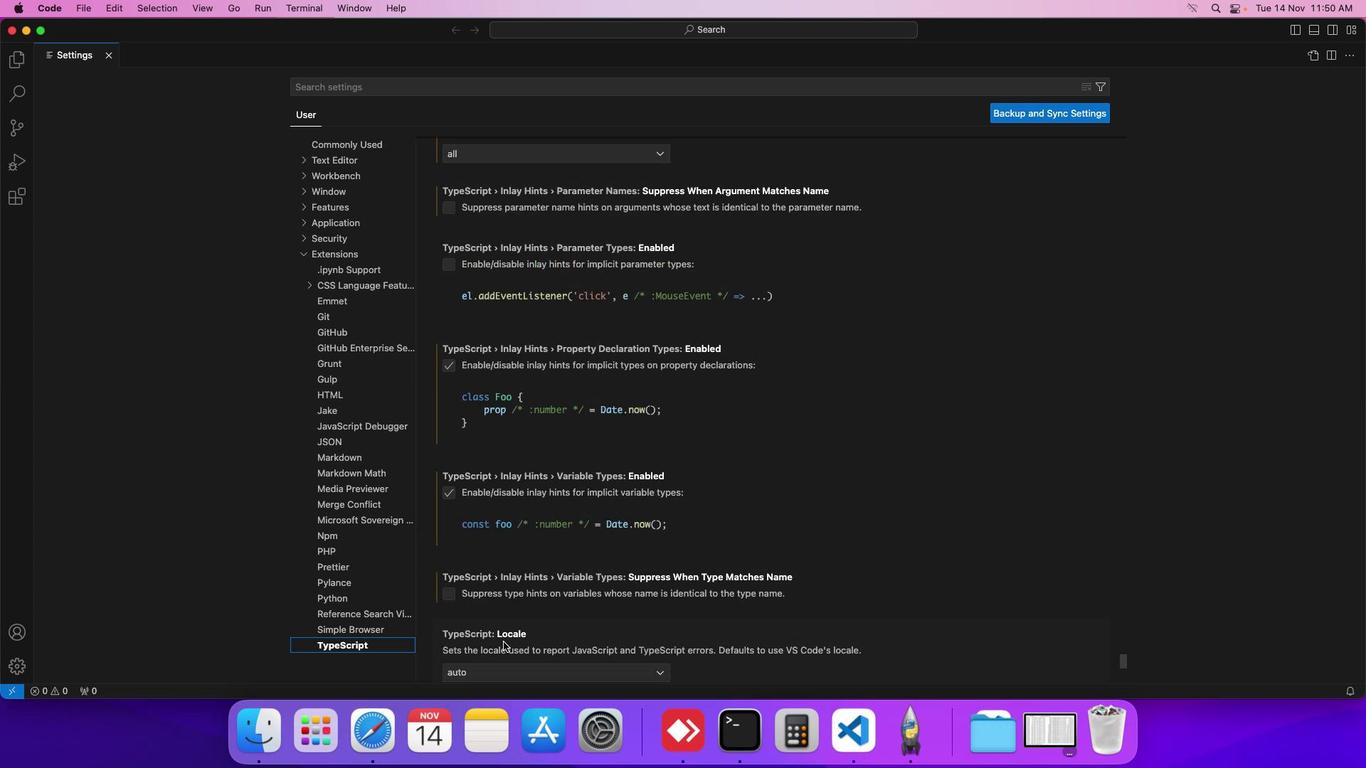 
Action: Mouse scrolled (528, 667) with delta (24, 22)
Screenshot: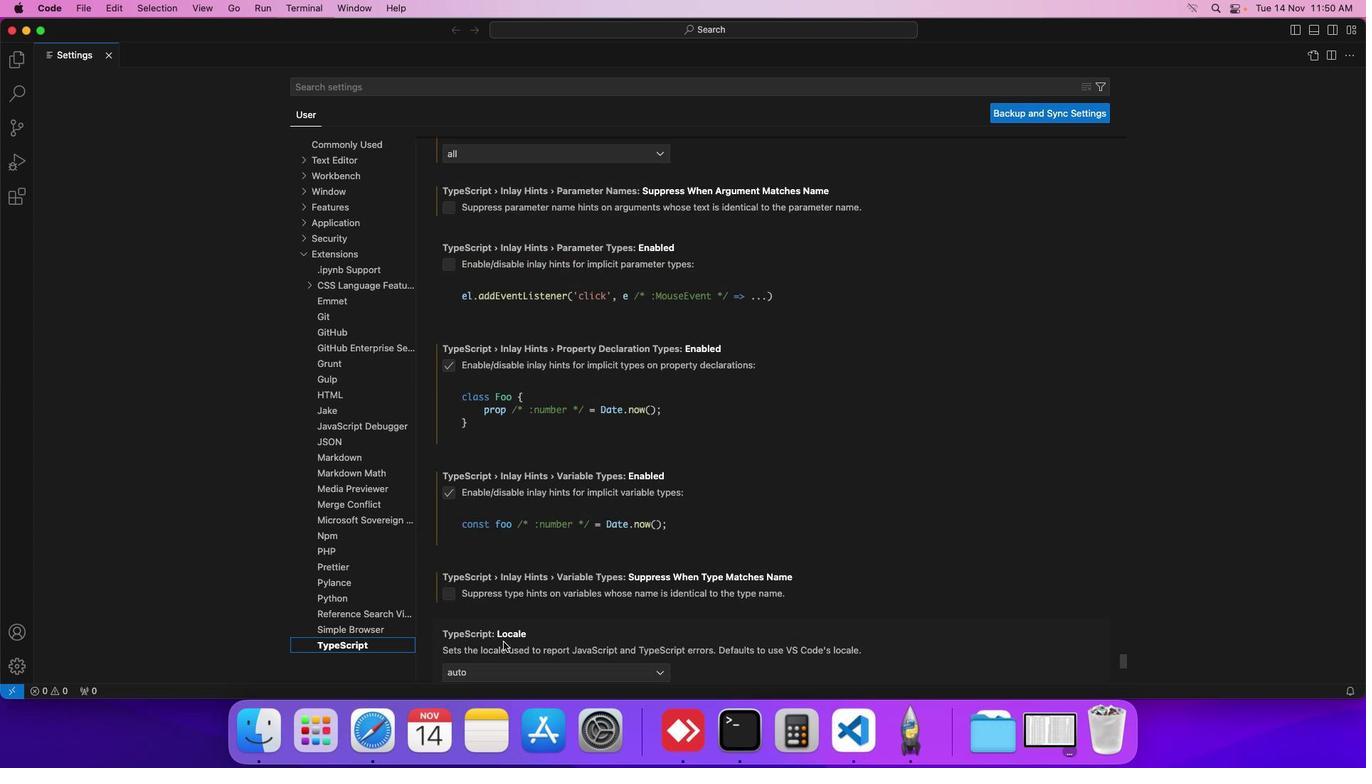
Action: Mouse scrolled (528, 667) with delta (24, 22)
Screenshot: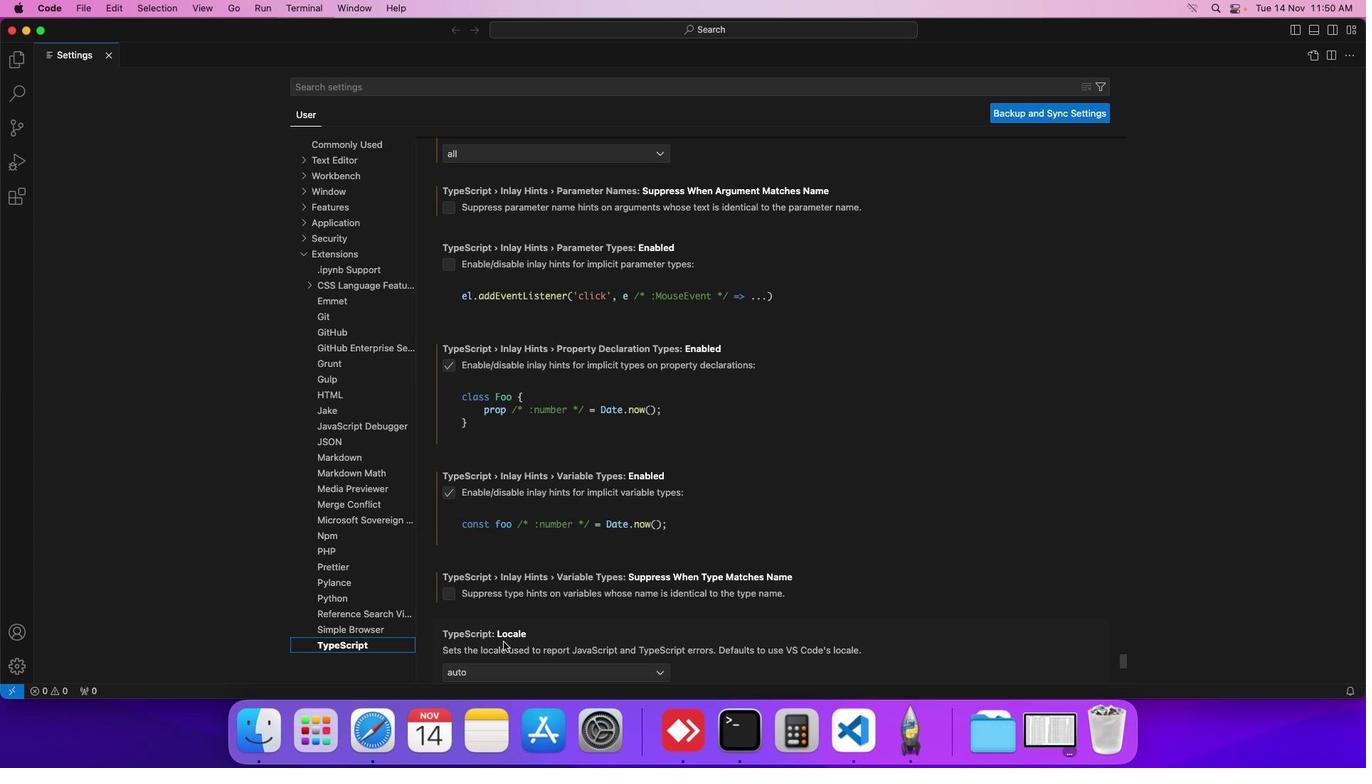 
Action: Mouse scrolled (528, 667) with delta (24, 24)
Screenshot: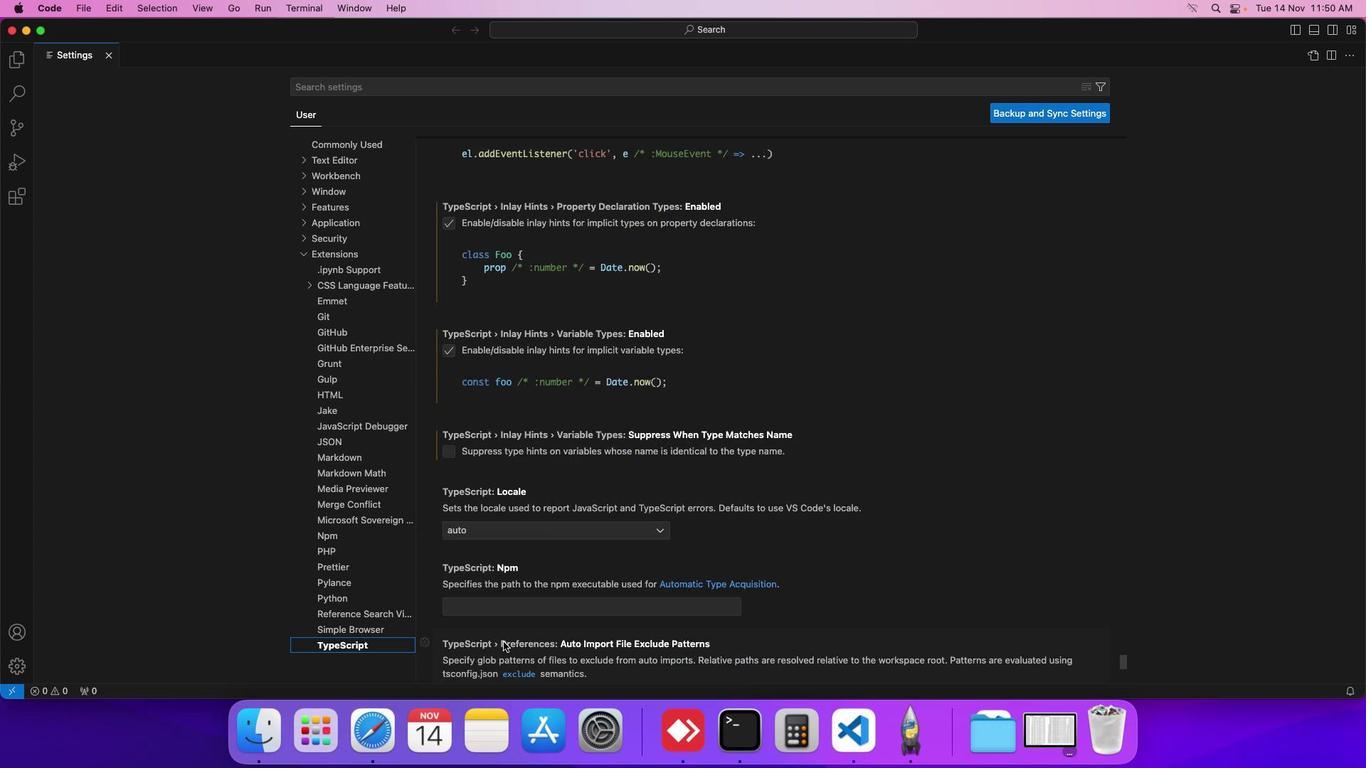 
Action: Mouse scrolled (528, 667) with delta (24, 24)
Screenshot: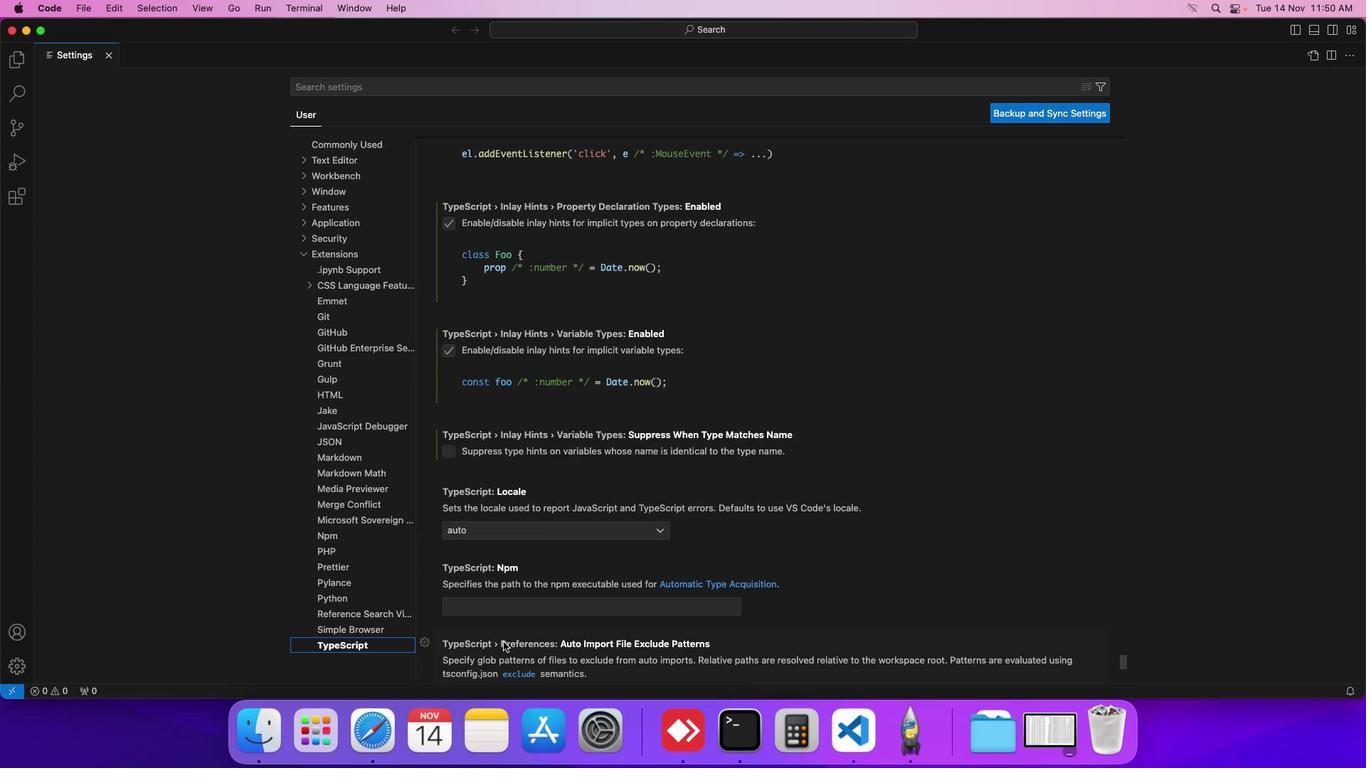 
Action: Mouse scrolled (528, 667) with delta (24, 23)
Screenshot: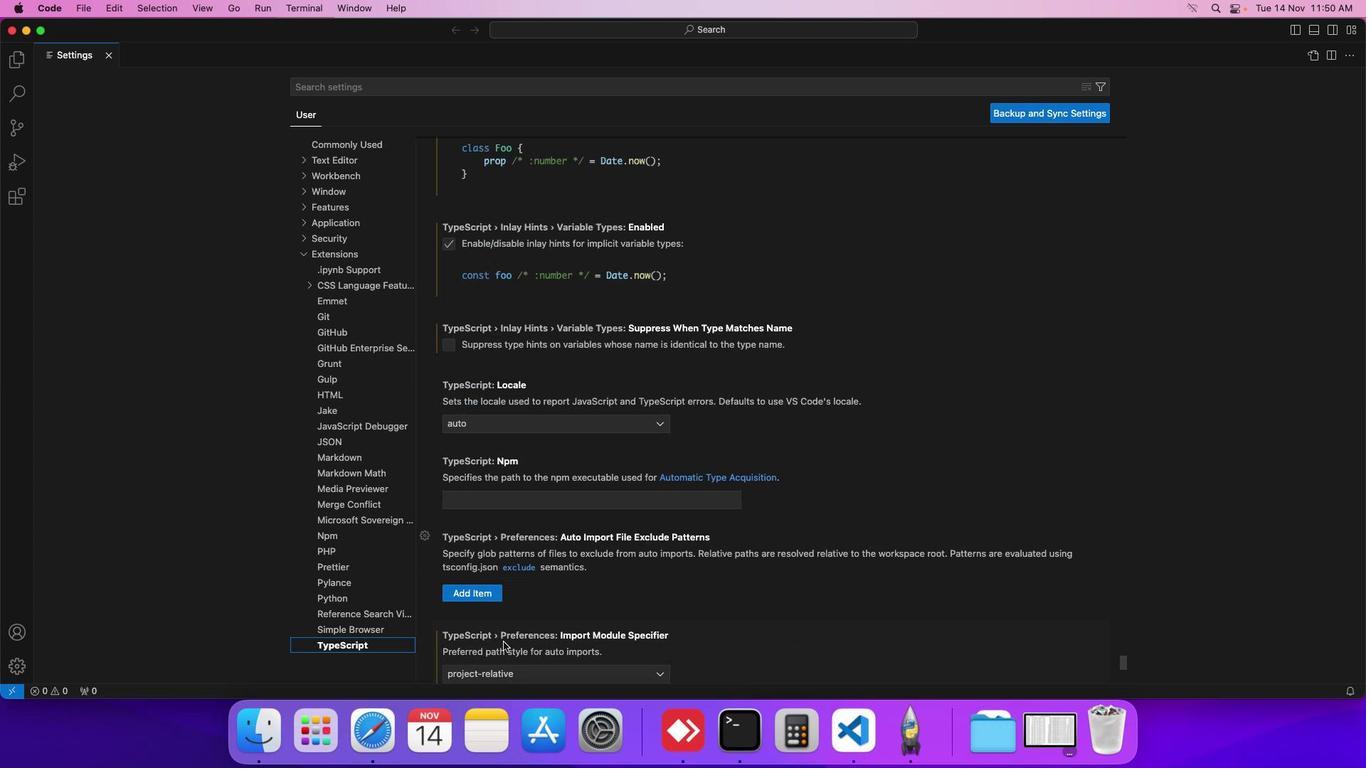 
Action: Mouse scrolled (528, 667) with delta (24, 22)
Screenshot: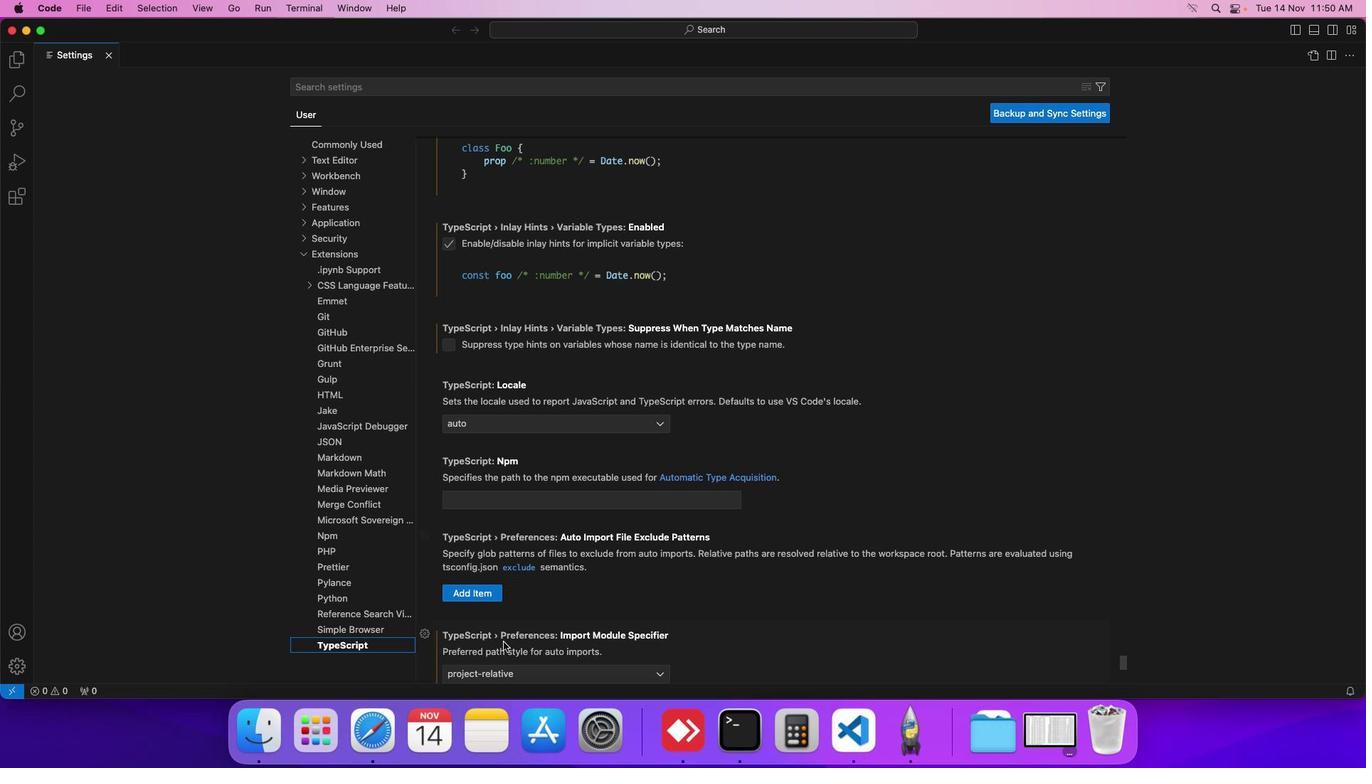 
Action: Mouse scrolled (528, 667) with delta (24, 24)
Screenshot: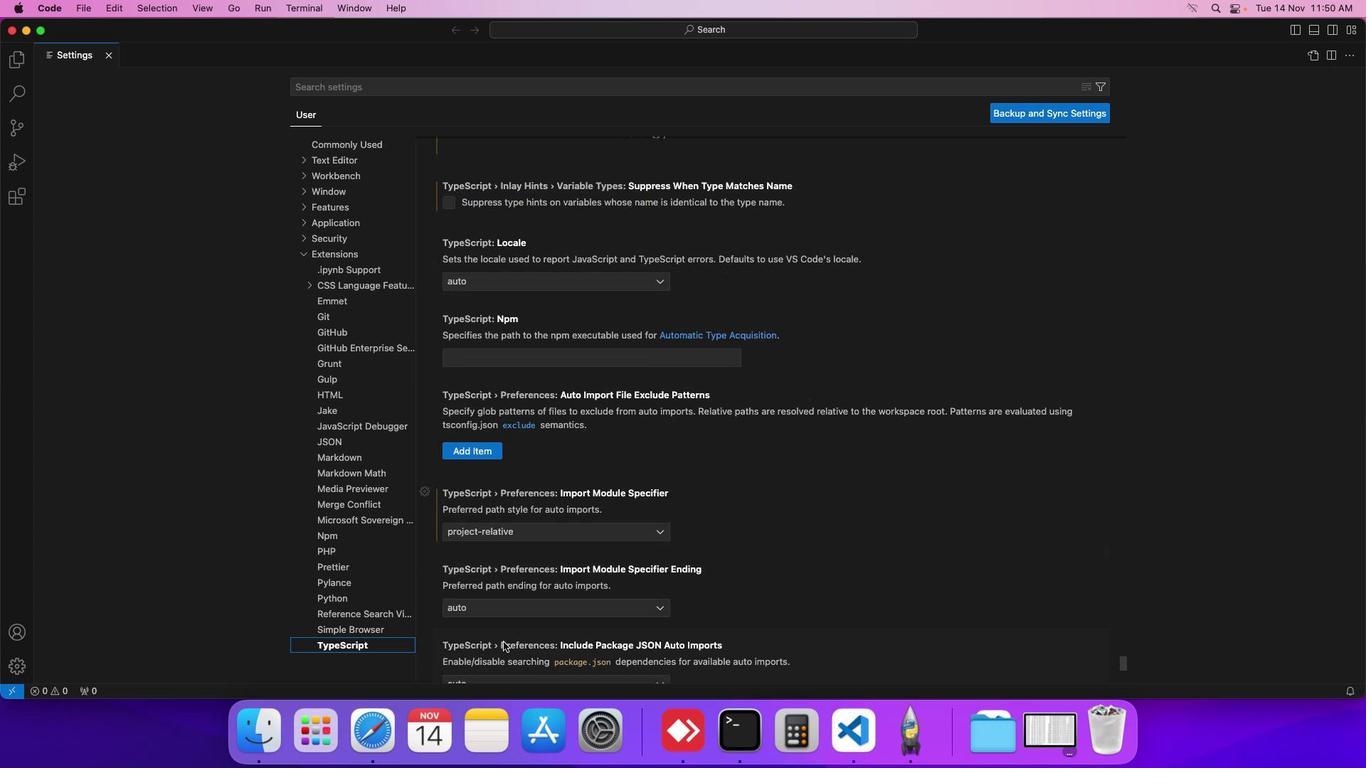 
Action: Mouse scrolled (528, 667) with delta (24, 24)
Screenshot: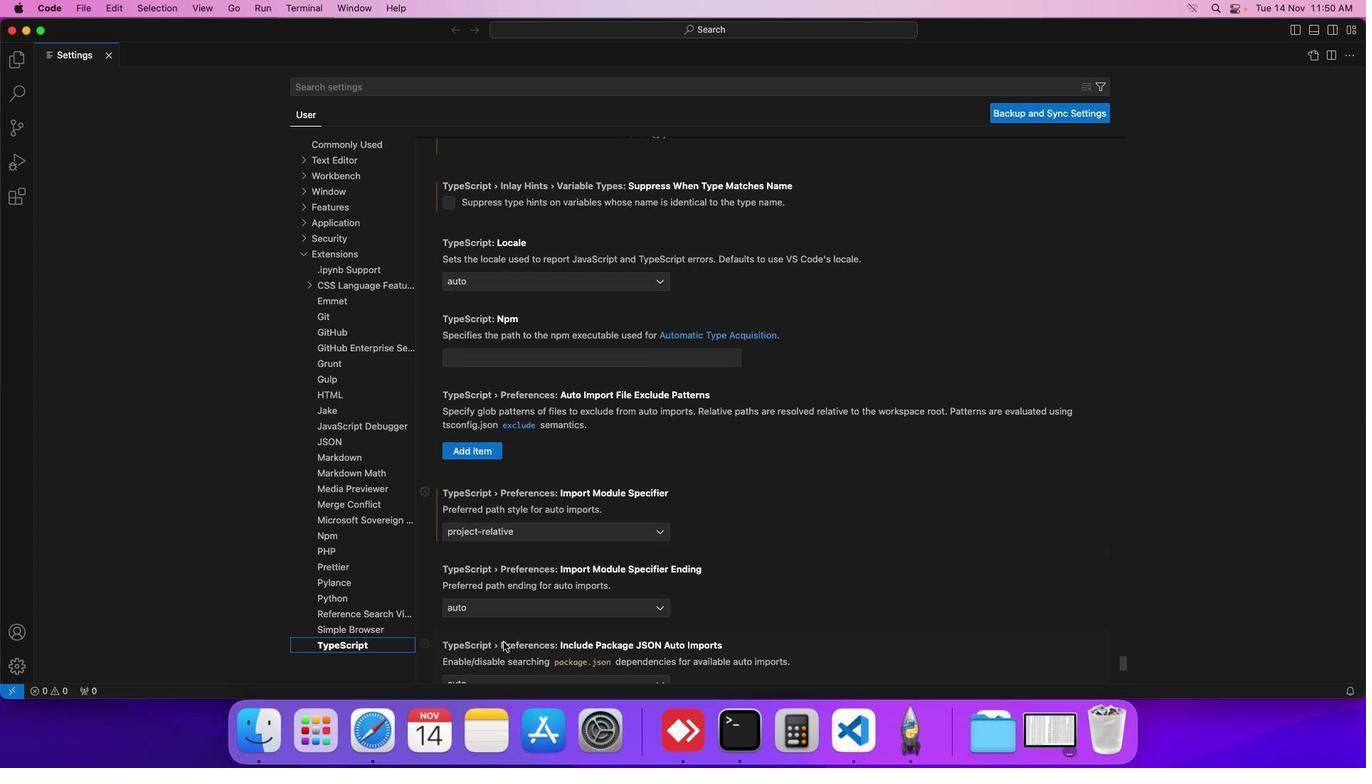 
Action: Mouse scrolled (528, 667) with delta (24, 23)
Screenshot: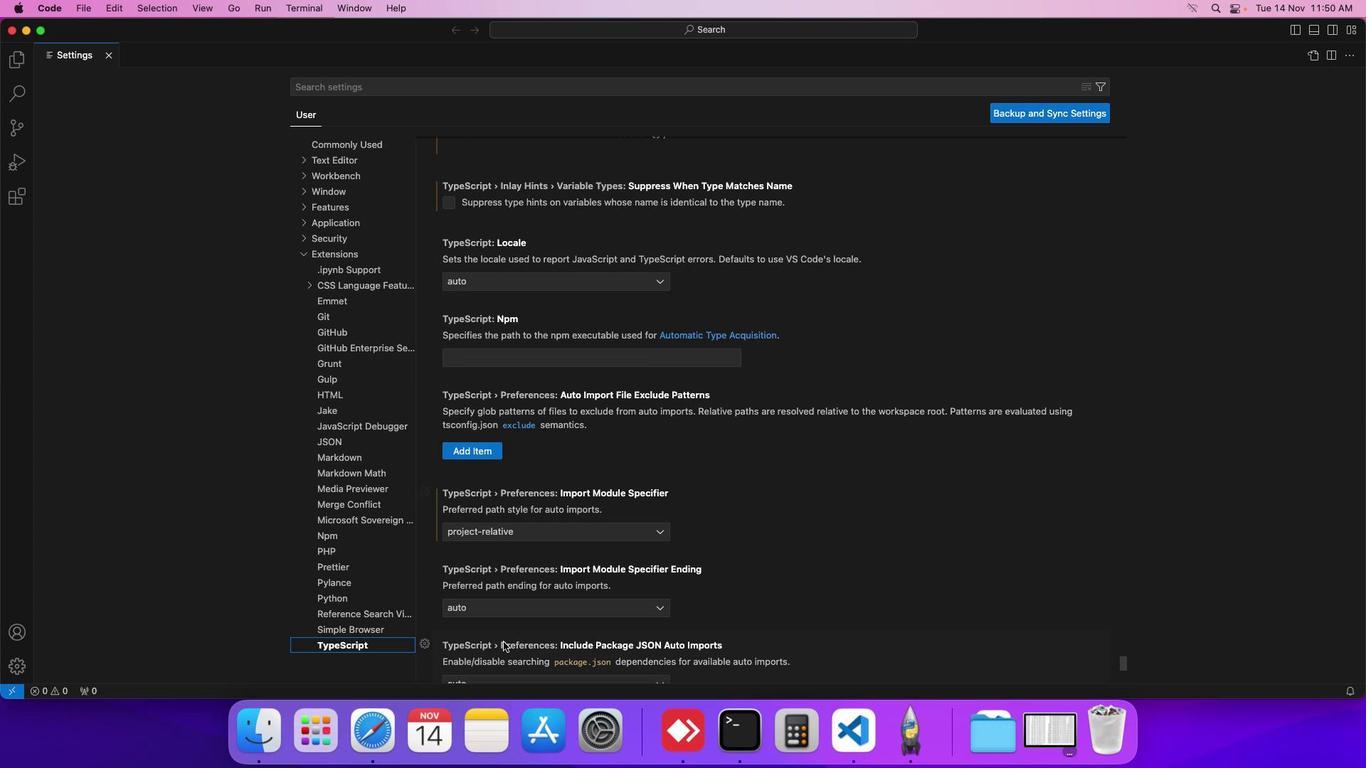 
Action: Mouse scrolled (528, 667) with delta (24, 24)
Screenshot: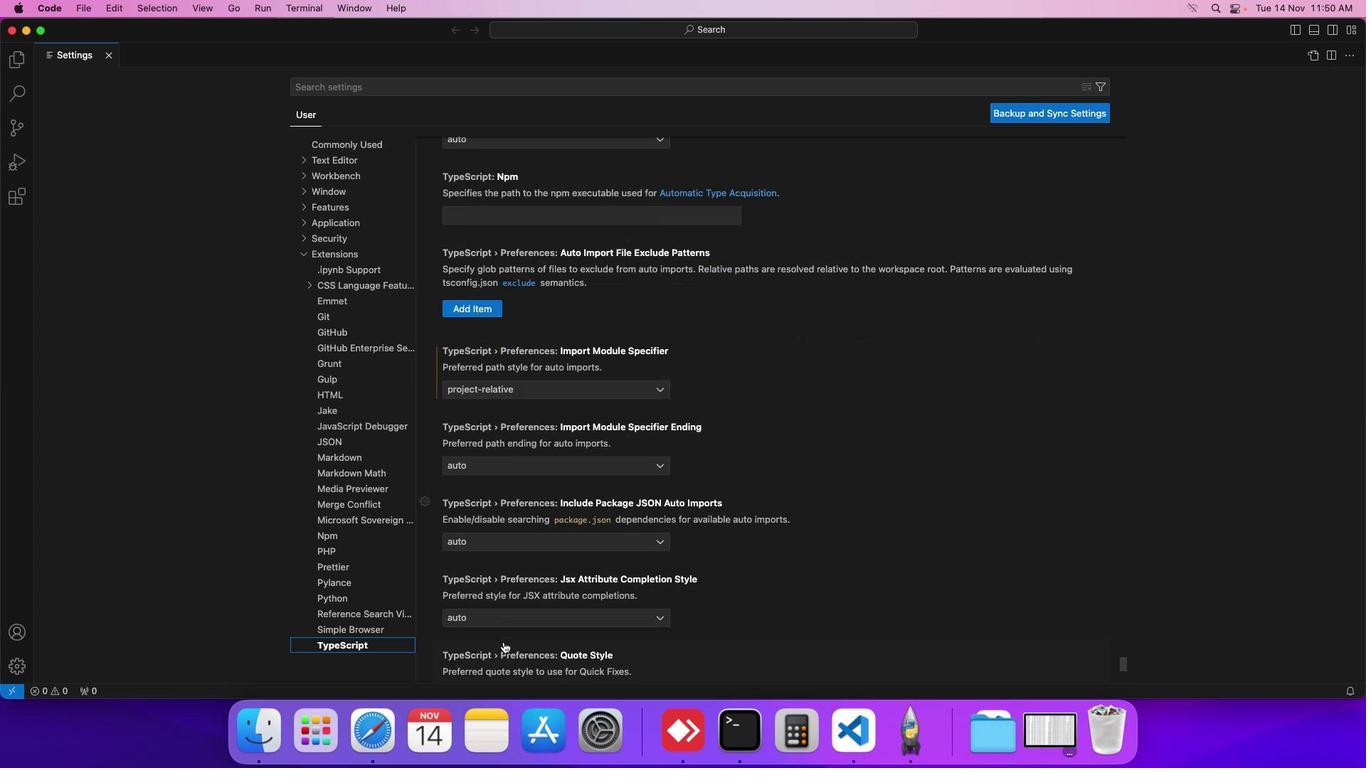 
Action: Mouse scrolled (528, 667) with delta (24, 24)
Screenshot: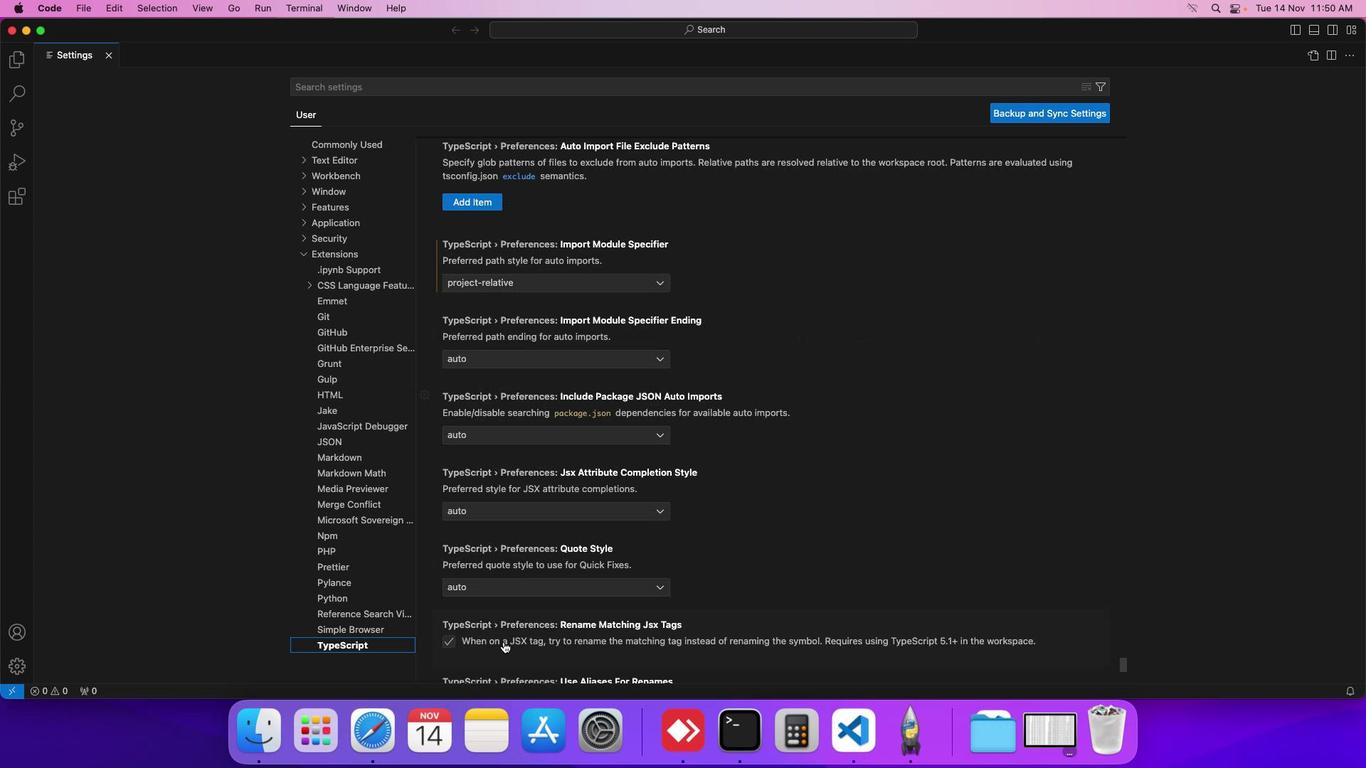 
Action: Mouse scrolled (528, 667) with delta (24, 23)
Screenshot: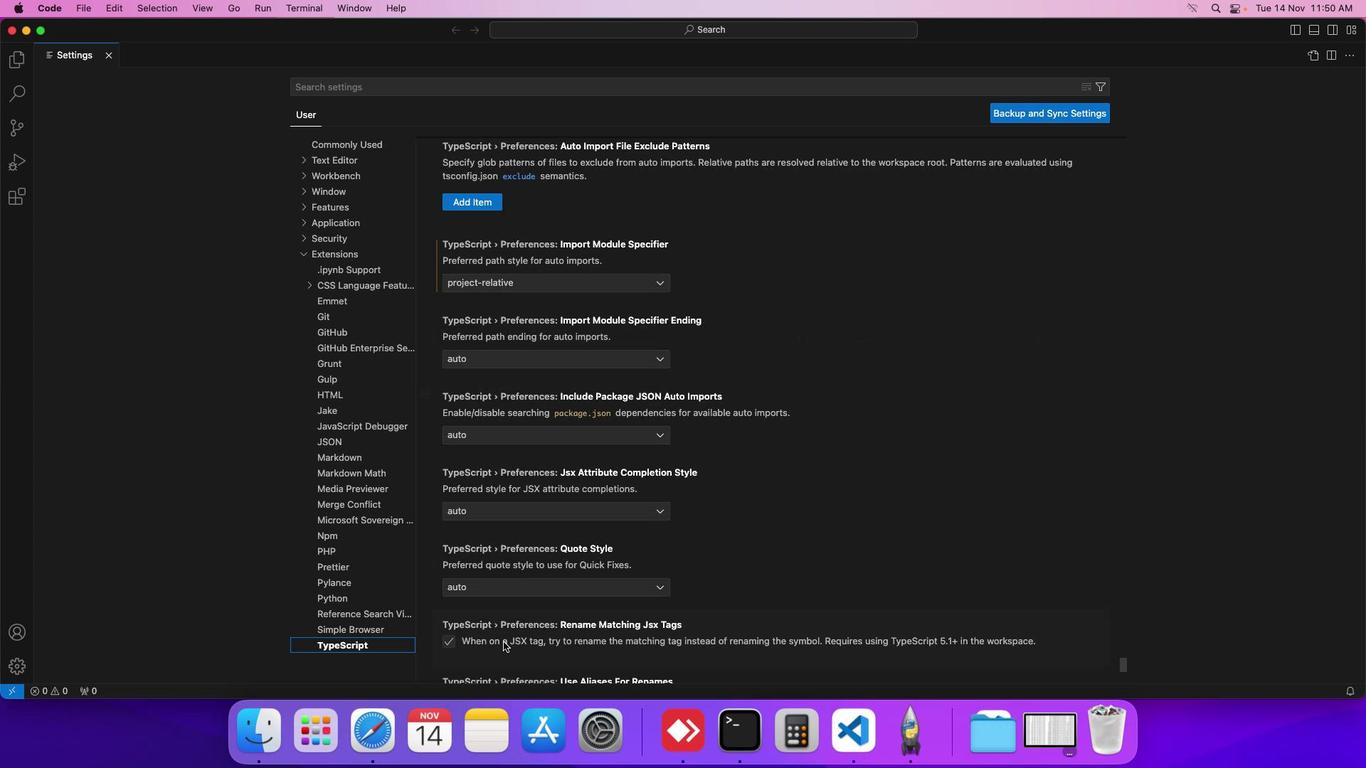 
Action: Mouse scrolled (528, 667) with delta (24, 22)
Screenshot: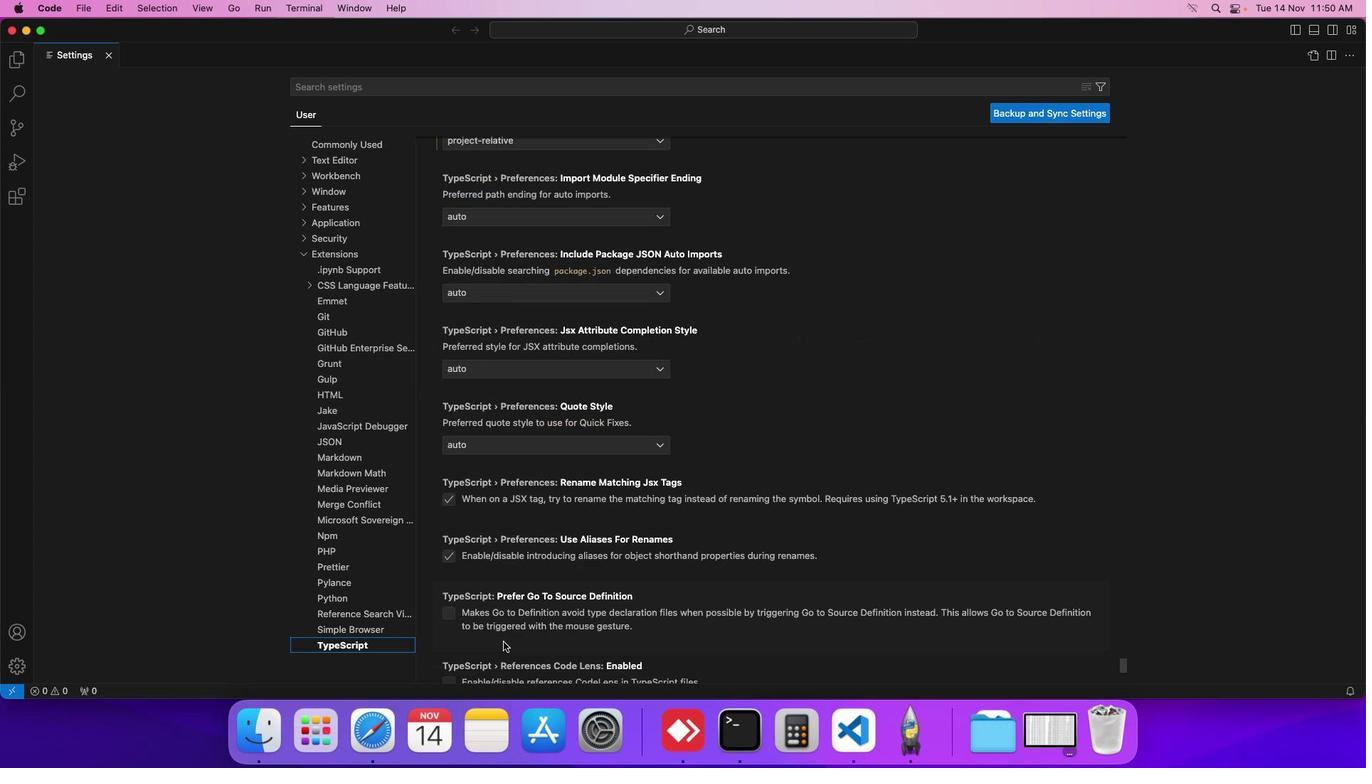 
Action: Mouse scrolled (528, 667) with delta (24, 22)
Screenshot: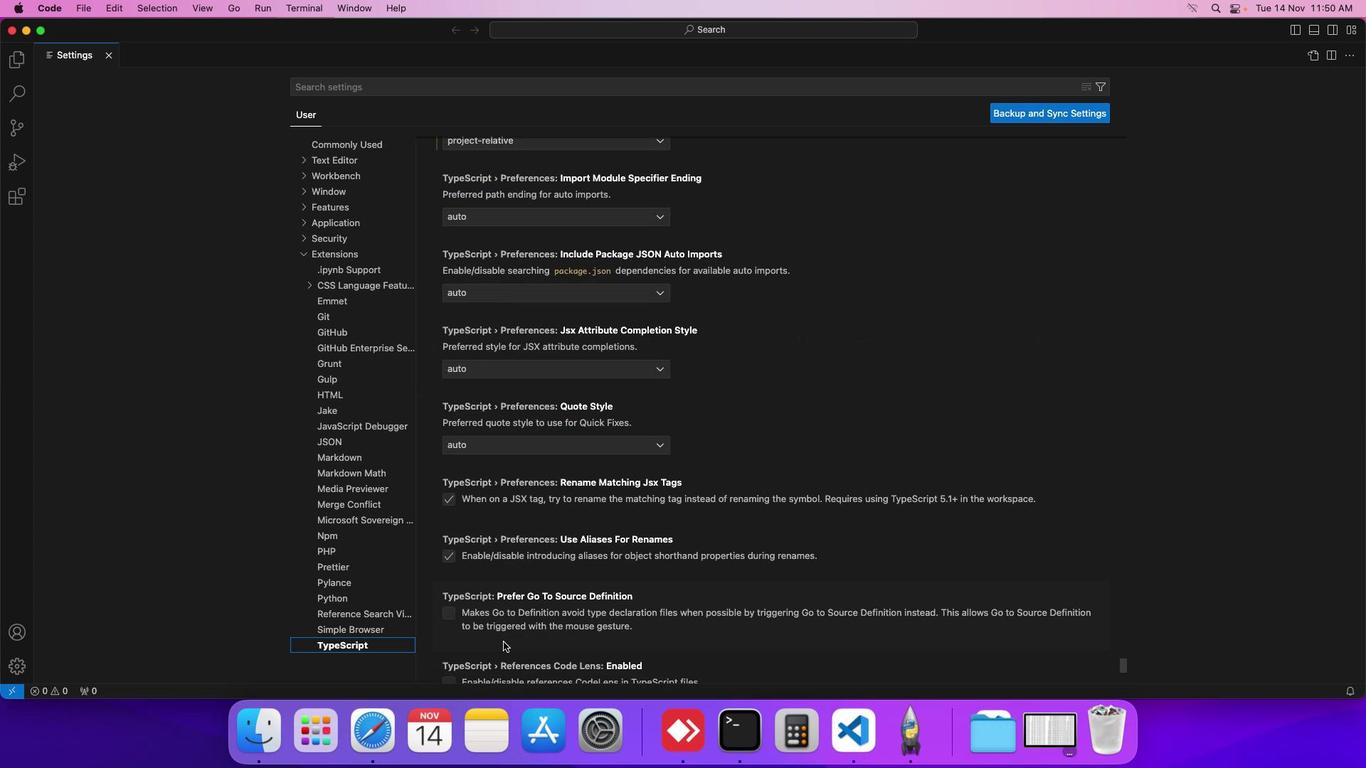 
Action: Mouse scrolled (528, 667) with delta (24, 24)
Screenshot: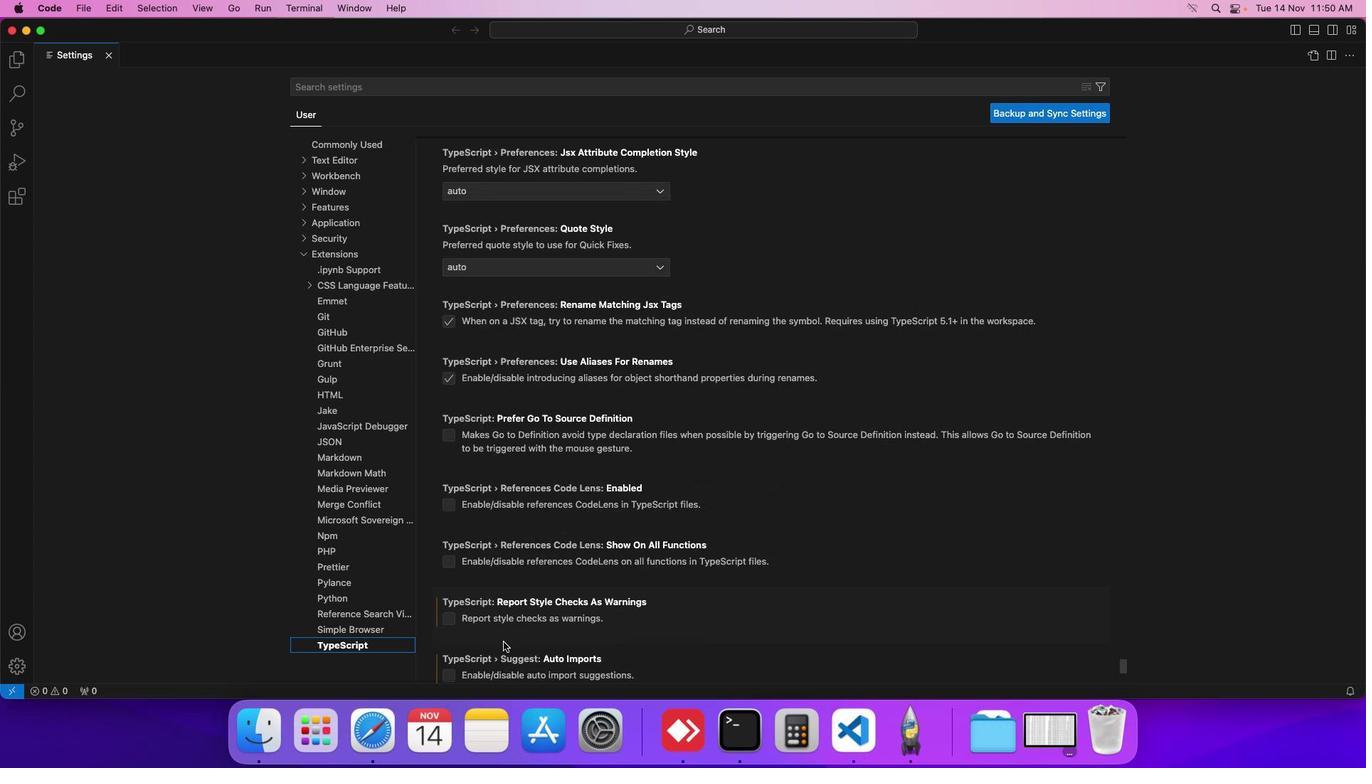 
Action: Mouse scrolled (528, 667) with delta (24, 24)
Screenshot: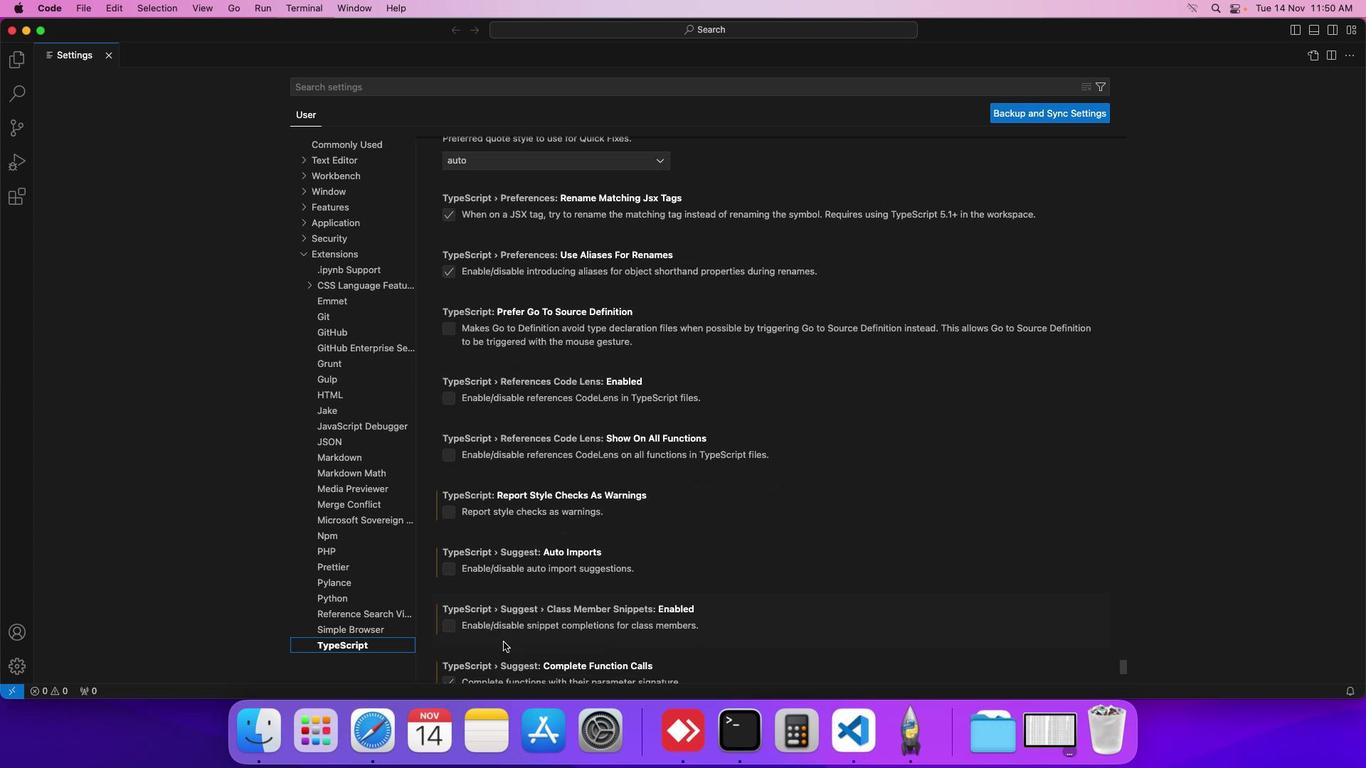 
Action: Mouse scrolled (528, 667) with delta (24, 22)
Screenshot: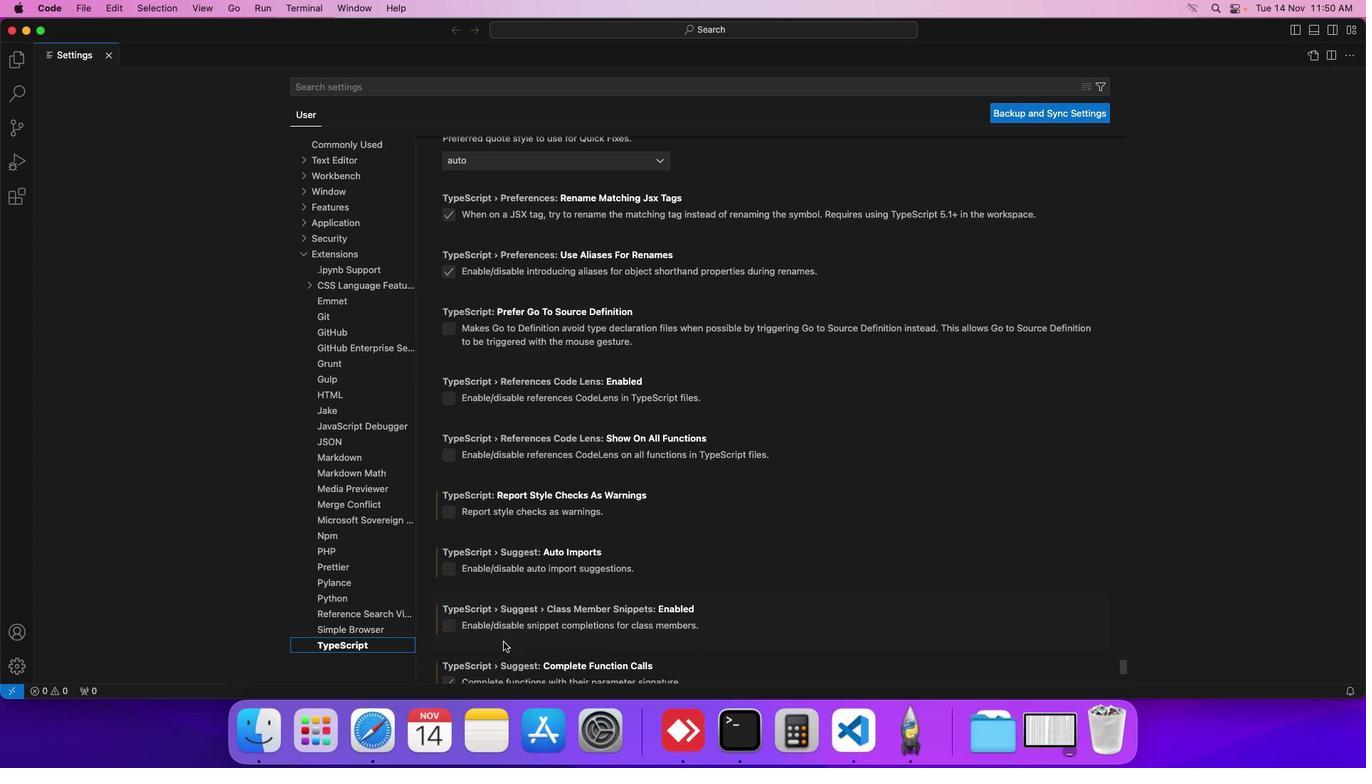 
Action: Mouse scrolled (528, 667) with delta (24, 22)
Screenshot: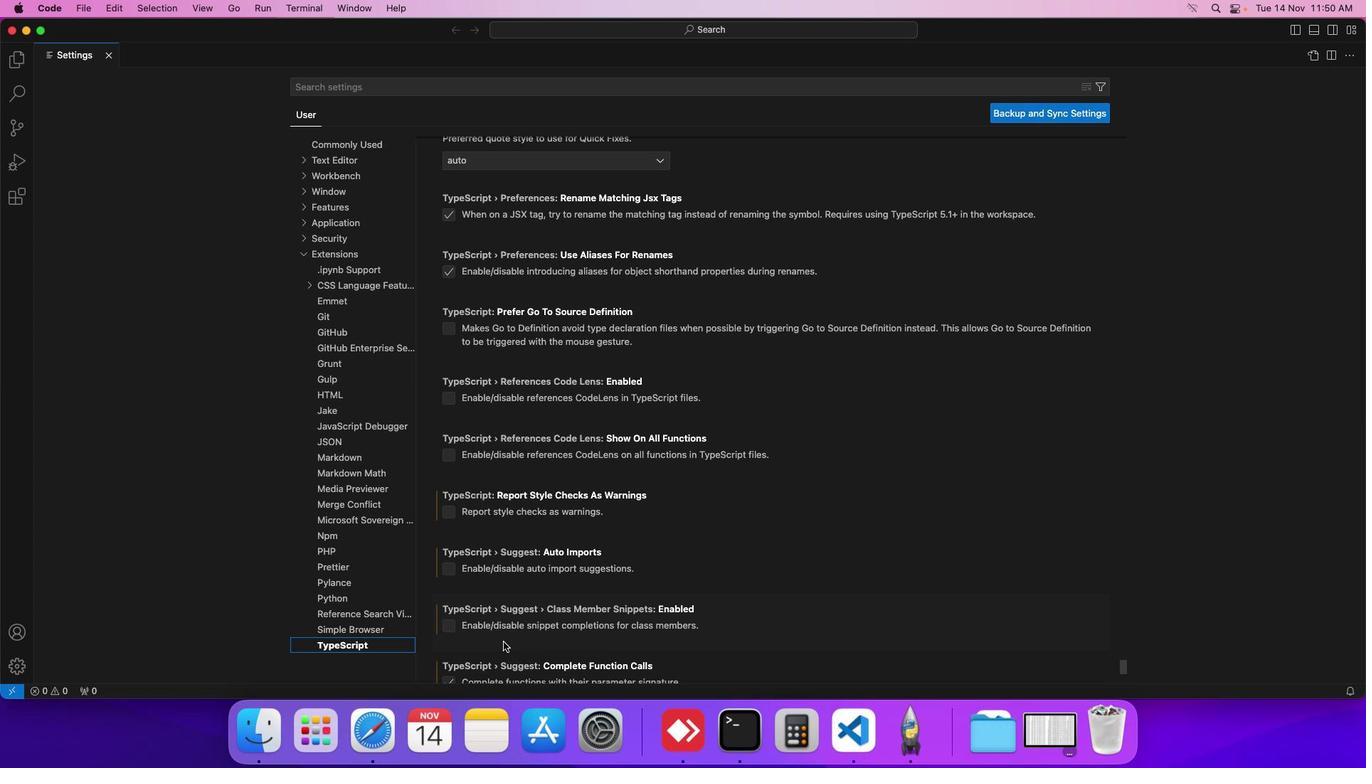 
Action: Mouse scrolled (528, 667) with delta (24, 24)
Screenshot: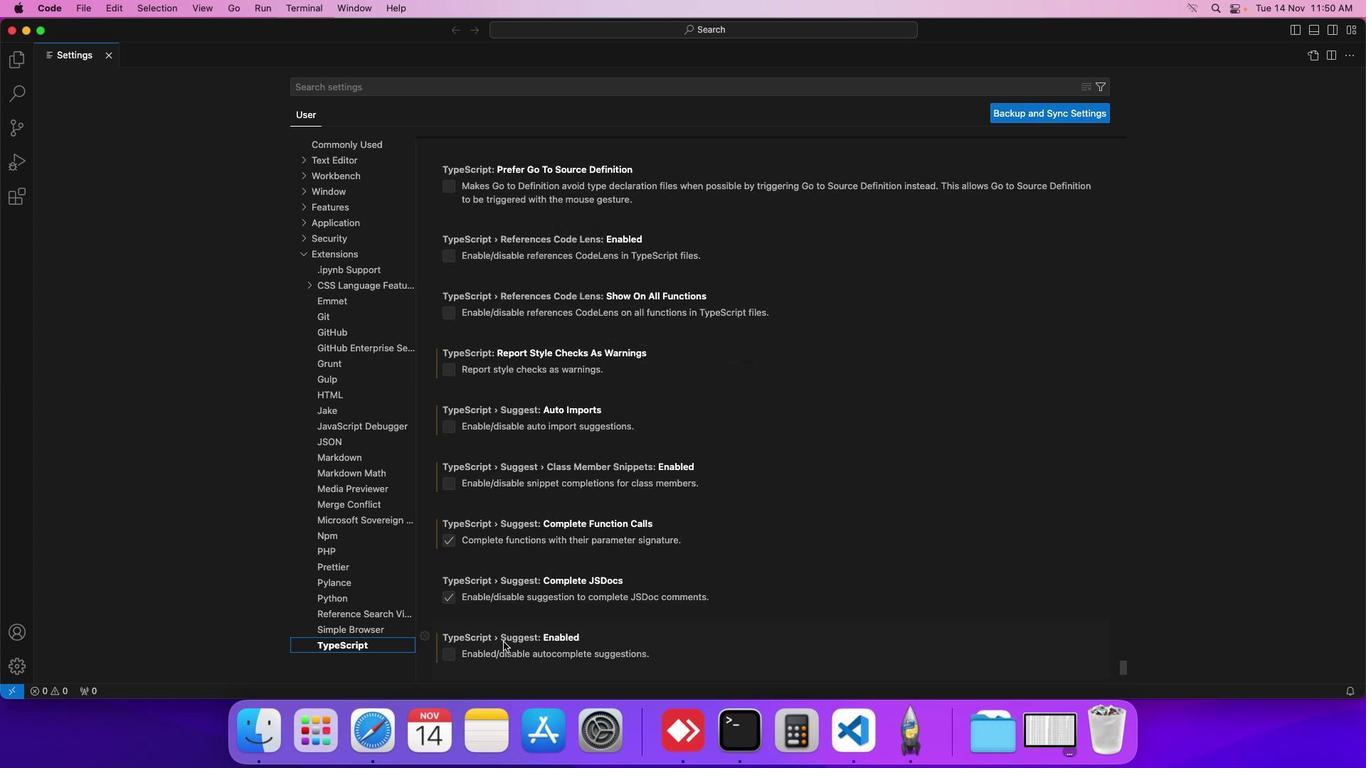 
Action: Mouse scrolled (528, 667) with delta (24, 24)
Screenshot: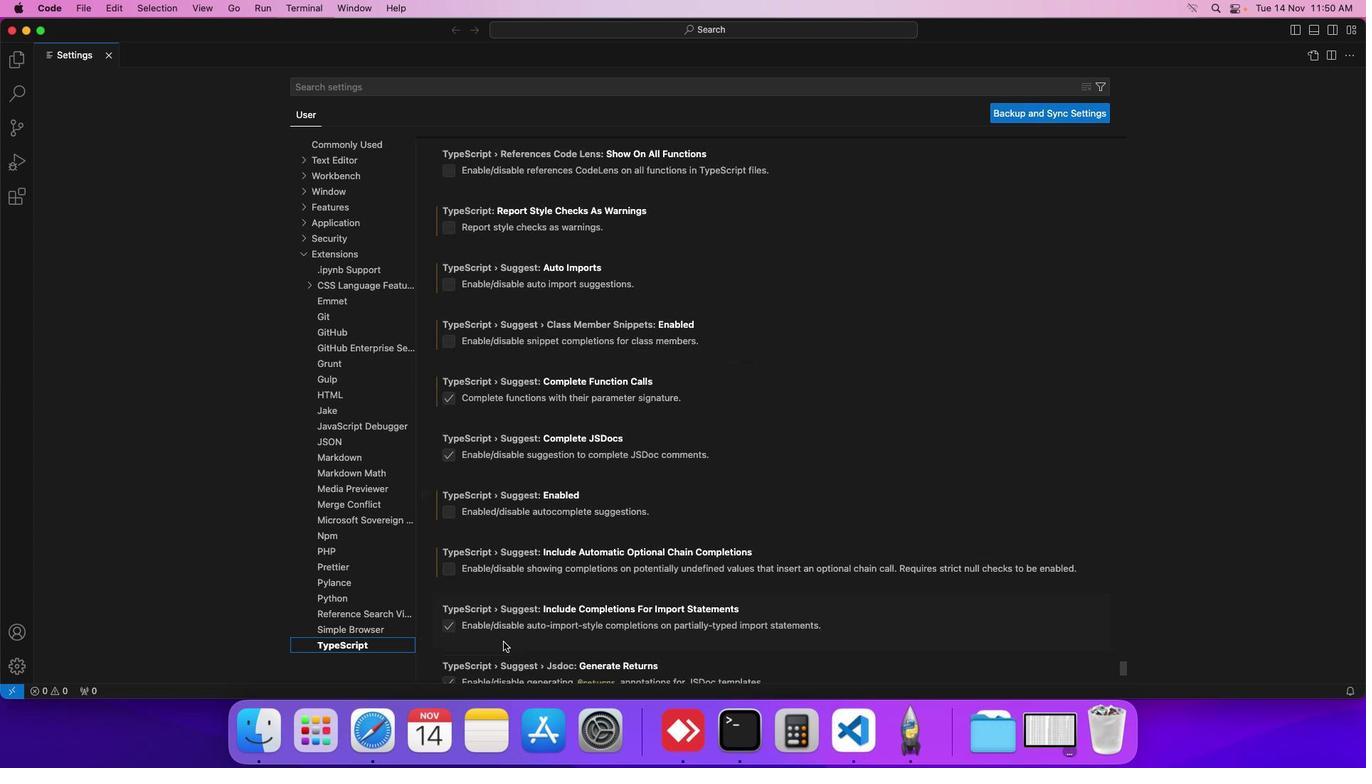 
Action: Mouse scrolled (528, 667) with delta (24, 23)
Screenshot: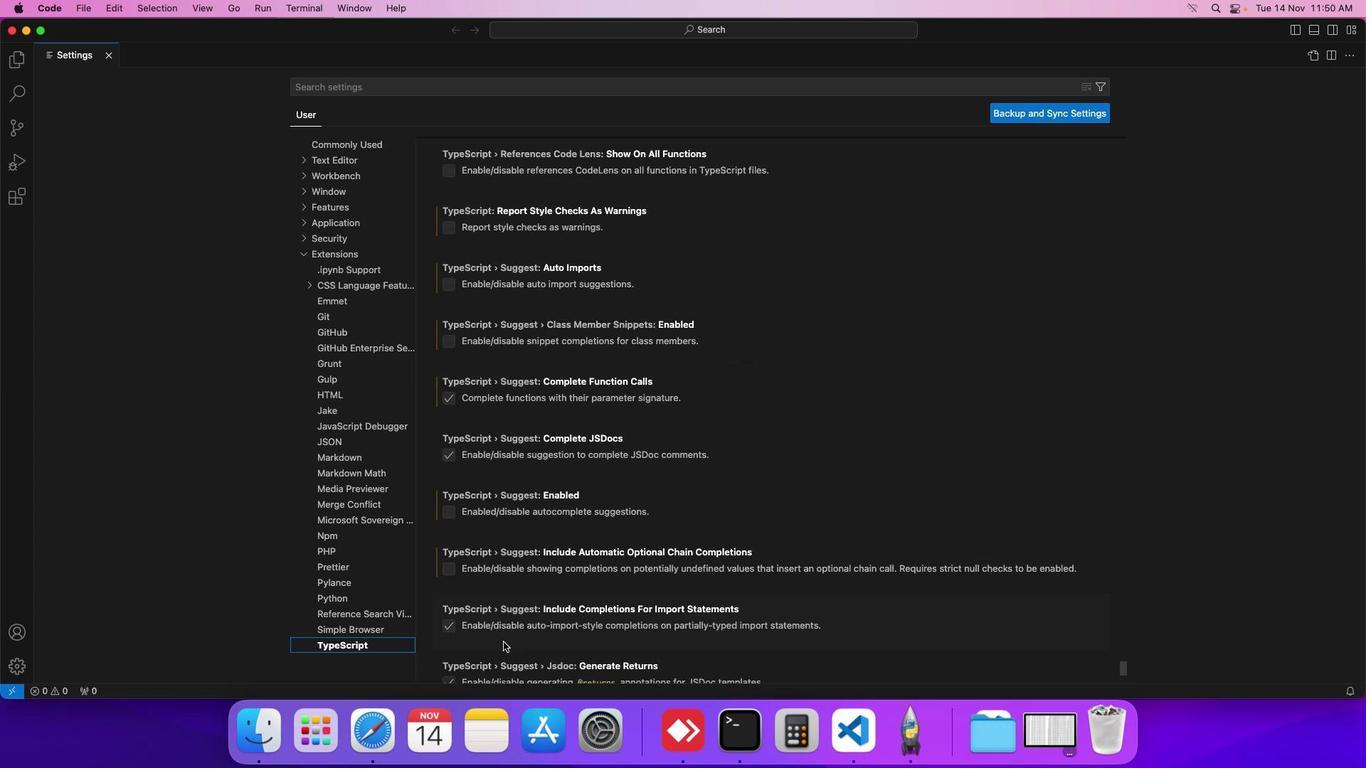
Action: Mouse scrolled (528, 667) with delta (24, 22)
Screenshot: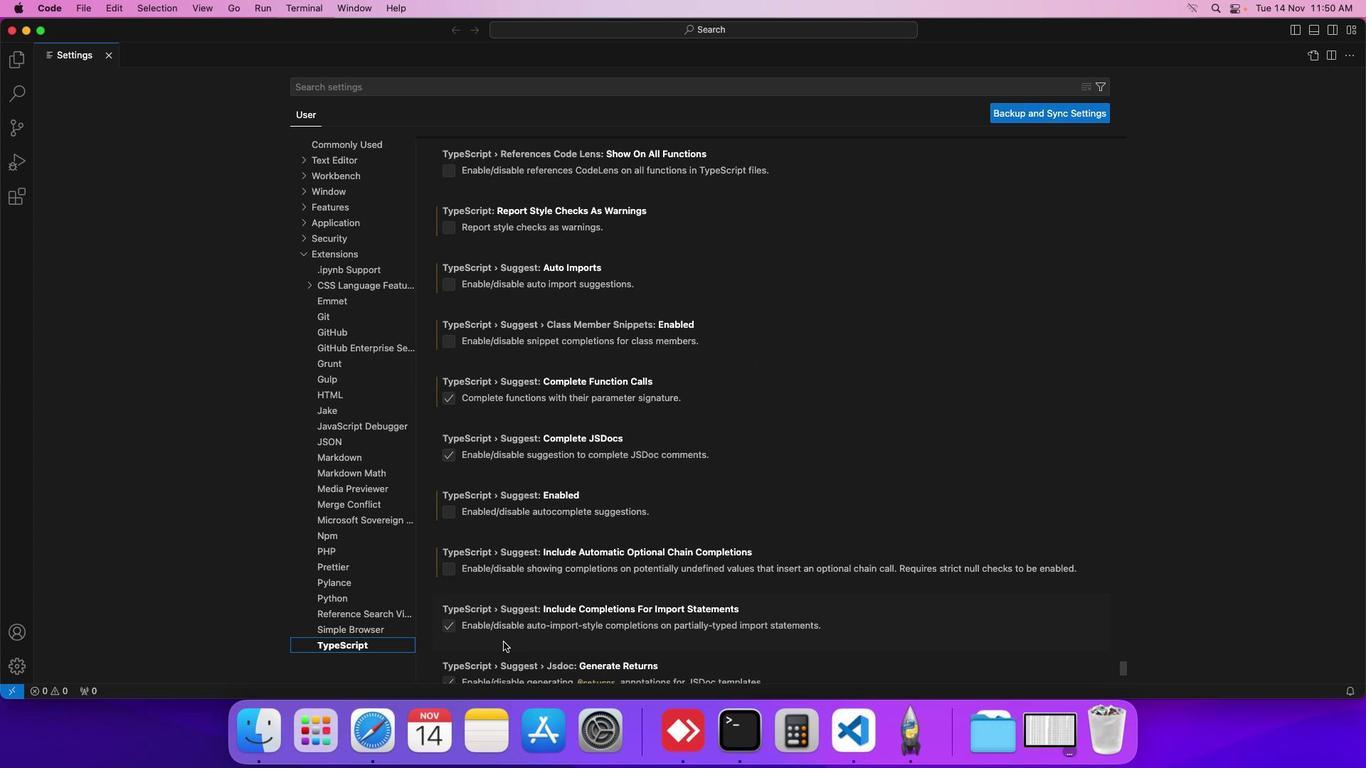 
Action: Mouse scrolled (528, 667) with delta (24, 24)
Screenshot: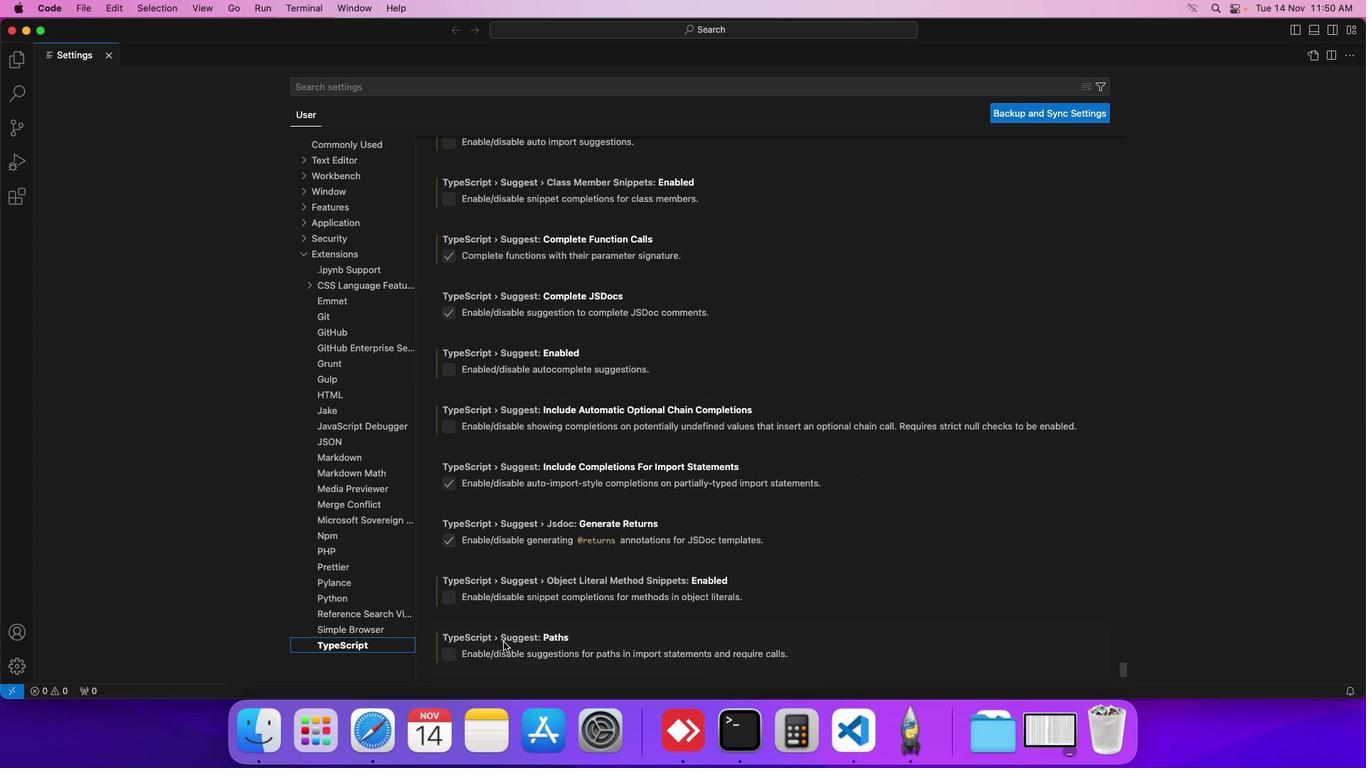 
Action: Mouse scrolled (528, 667) with delta (24, 24)
Screenshot: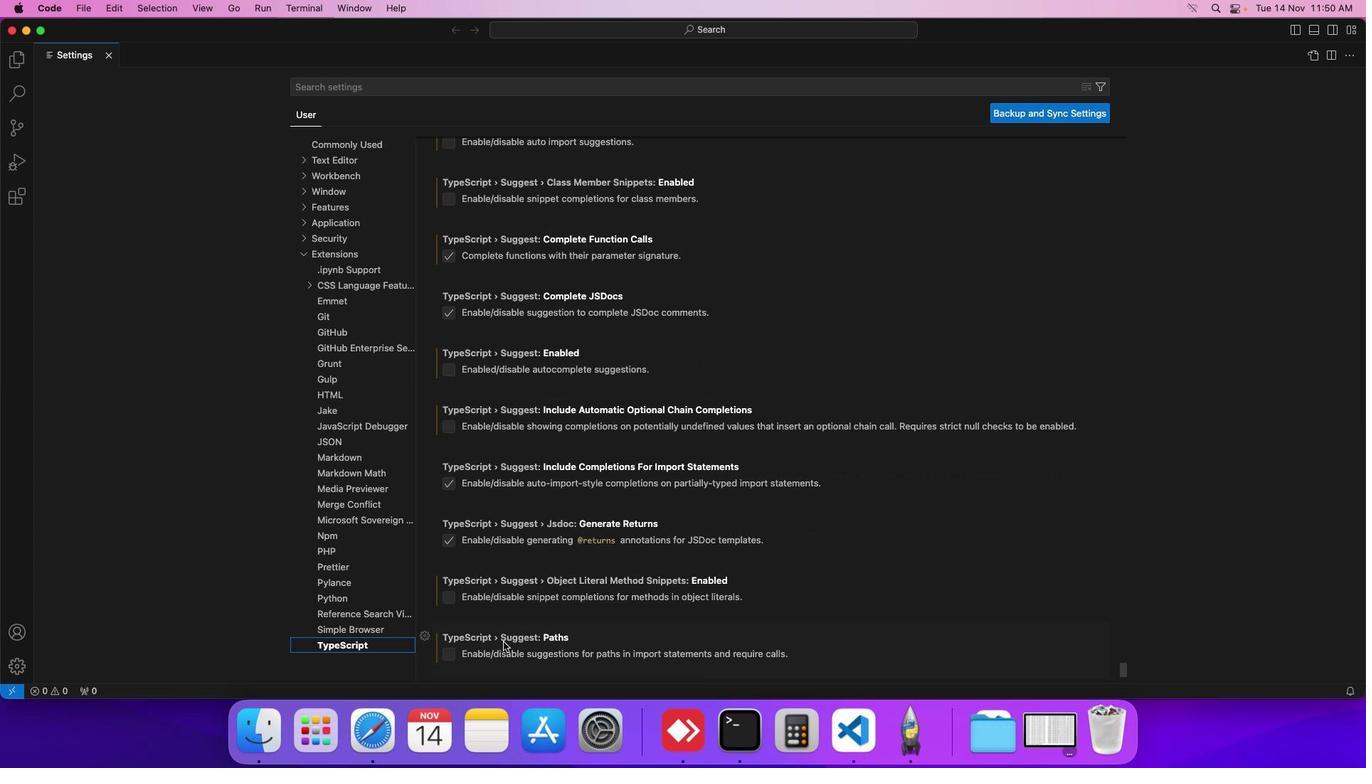 
Action: Mouse scrolled (528, 667) with delta (24, 23)
Screenshot: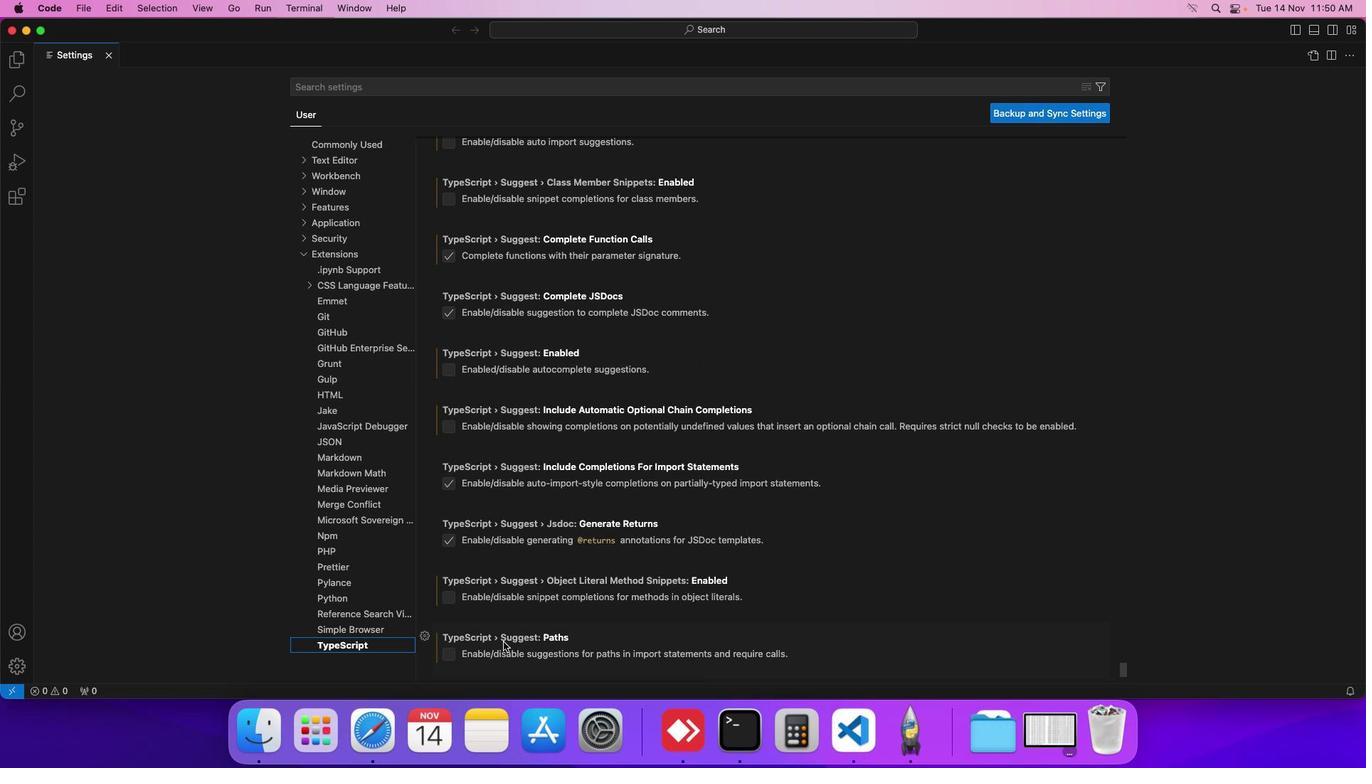
Action: Mouse scrolled (528, 667) with delta (24, 24)
Screenshot: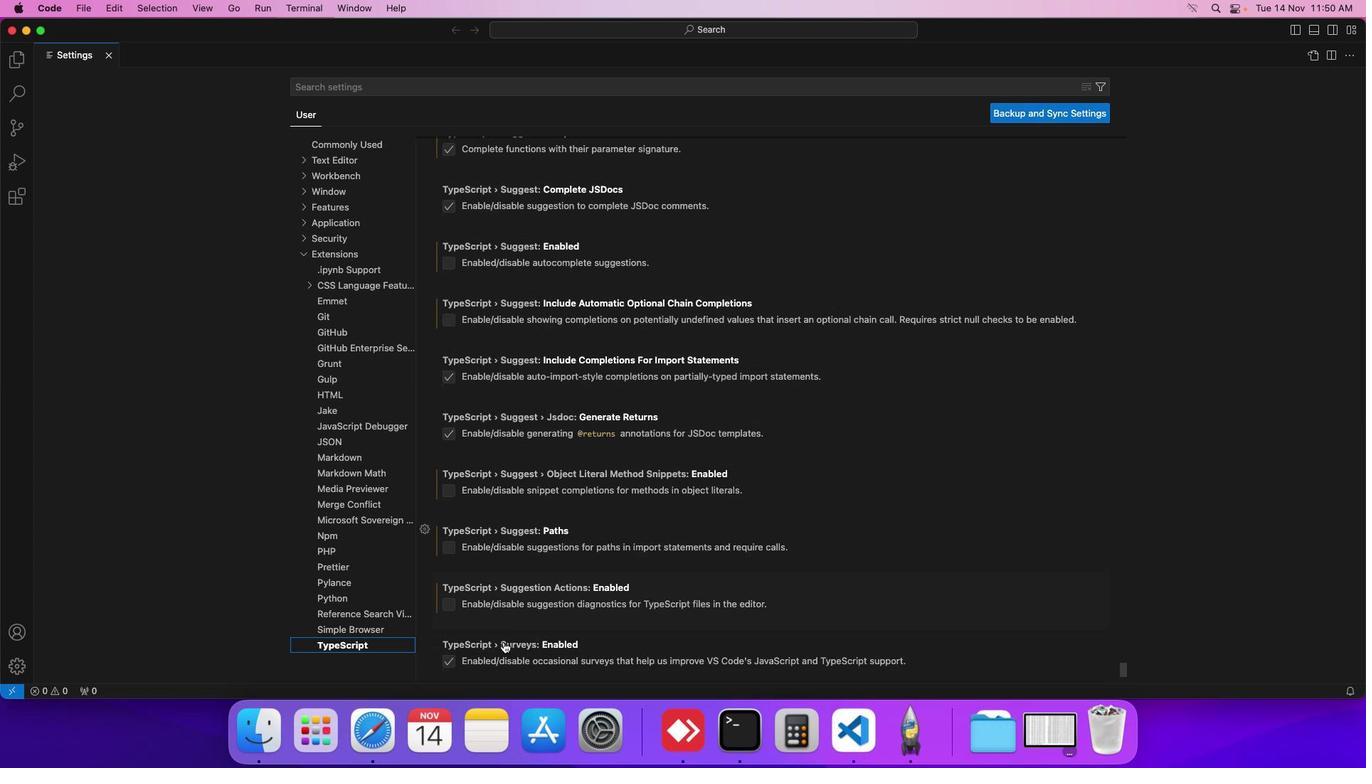 
Action: Mouse scrolled (528, 667) with delta (24, 24)
Screenshot: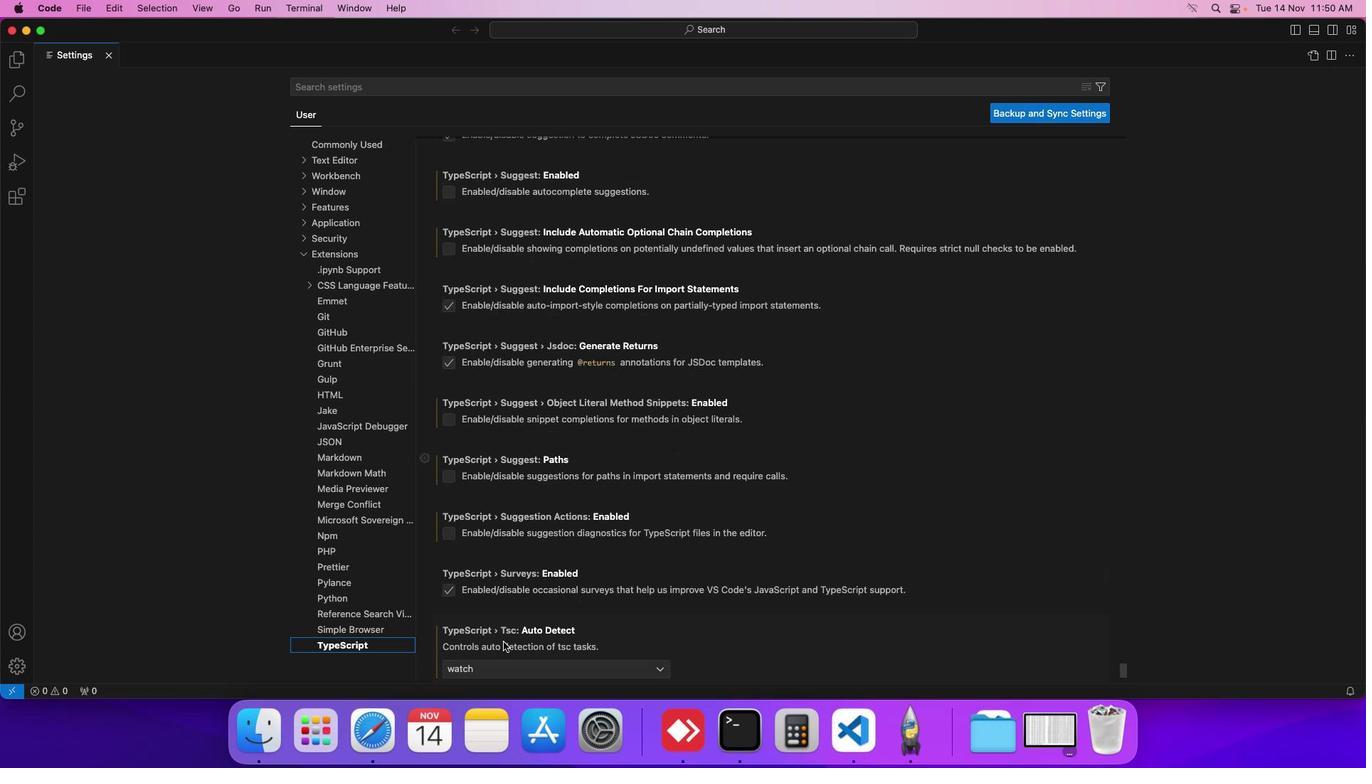 
Action: Mouse scrolled (528, 667) with delta (24, 24)
Screenshot: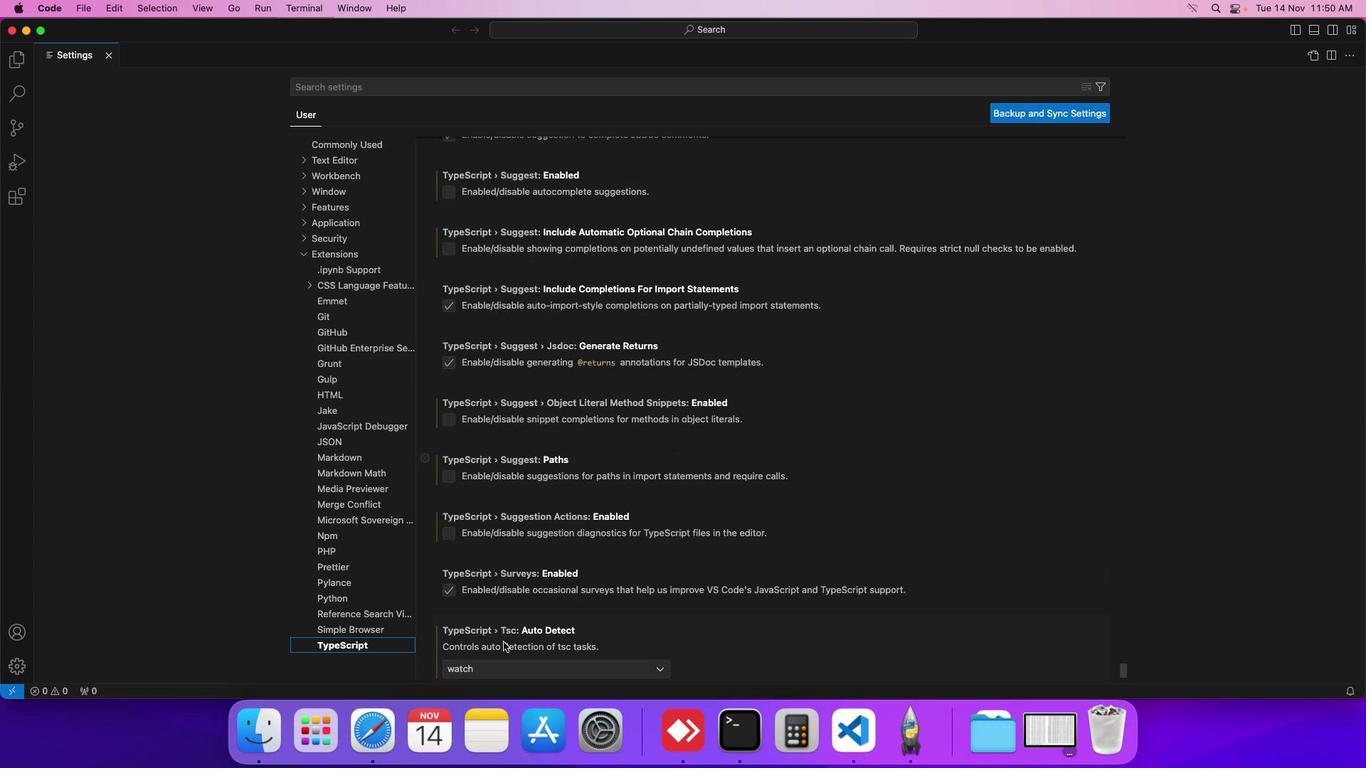 
Action: Mouse scrolled (528, 667) with delta (24, 23)
Screenshot: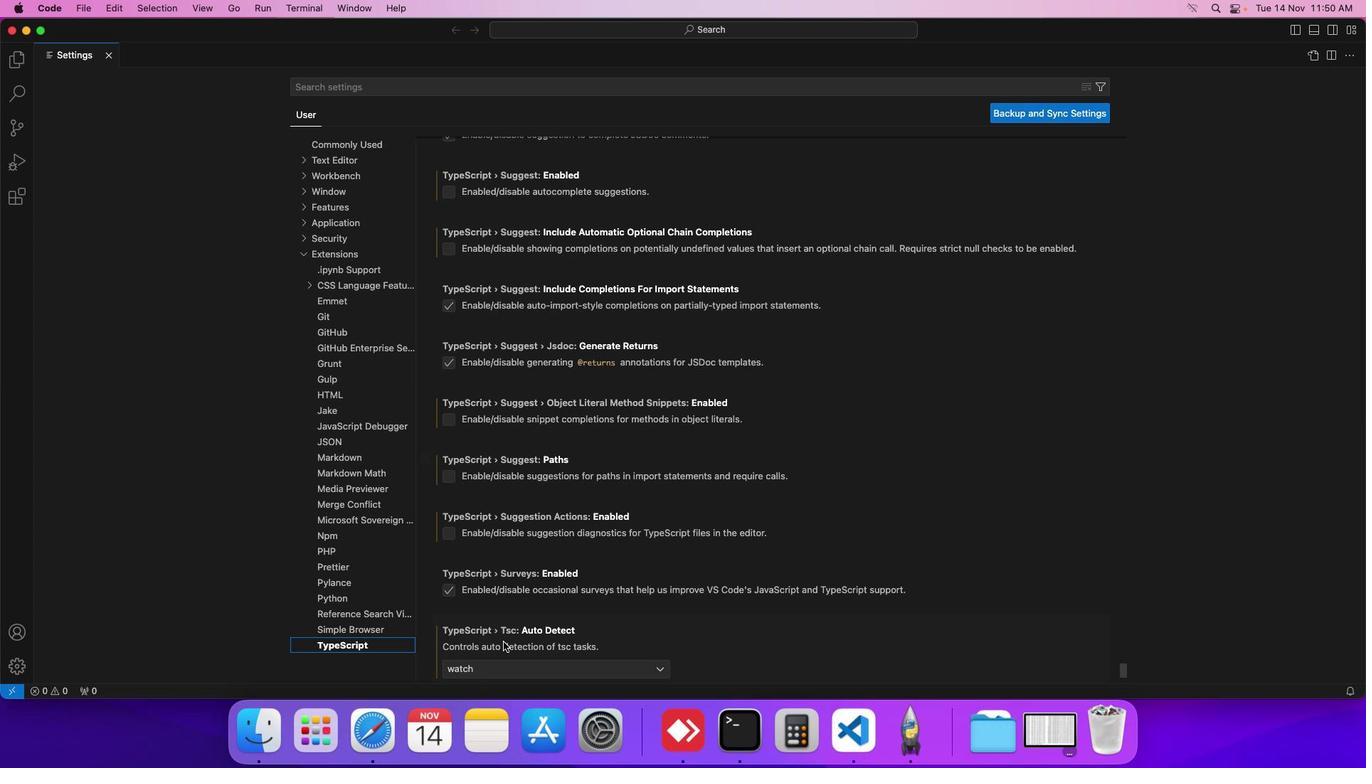 
Action: Mouse scrolled (528, 667) with delta (24, 23)
Screenshot: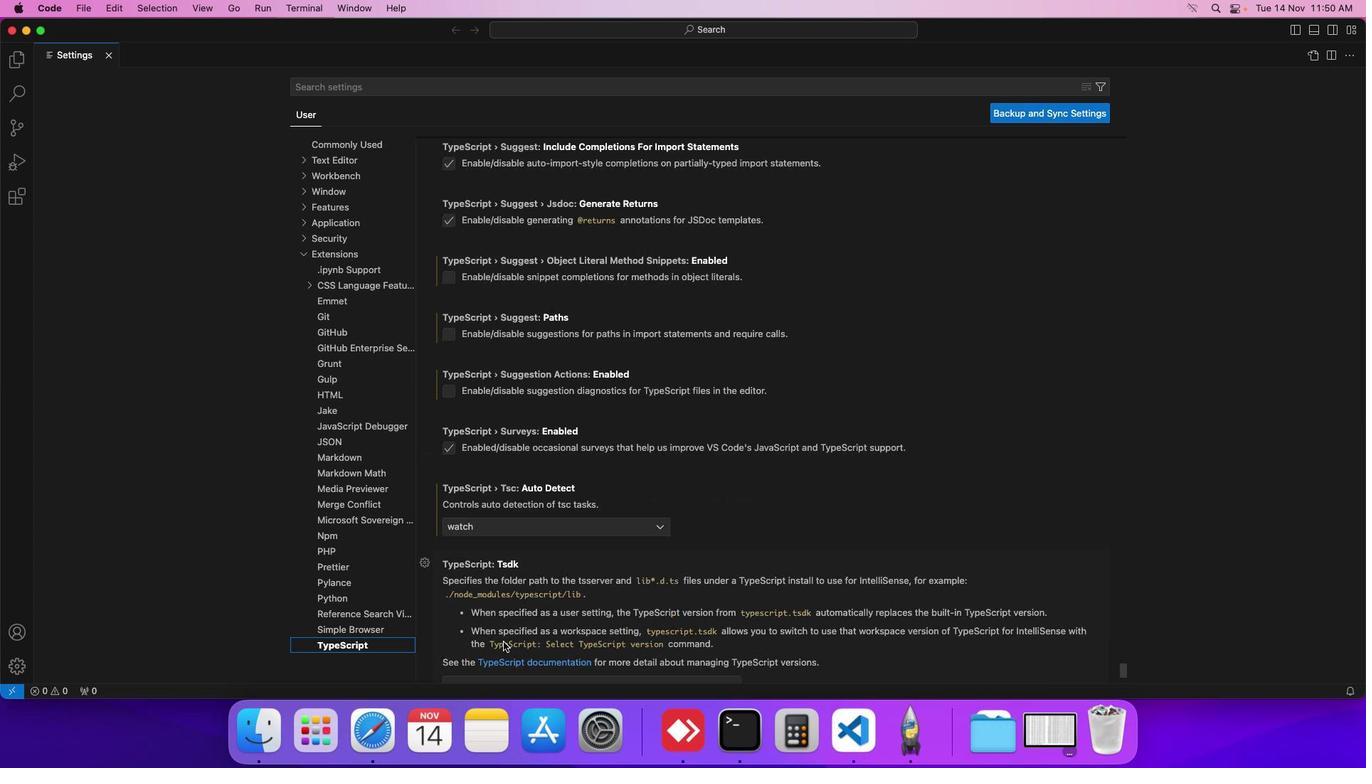 
Action: Mouse scrolled (528, 667) with delta (24, 23)
Screenshot: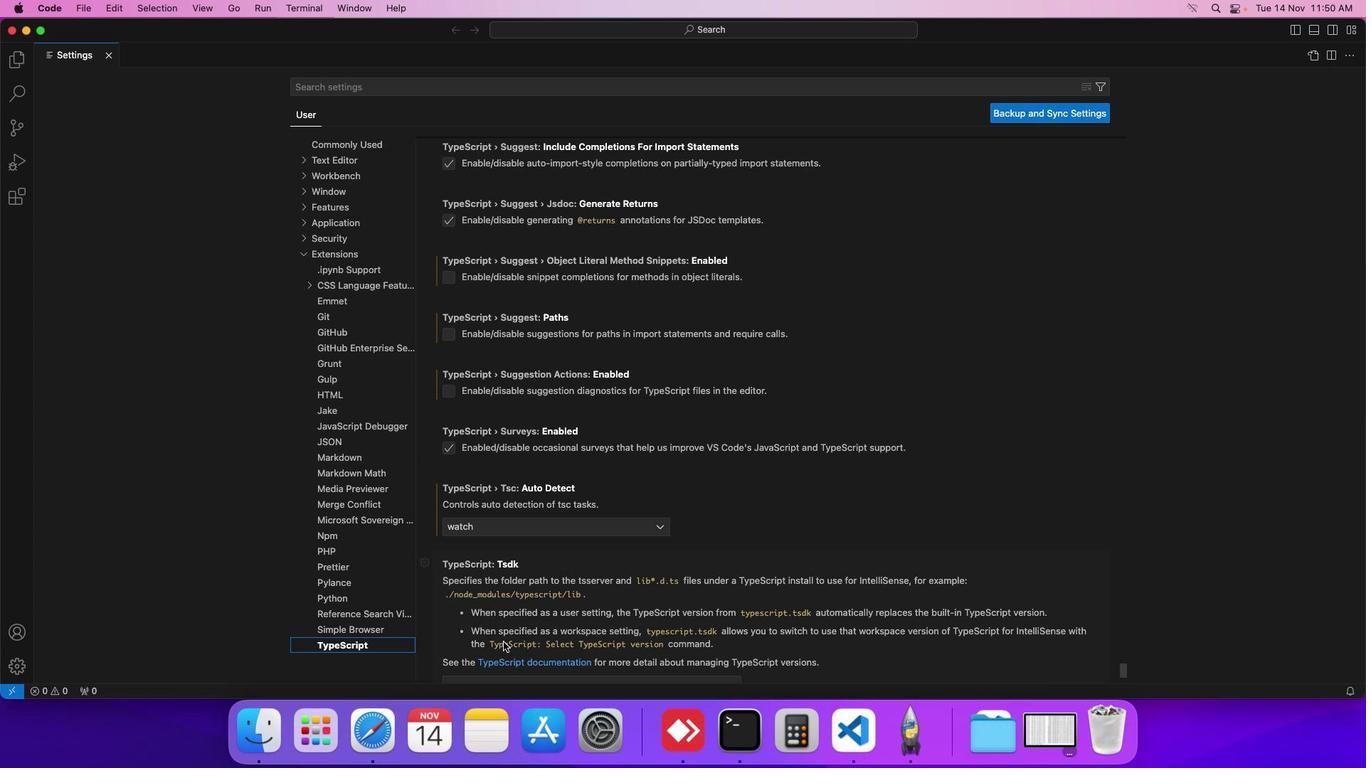 
Action: Mouse scrolled (528, 667) with delta (24, 24)
Screenshot: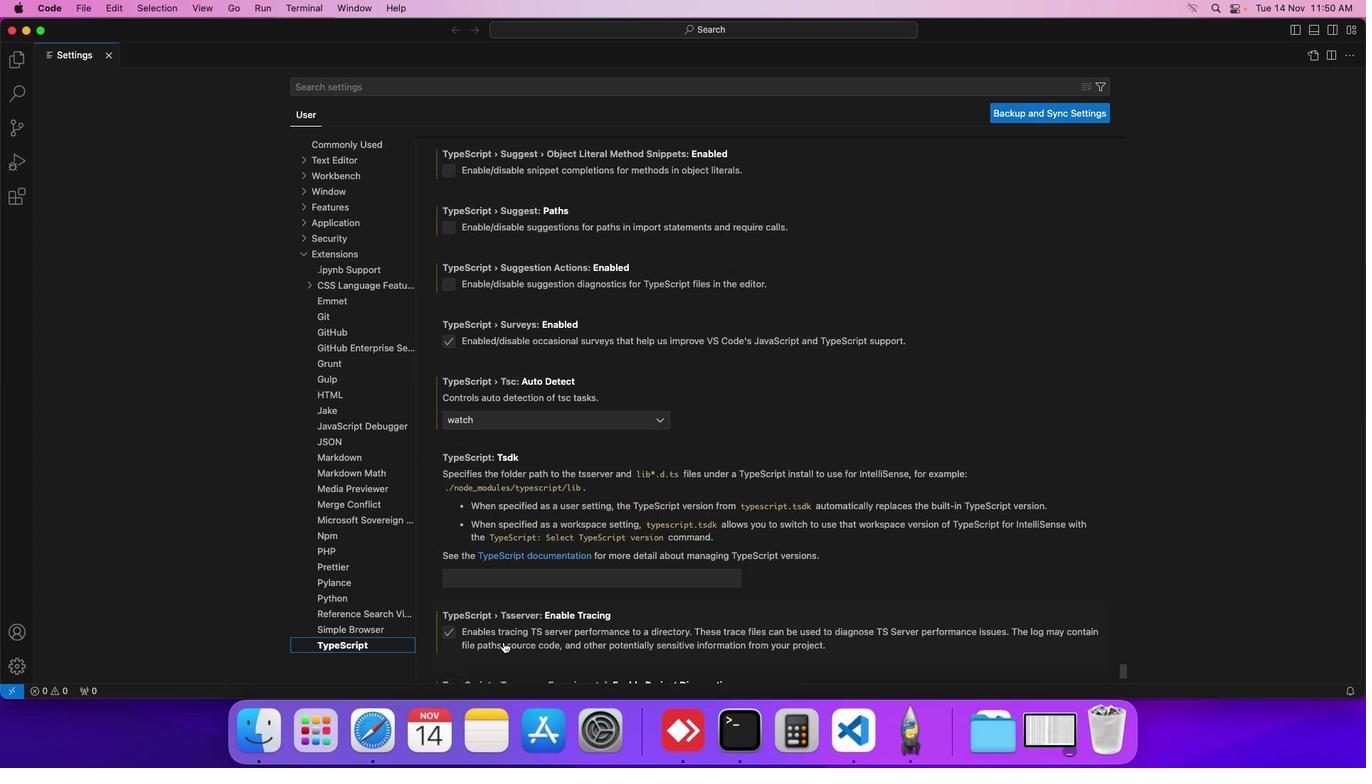 
Action: Mouse scrolled (528, 667) with delta (24, 24)
Screenshot: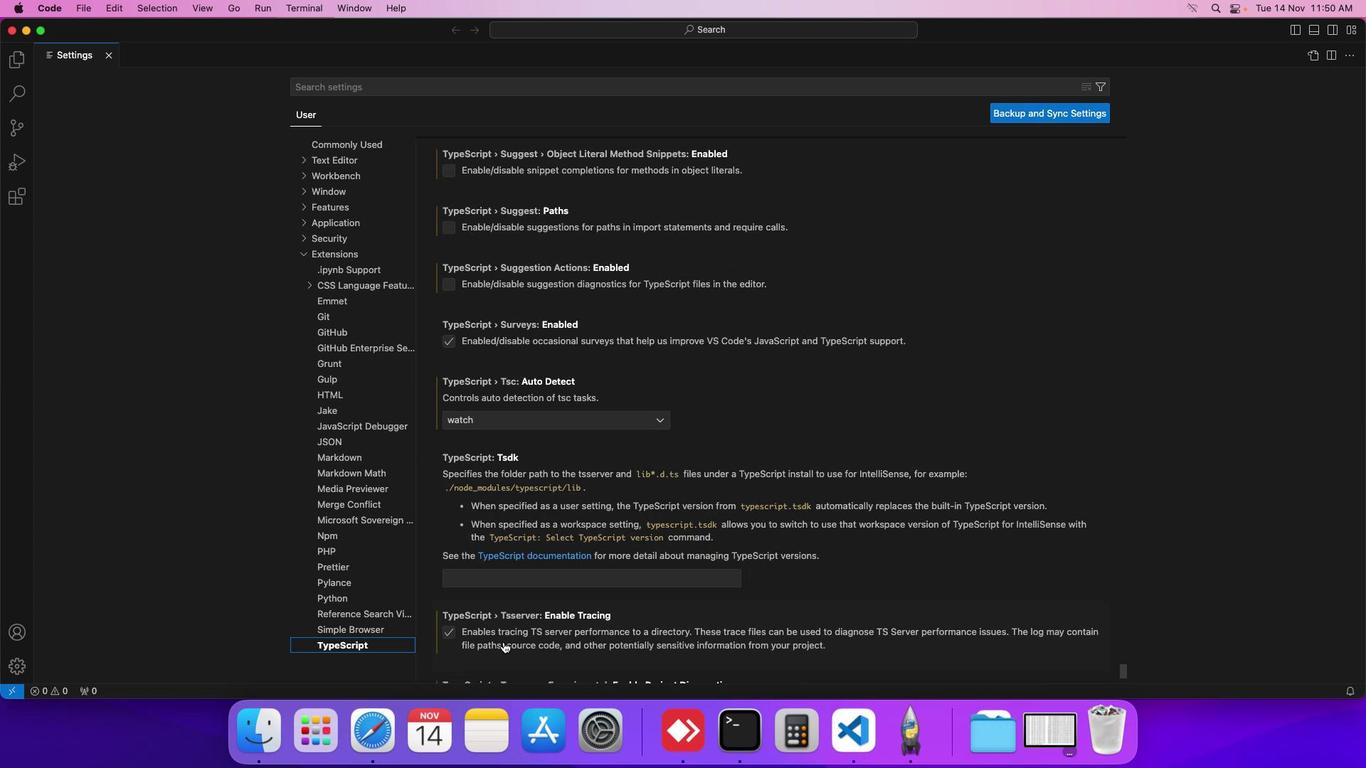 
Action: Mouse scrolled (528, 667) with delta (24, 24)
Screenshot: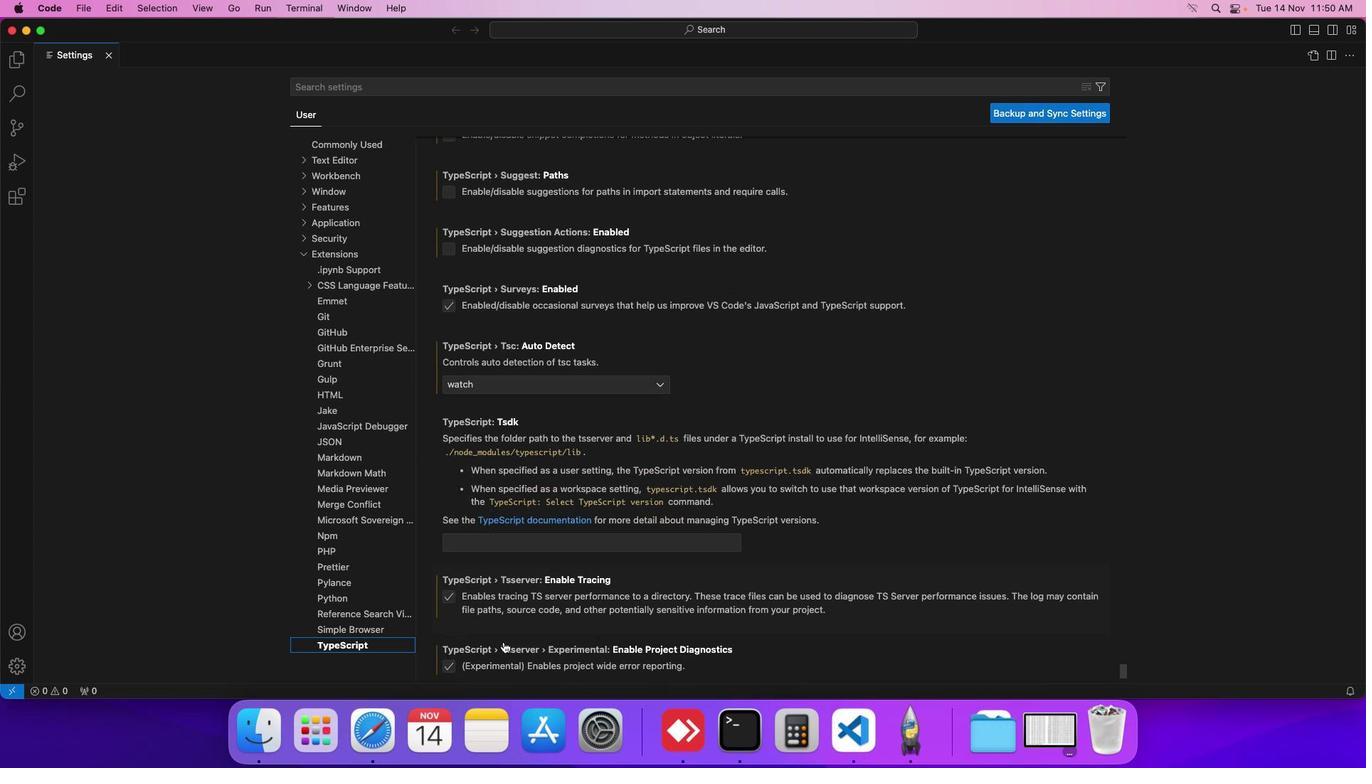 
Action: Mouse scrolled (528, 667) with delta (24, 24)
Screenshot: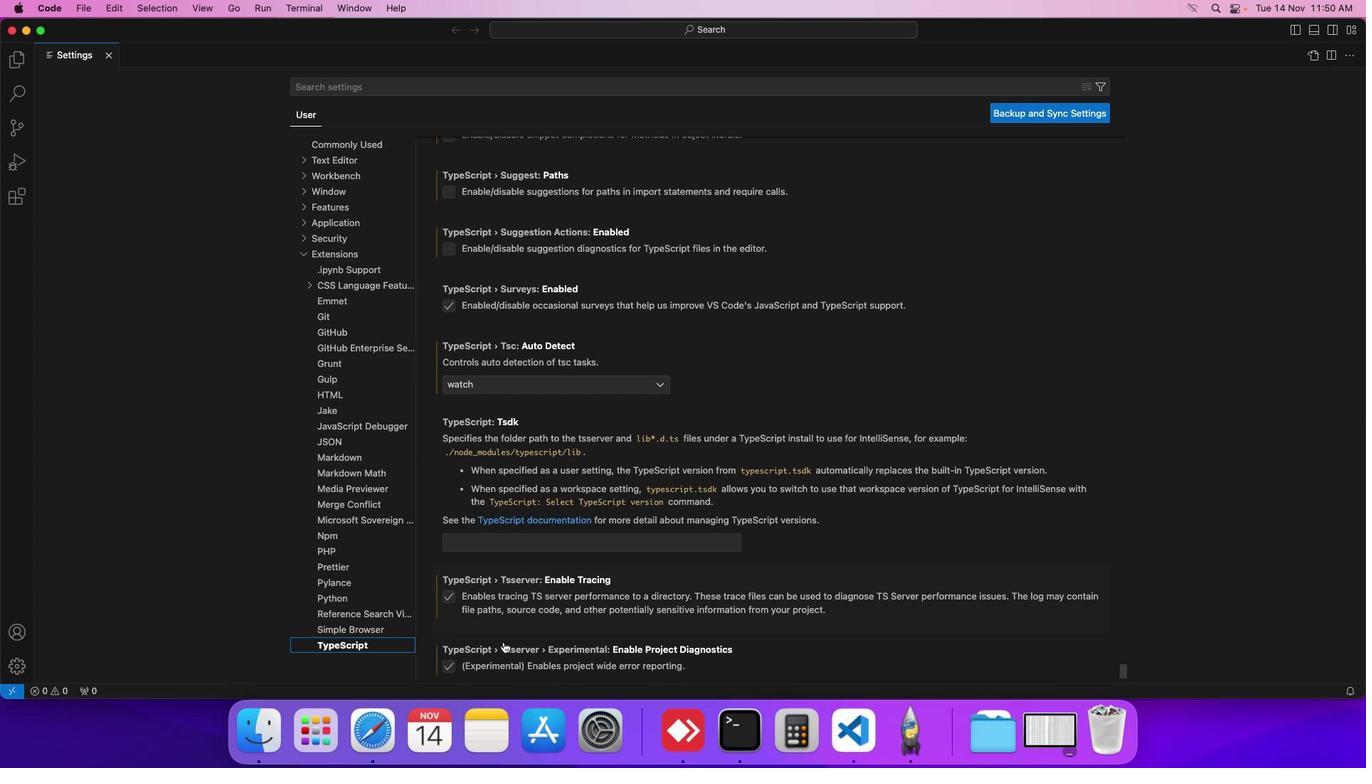 
Action: Mouse scrolled (528, 667) with delta (24, 24)
Screenshot: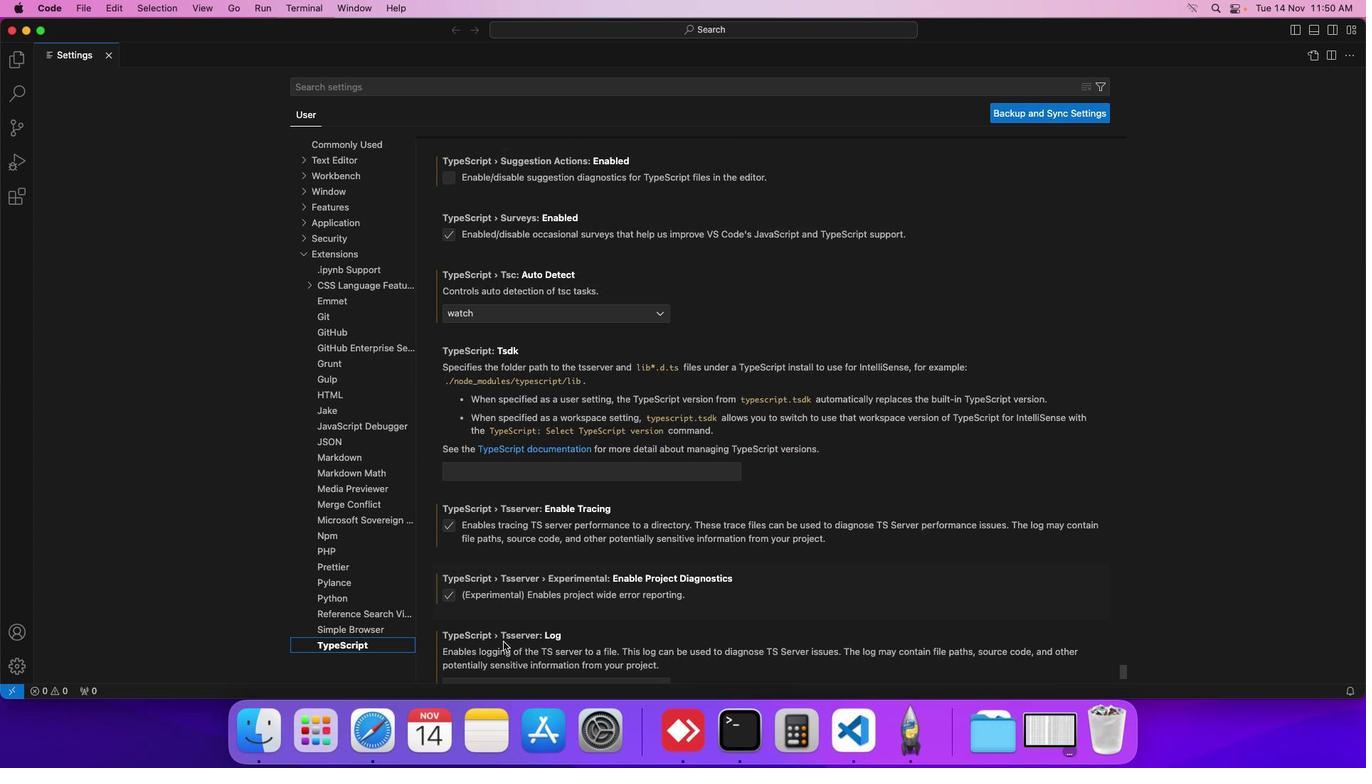 
Action: Mouse scrolled (528, 667) with delta (24, 24)
Screenshot: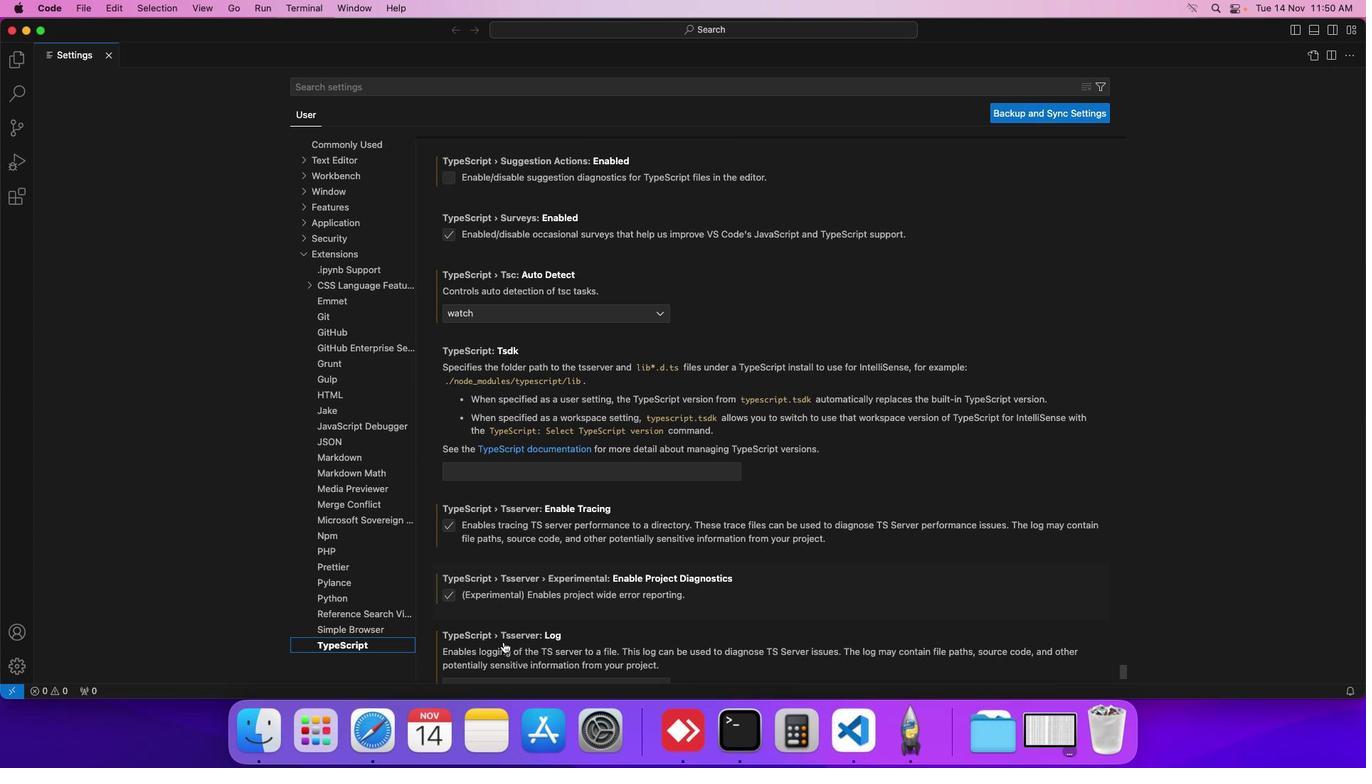 
Action: Mouse scrolled (528, 667) with delta (24, 24)
Screenshot: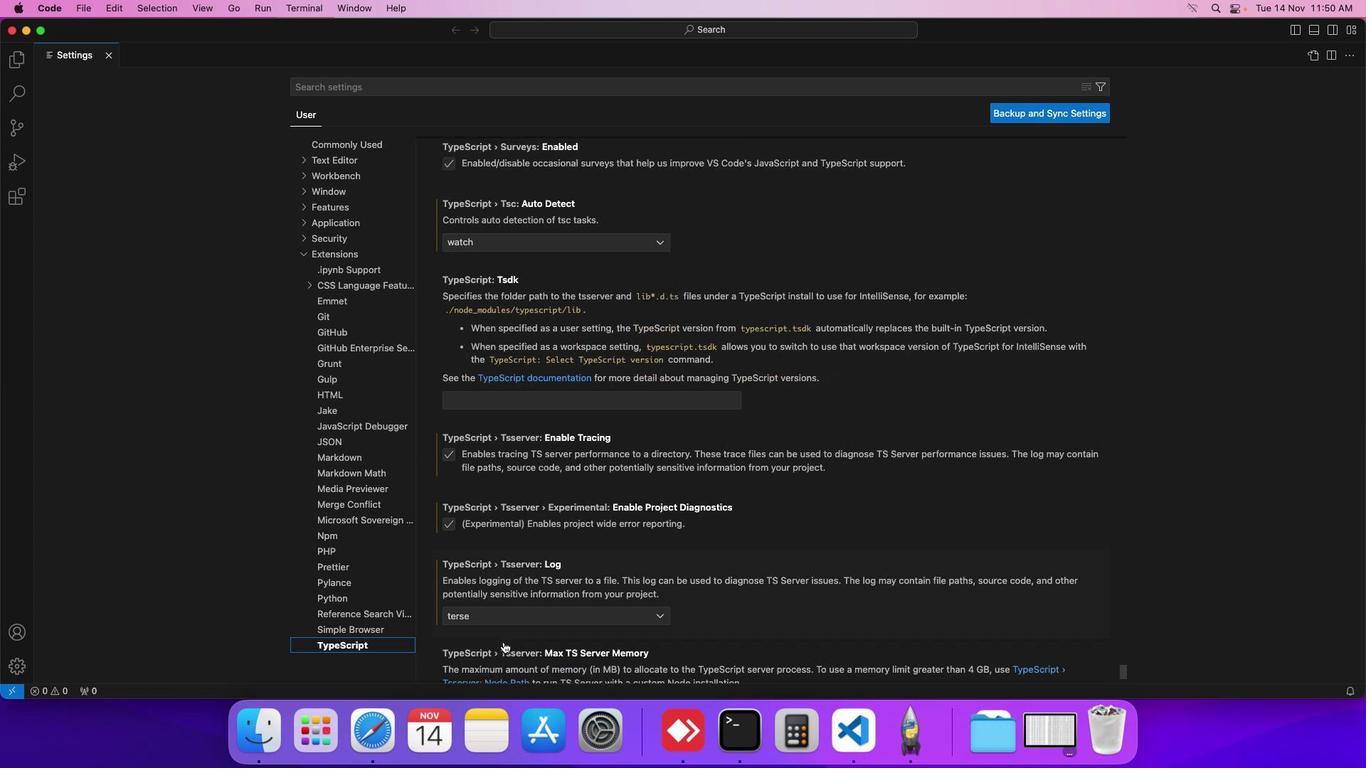 
Action: Mouse scrolled (528, 667) with delta (24, 24)
Screenshot: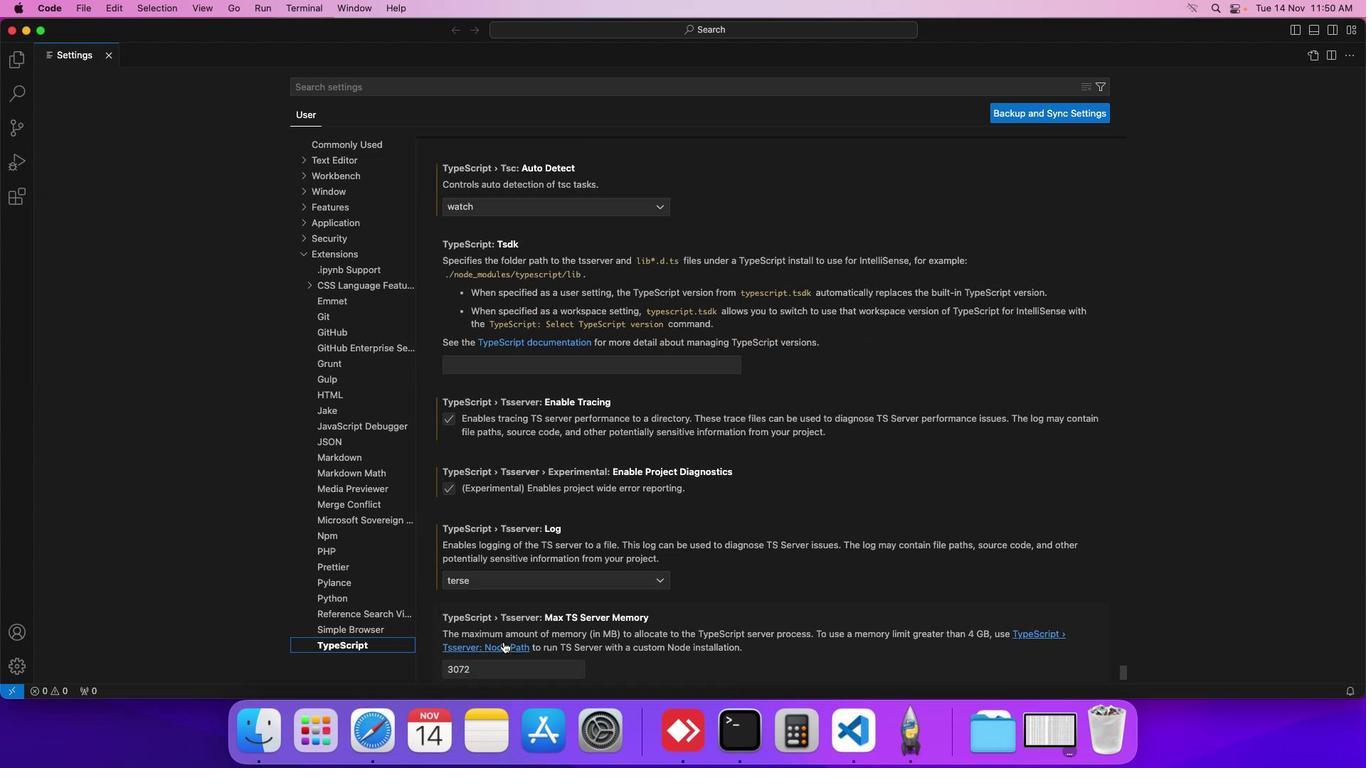 
Action: Mouse scrolled (528, 667) with delta (24, 24)
Screenshot: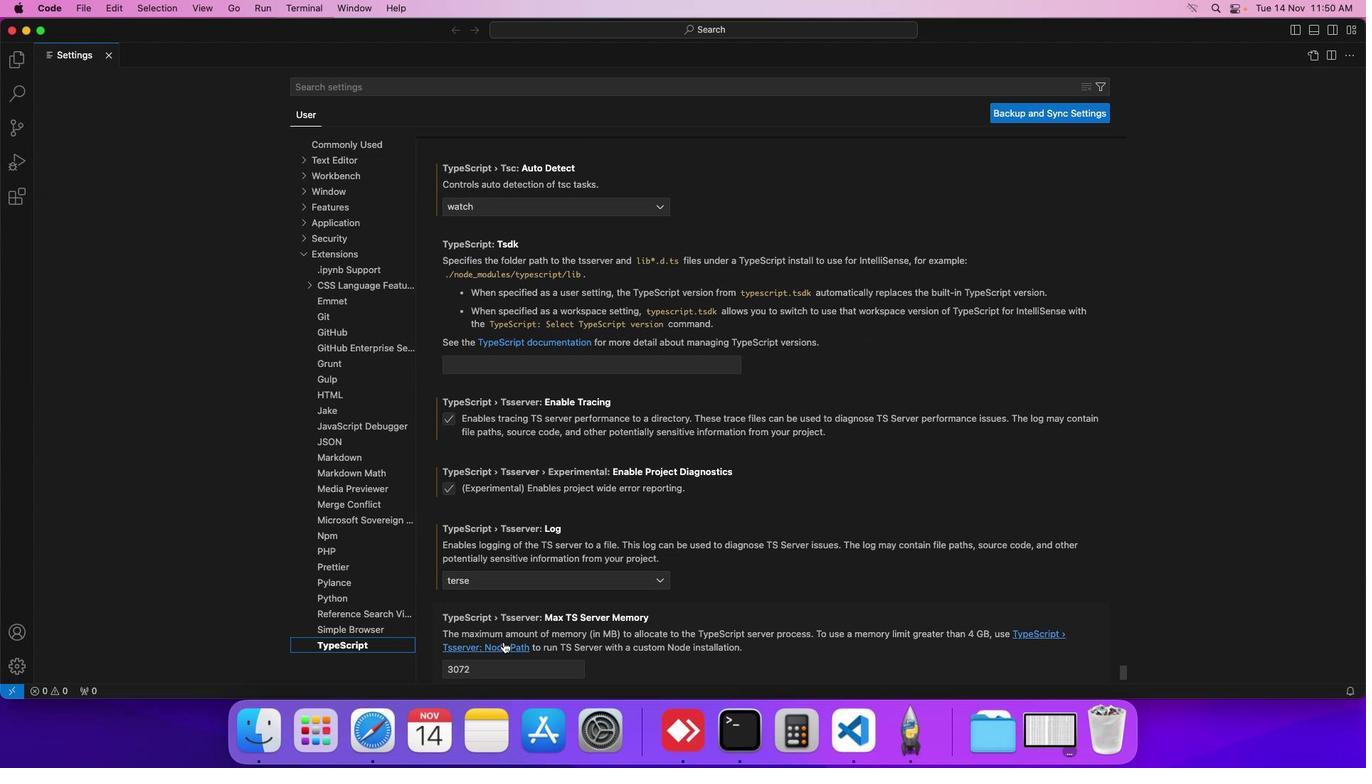 
Action: Mouse scrolled (528, 667) with delta (24, 24)
Screenshot: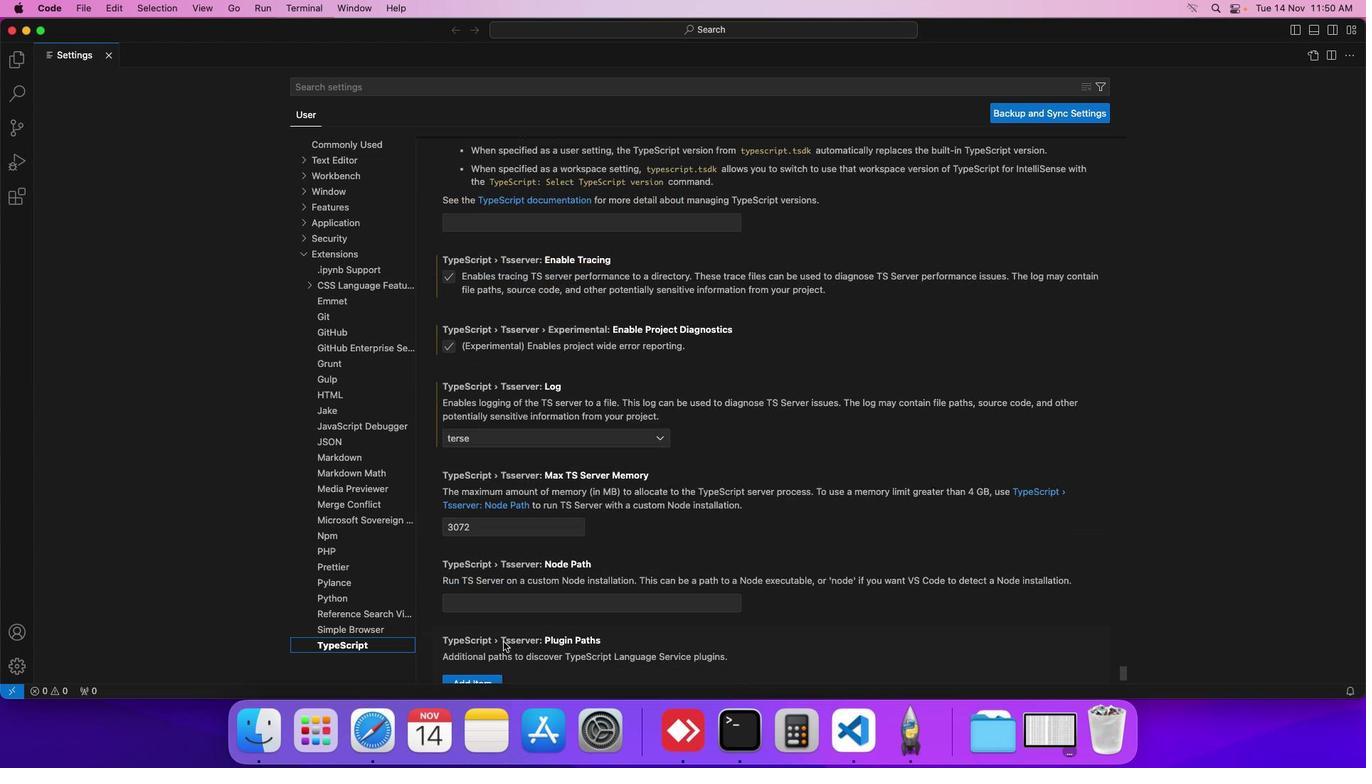 
Action: Mouse scrolled (528, 667) with delta (24, 24)
Screenshot: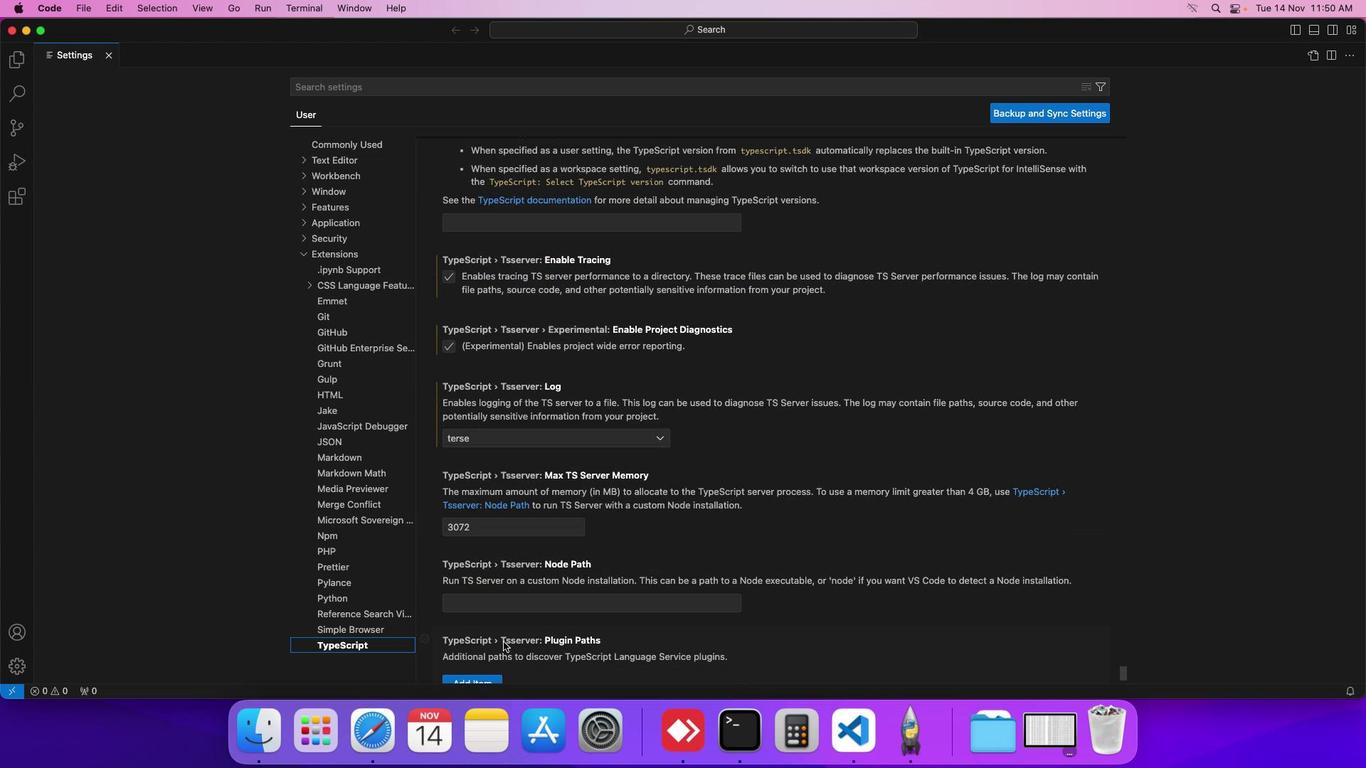 
Action: Mouse scrolled (528, 667) with delta (24, 23)
Screenshot: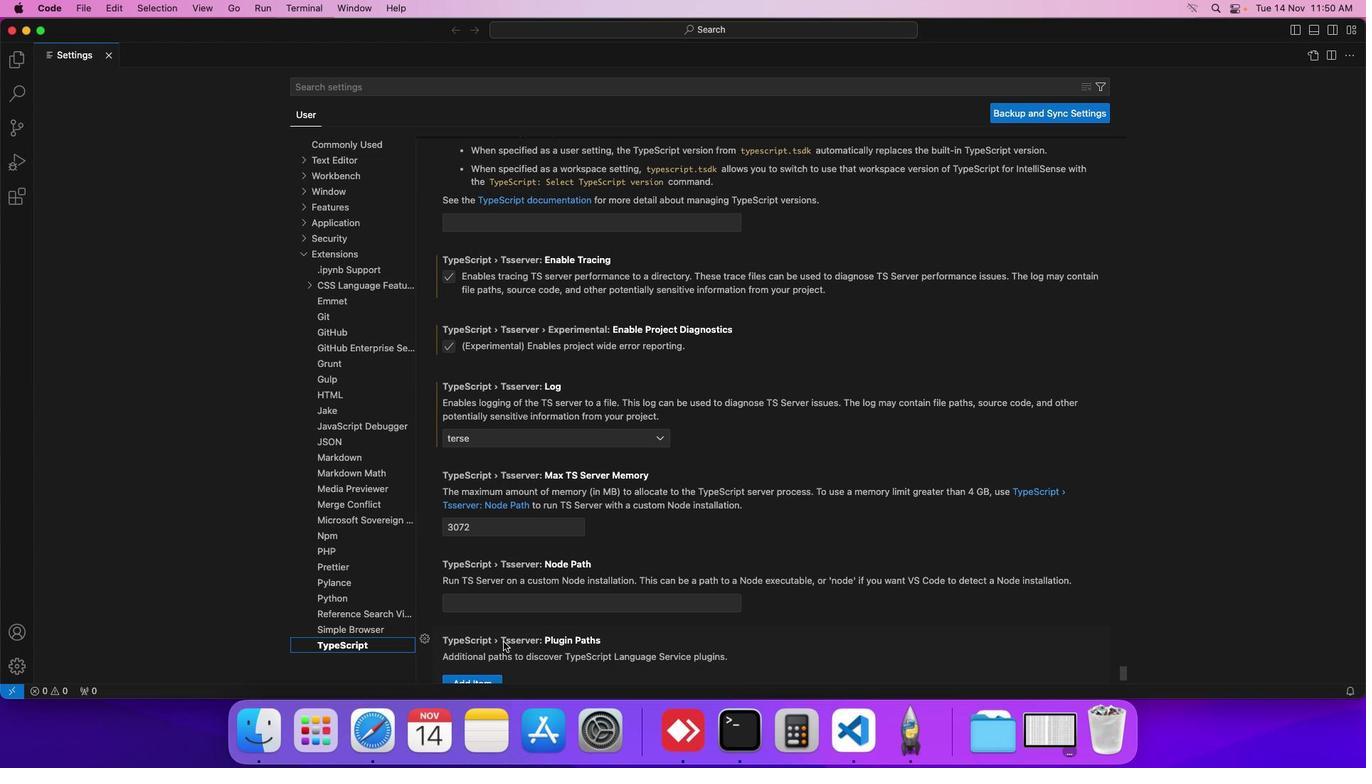 
Action: Mouse moved to (556, 462)
Screenshot: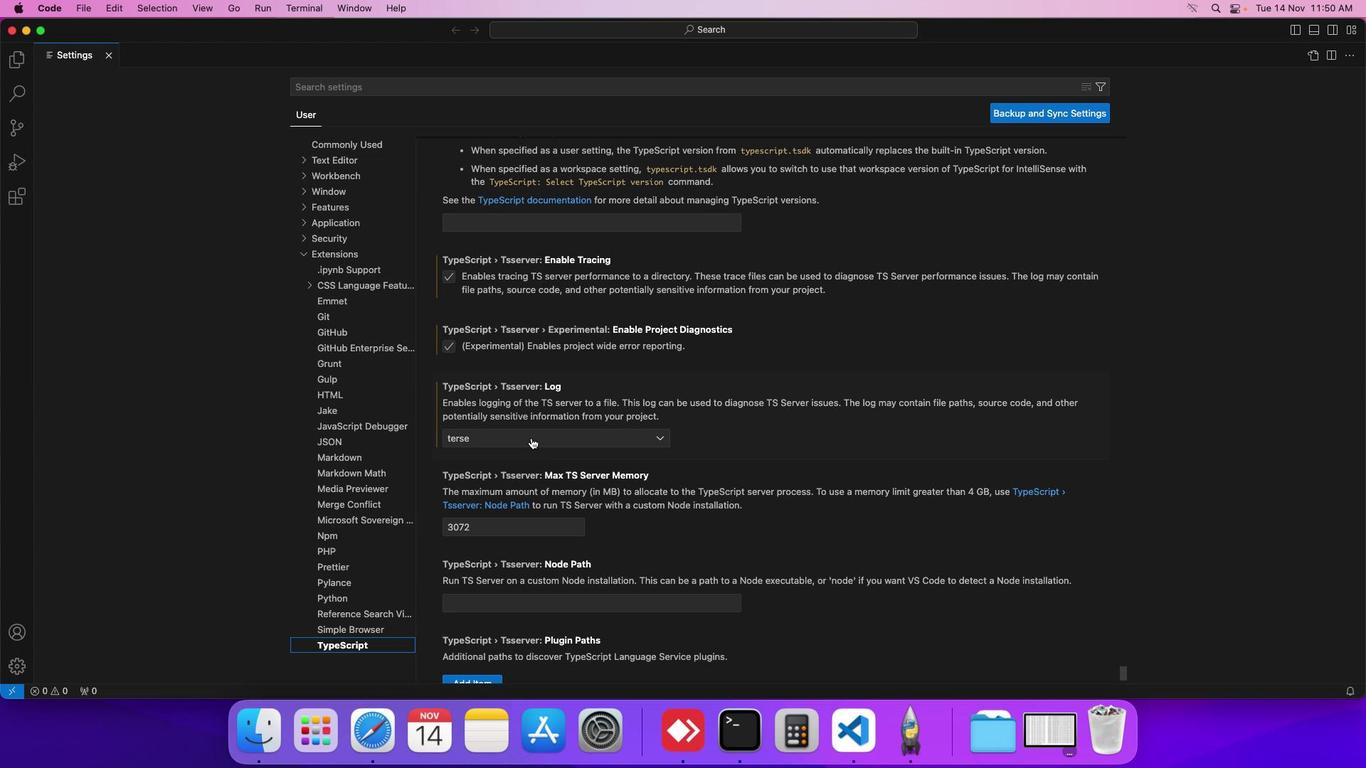
Action: Mouse pressed left at (556, 462)
Screenshot: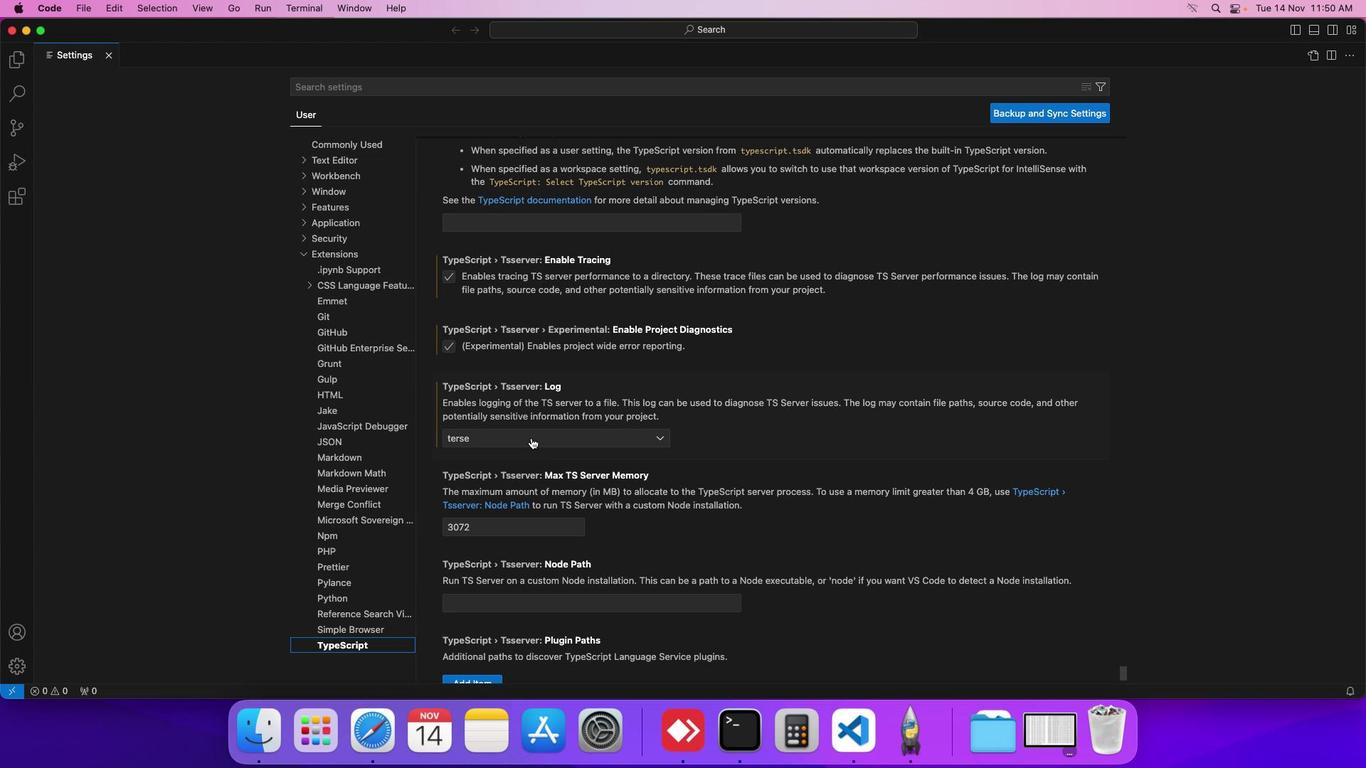 
Action: Mouse moved to (544, 508)
Screenshot: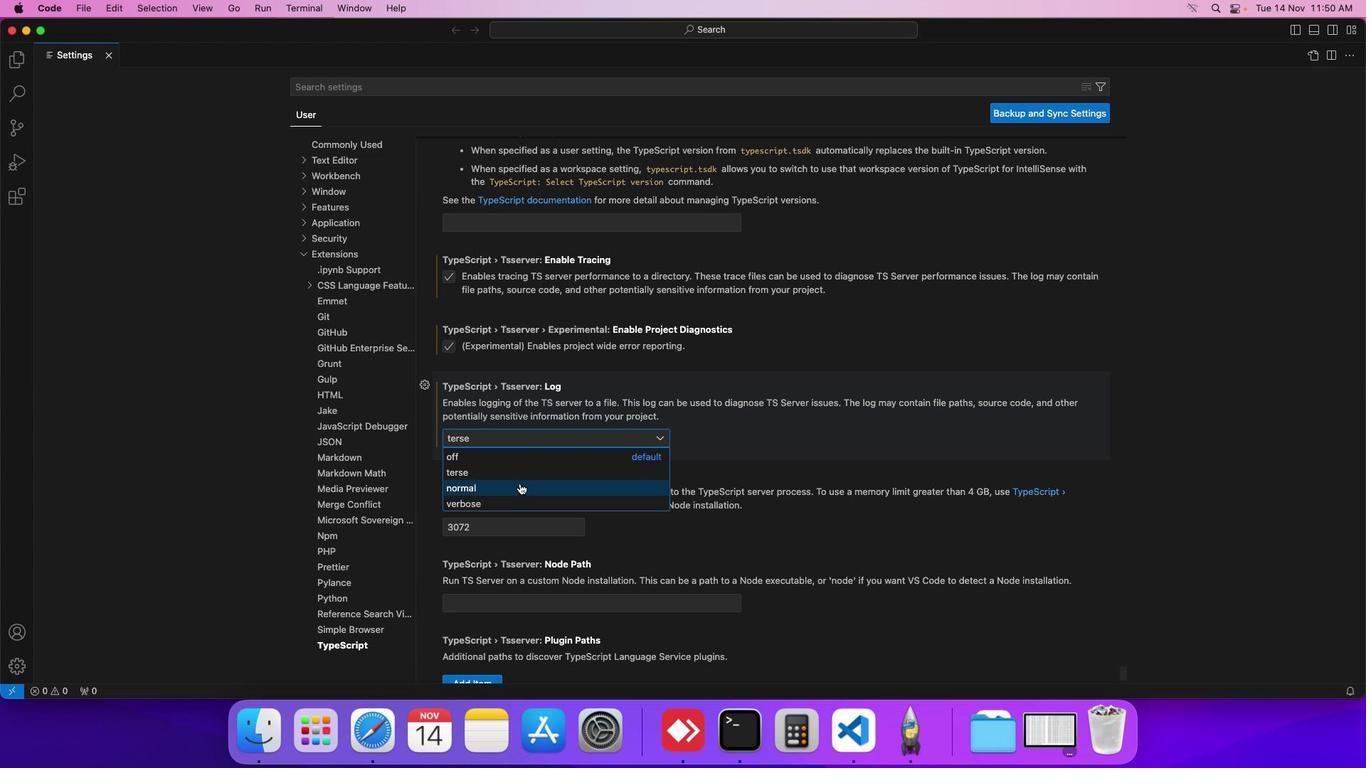 
Action: Mouse pressed left at (544, 508)
Screenshot: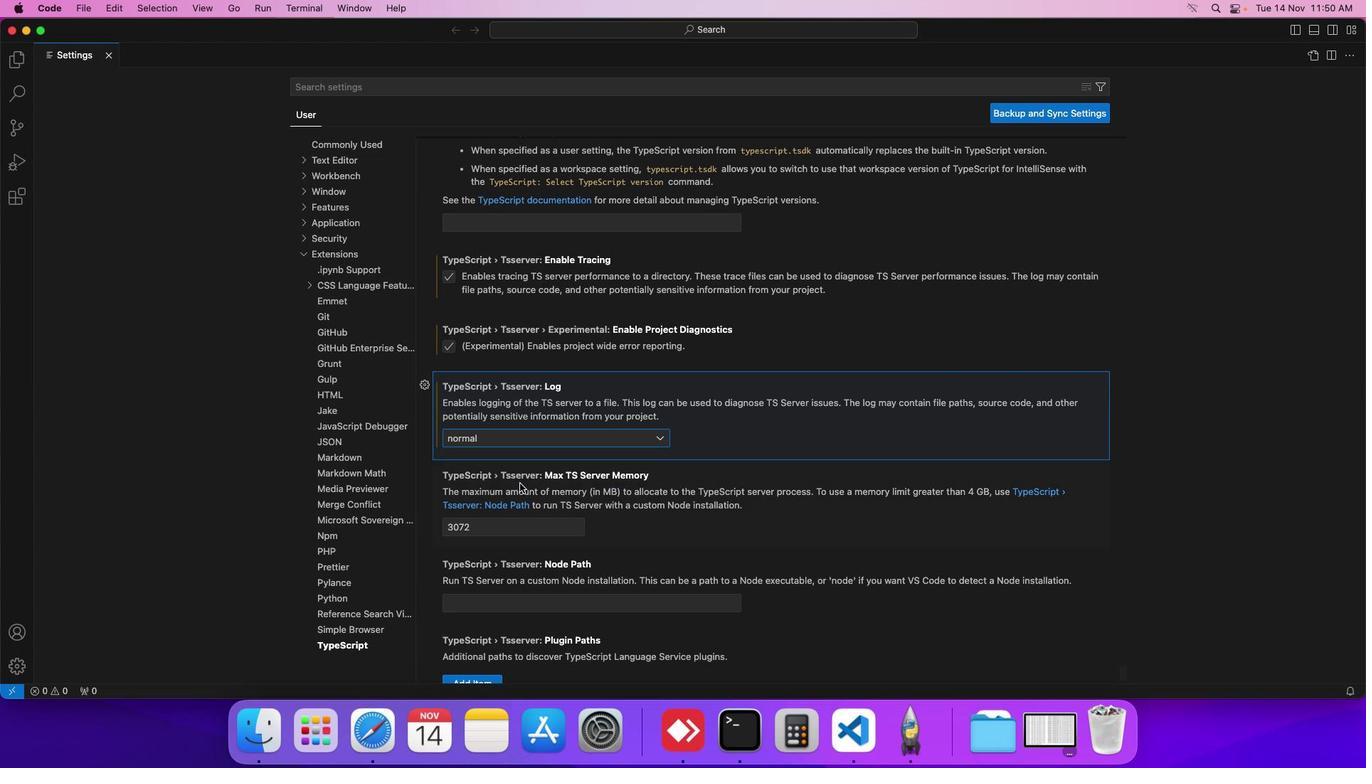 
